 Task: Send an email with the signature Jerry Evans with the subject Confirmation of a termination and the message I wanted to discuss the new marketing strategy with you in more detail. When would be a good time for us to meet? from softage.5@softage.net to softage.6@softage.net and move the email from Sent Items to the folder Student organizations
Action: Mouse moved to (61, 47)
Screenshot: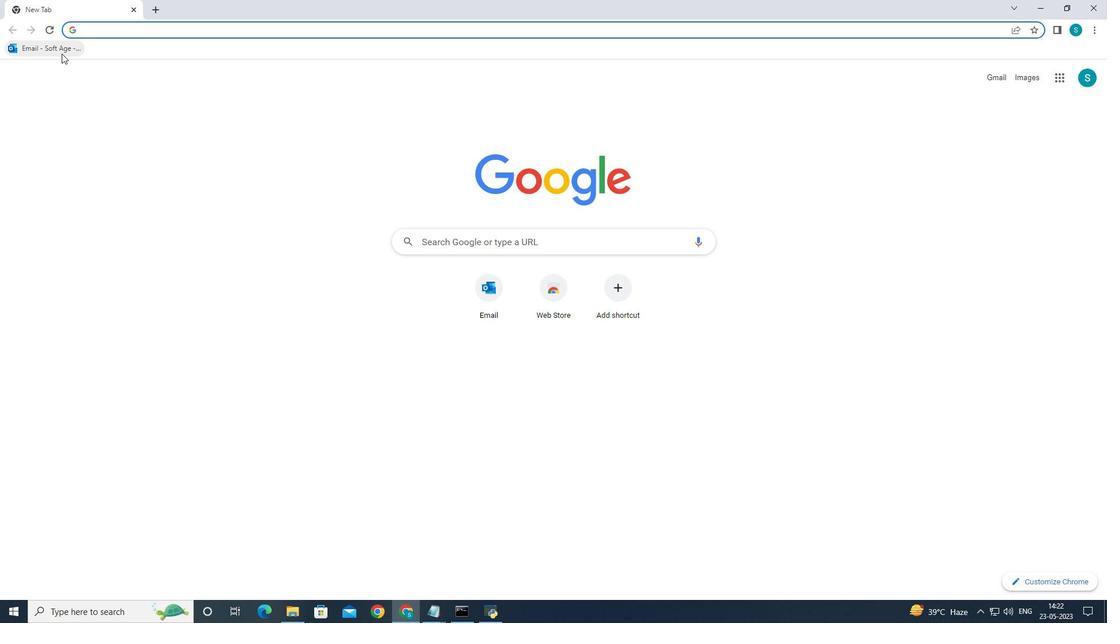 
Action: Mouse pressed left at (61, 47)
Screenshot: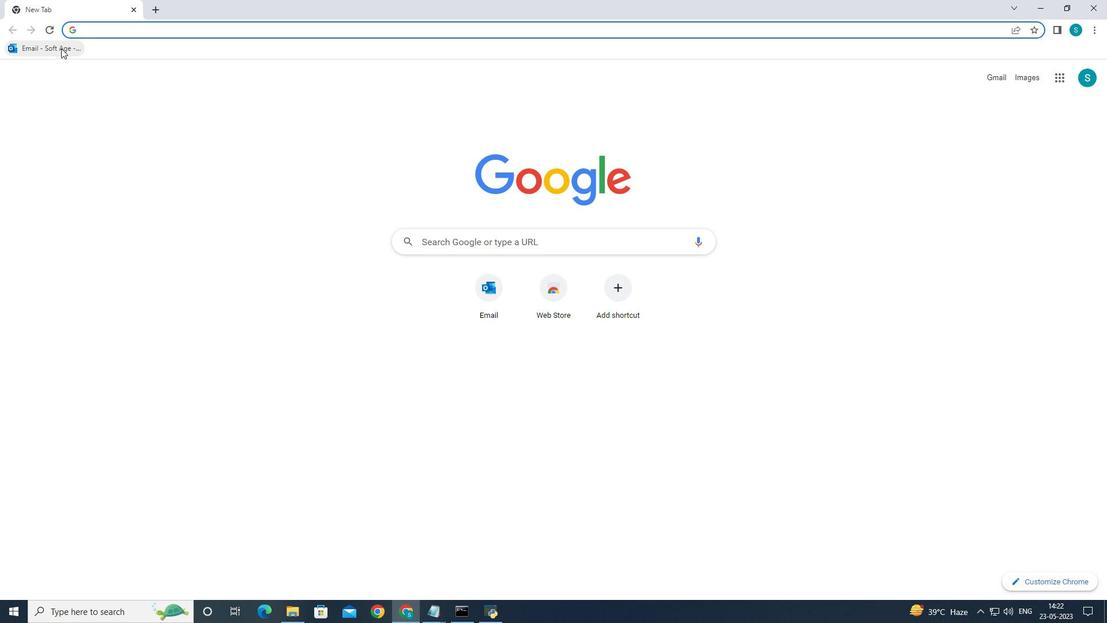 
Action: Mouse moved to (162, 97)
Screenshot: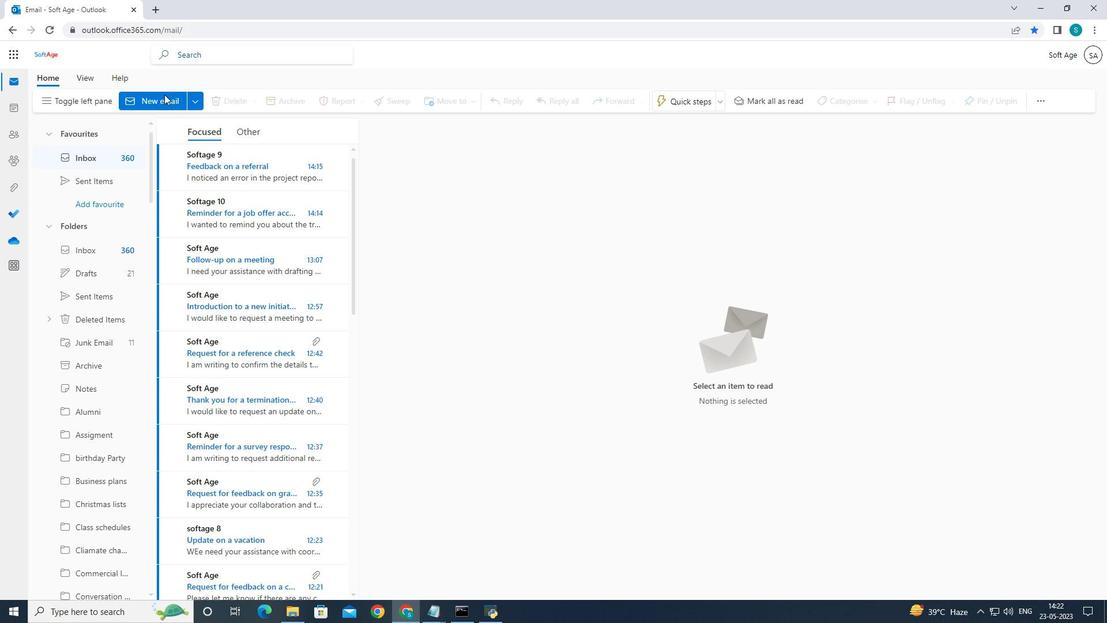 
Action: Mouse pressed left at (162, 97)
Screenshot: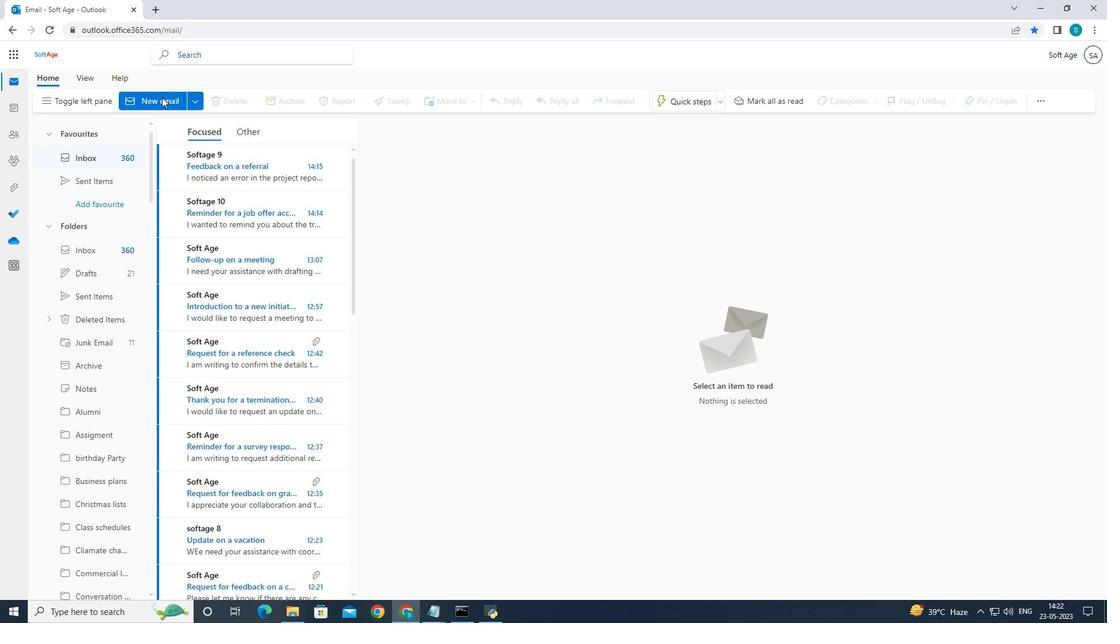 
Action: Mouse pressed left at (162, 97)
Screenshot: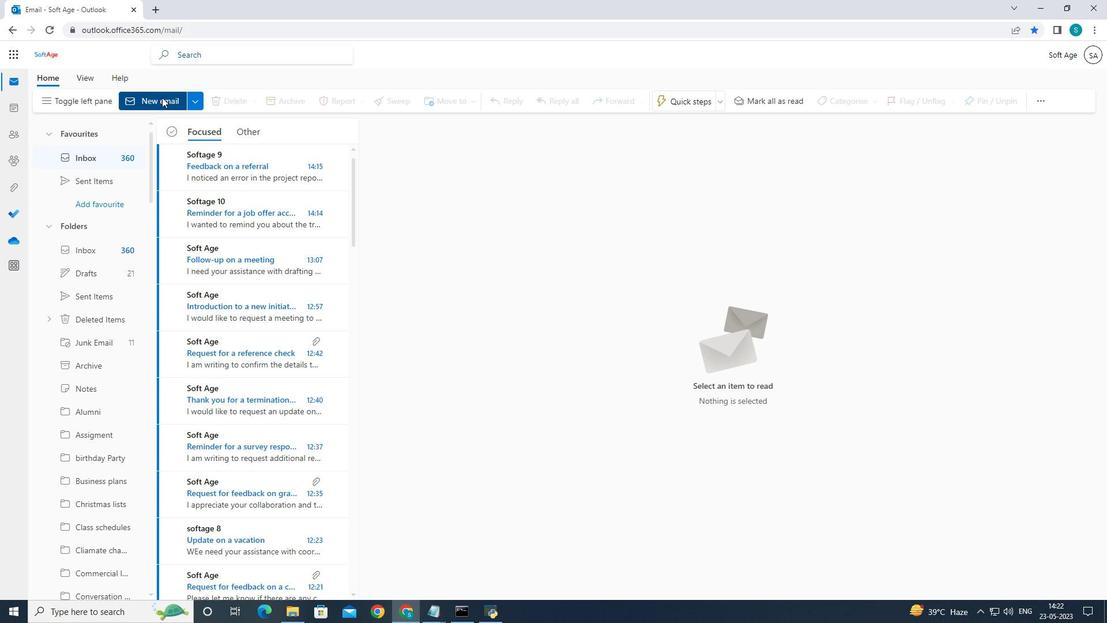 
Action: Mouse moved to (753, 95)
Screenshot: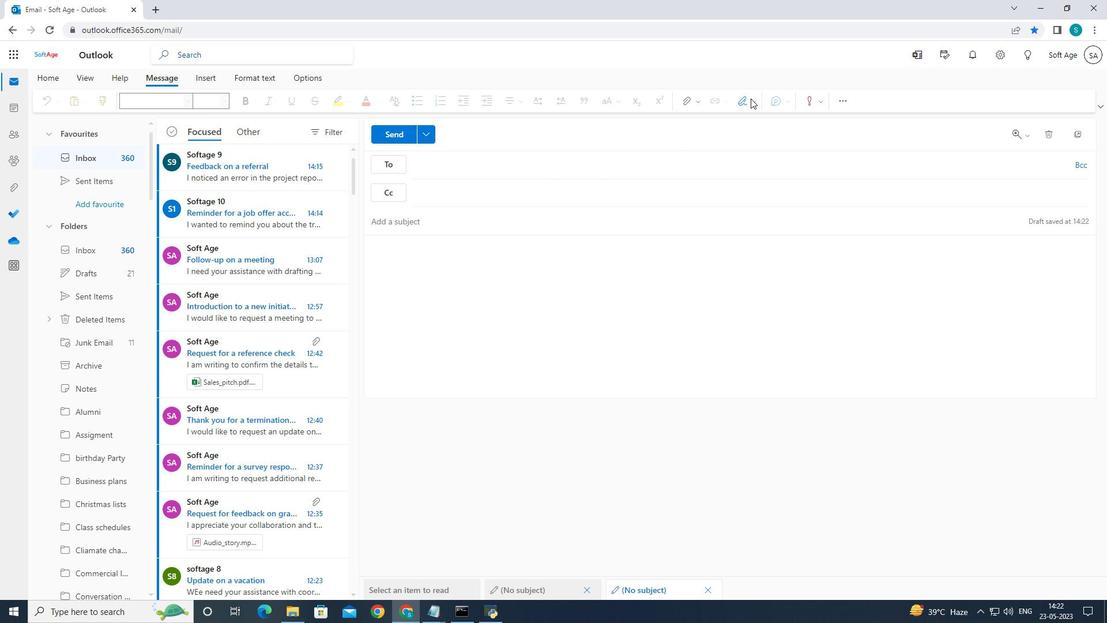 
Action: Mouse pressed left at (753, 95)
Screenshot: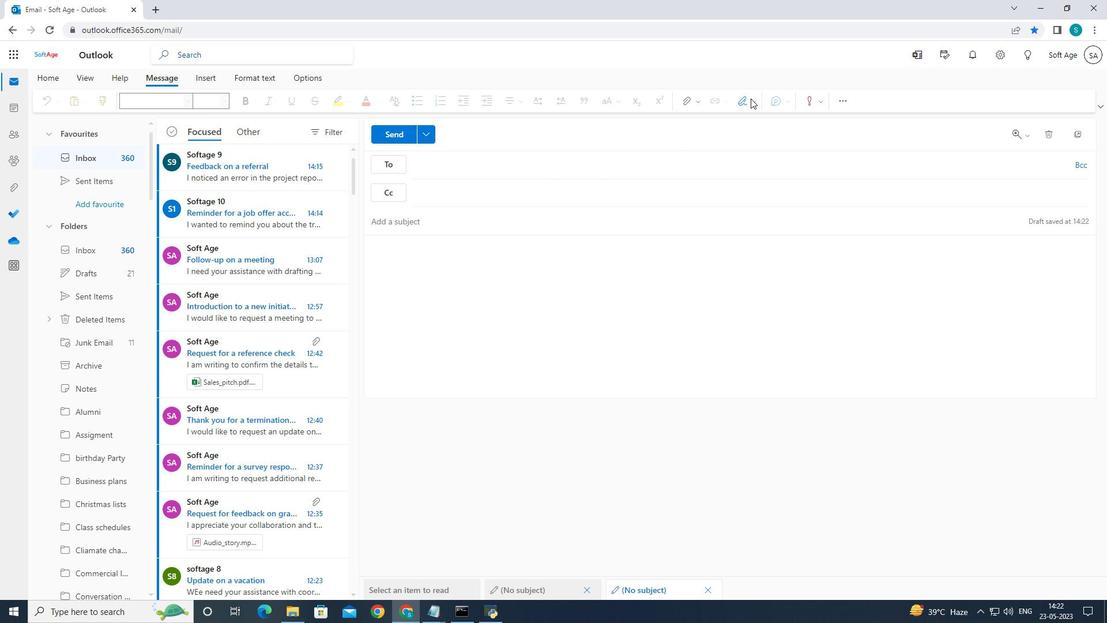 
Action: Mouse moved to (732, 147)
Screenshot: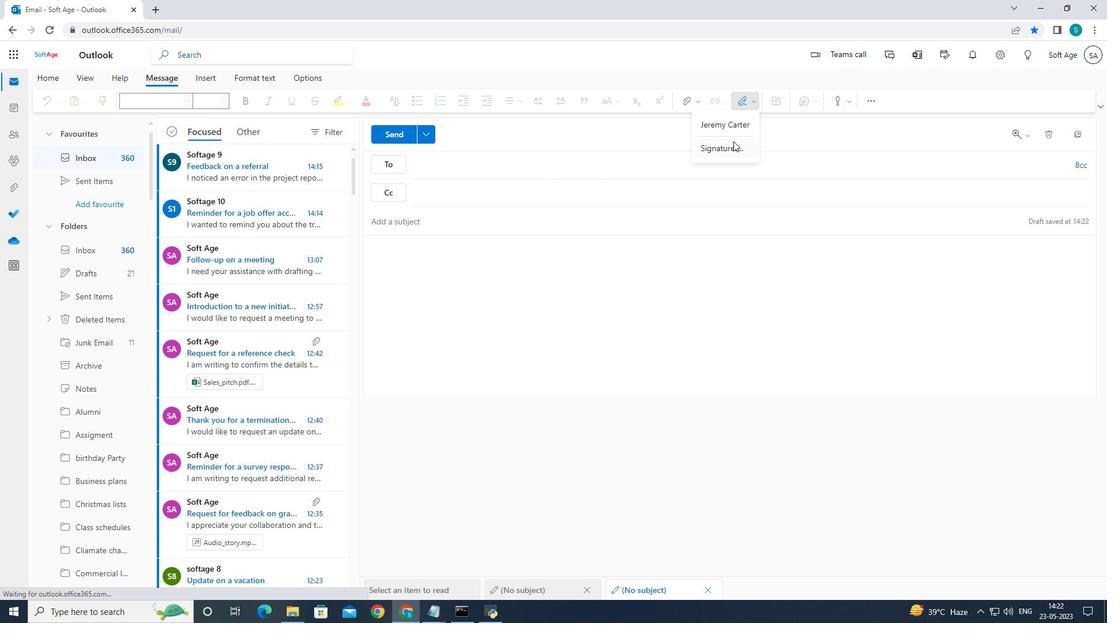 
Action: Mouse pressed left at (732, 147)
Screenshot: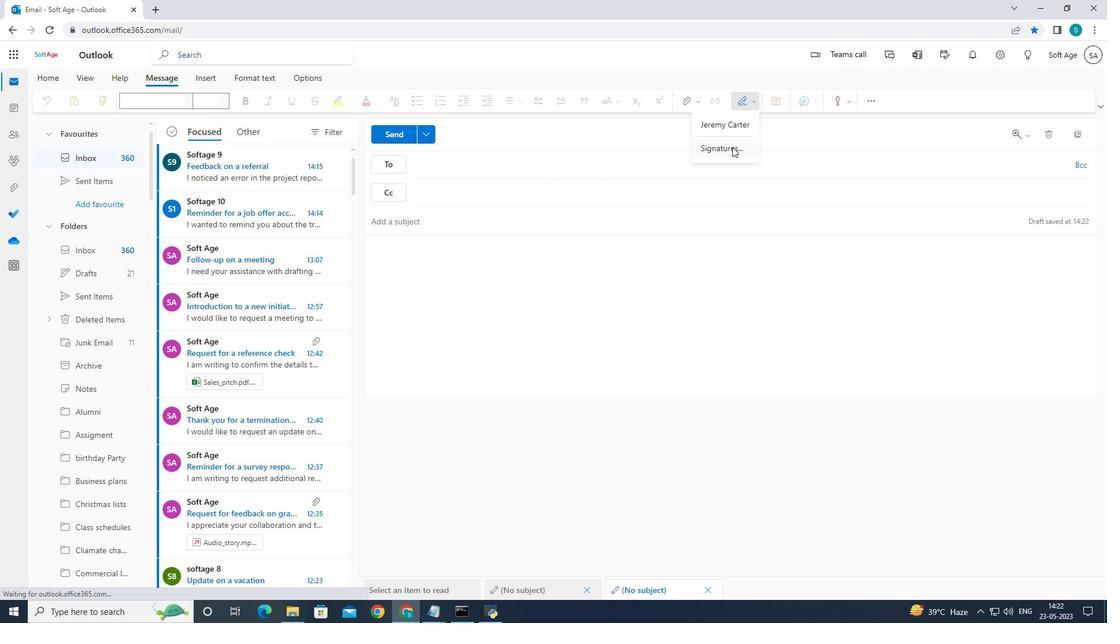 
Action: Mouse moved to (726, 198)
Screenshot: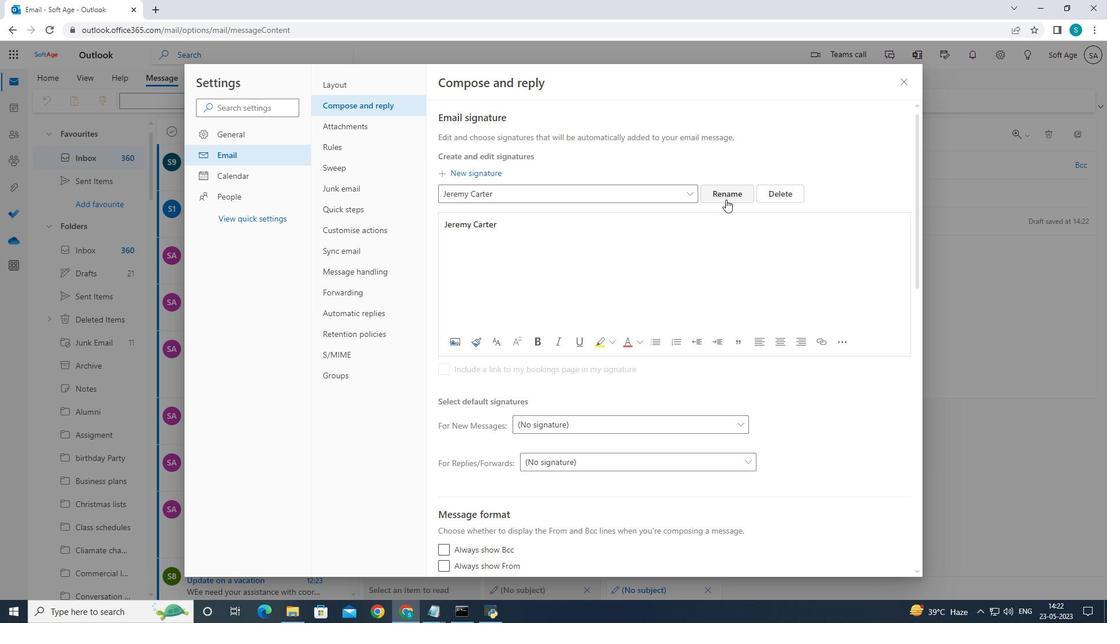 
Action: Mouse pressed left at (726, 198)
Screenshot: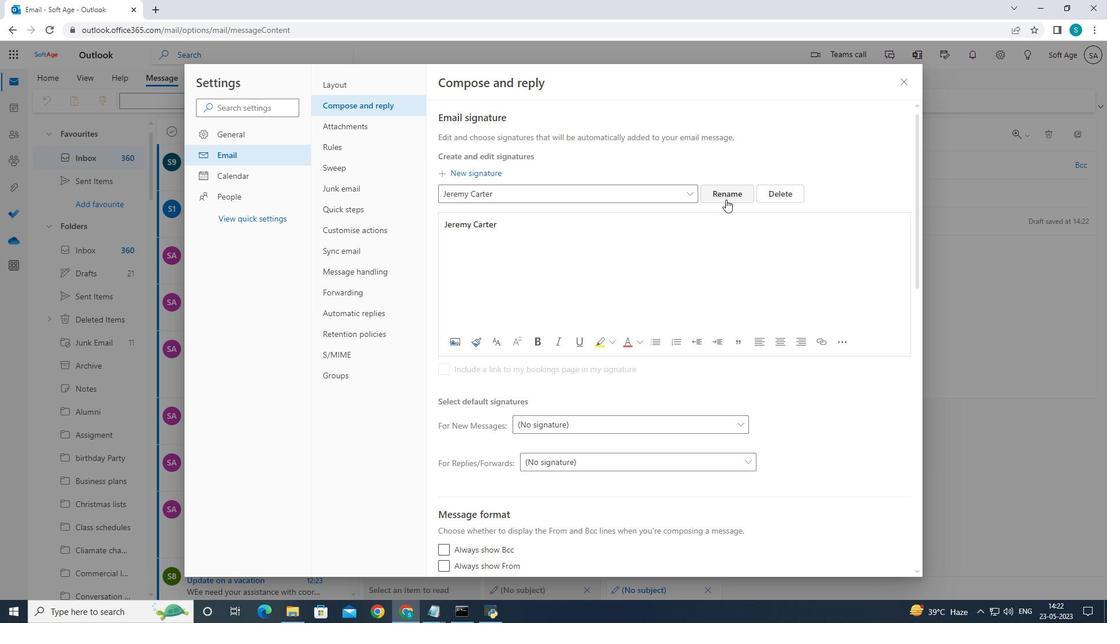
Action: Mouse moved to (657, 193)
Screenshot: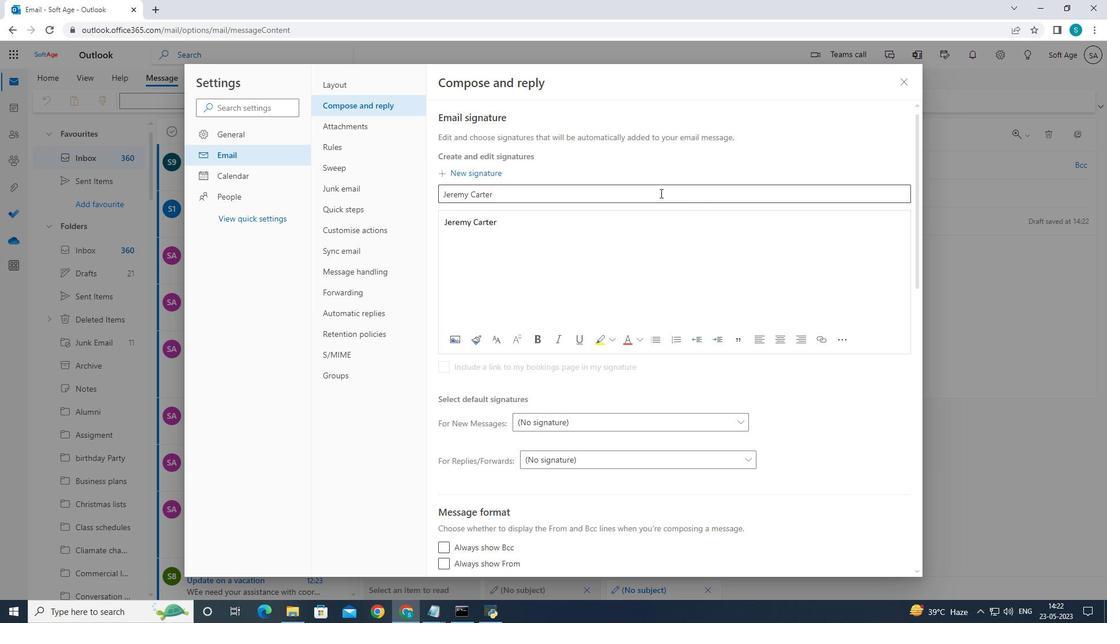 
Action: Mouse pressed left at (657, 193)
Screenshot: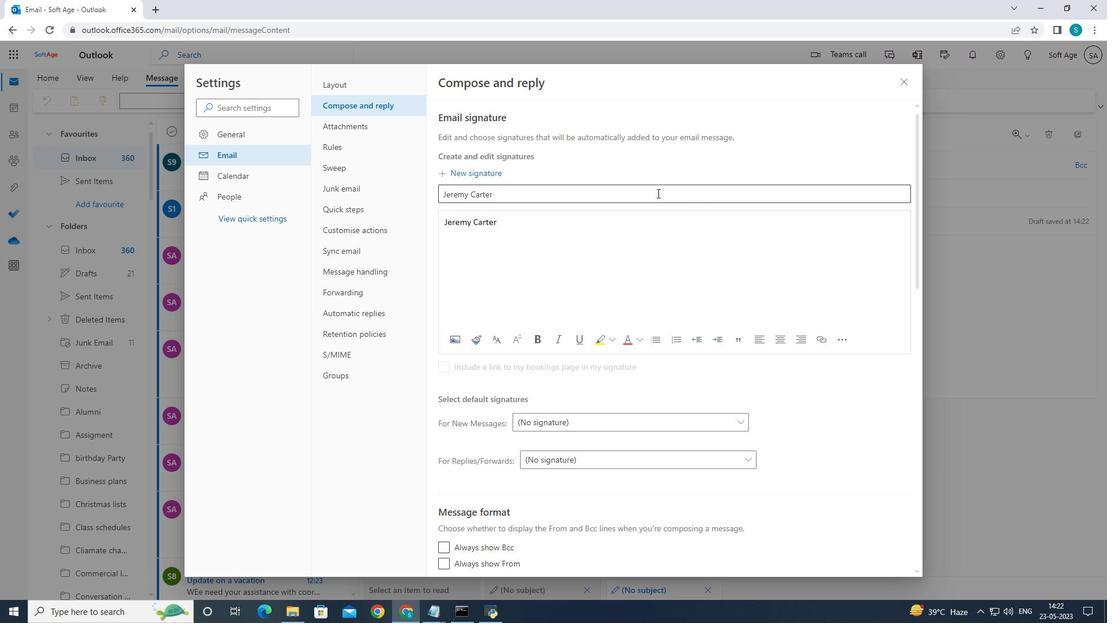 
Action: Mouse moved to (693, 188)
Screenshot: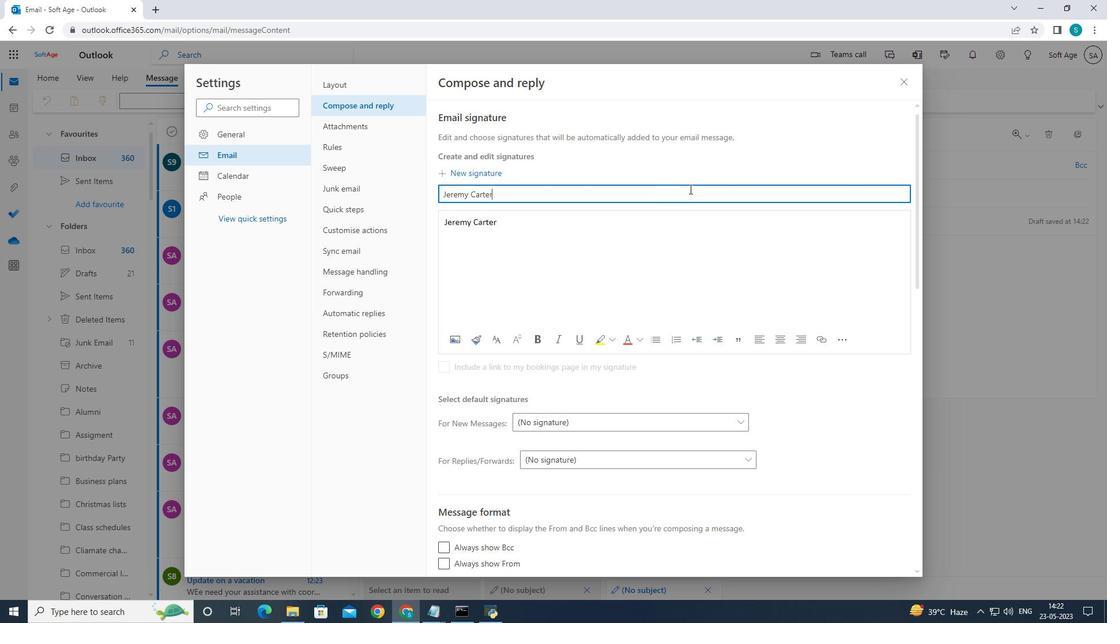 
Action: Key pressed <Key.backspace><Key.backspace><Key.backspace><Key.backspace><Key.backspace><Key.backspace><Key.backspace><Key.backspace><Key.backspace><Key.backspace><Key.backspace><Key.backspace><Key.backspace><Key.backspace><Key.backspace><Key.backspace><Key.backspace><Key.caps_lock>J<Key.caps_lock>erry<Key.space><Key.caps_lock>E<Key.caps_lock>vans
Screenshot: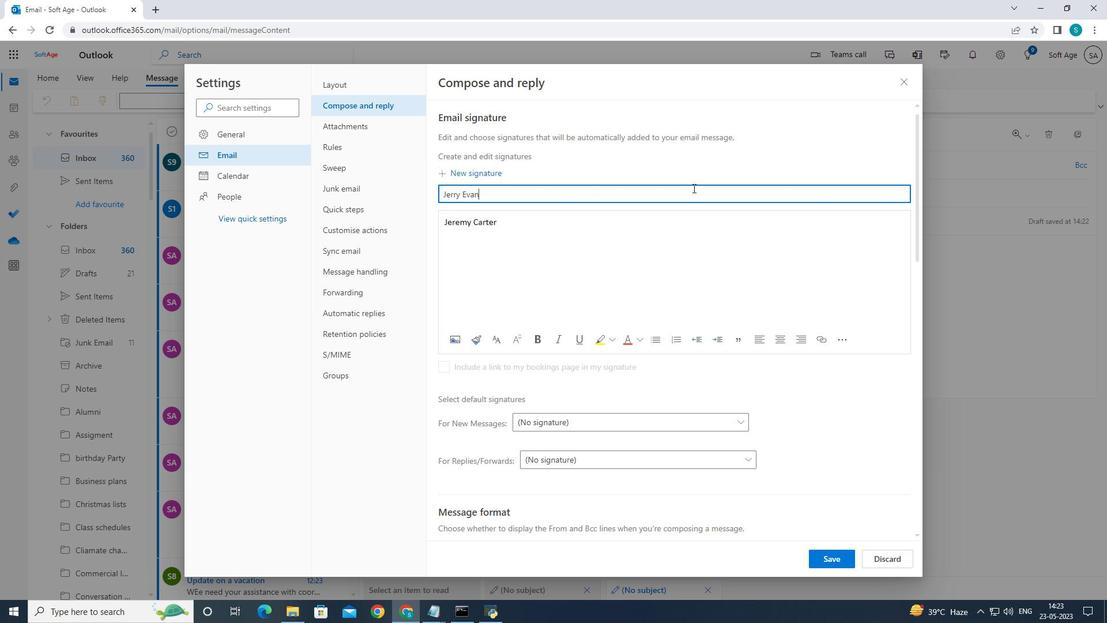 
Action: Mouse moved to (501, 222)
Screenshot: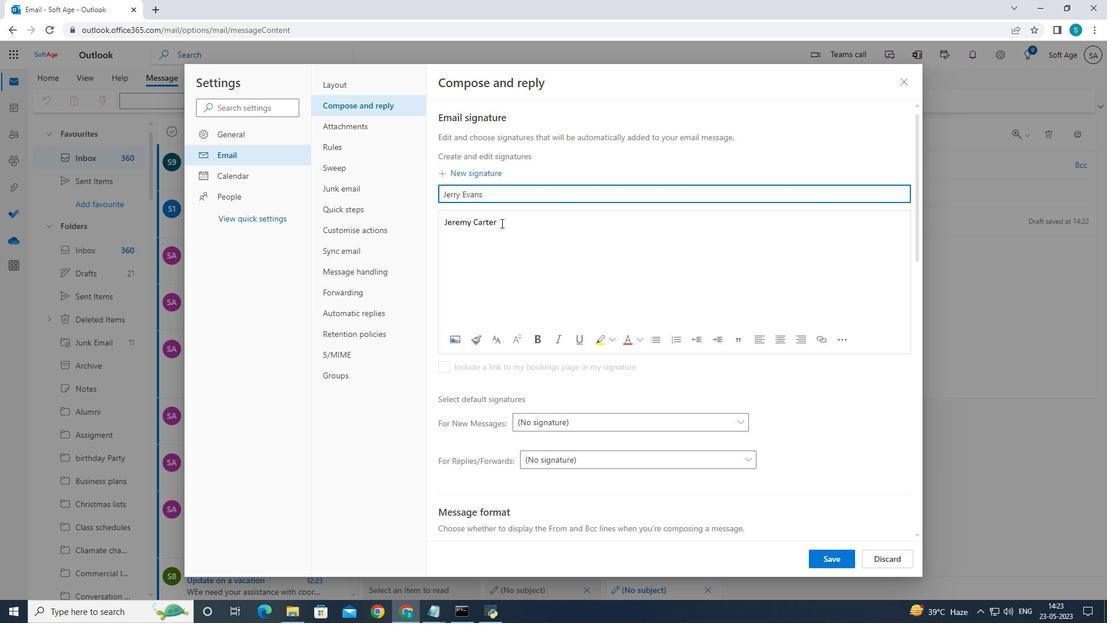 
Action: Mouse pressed left at (501, 222)
Screenshot: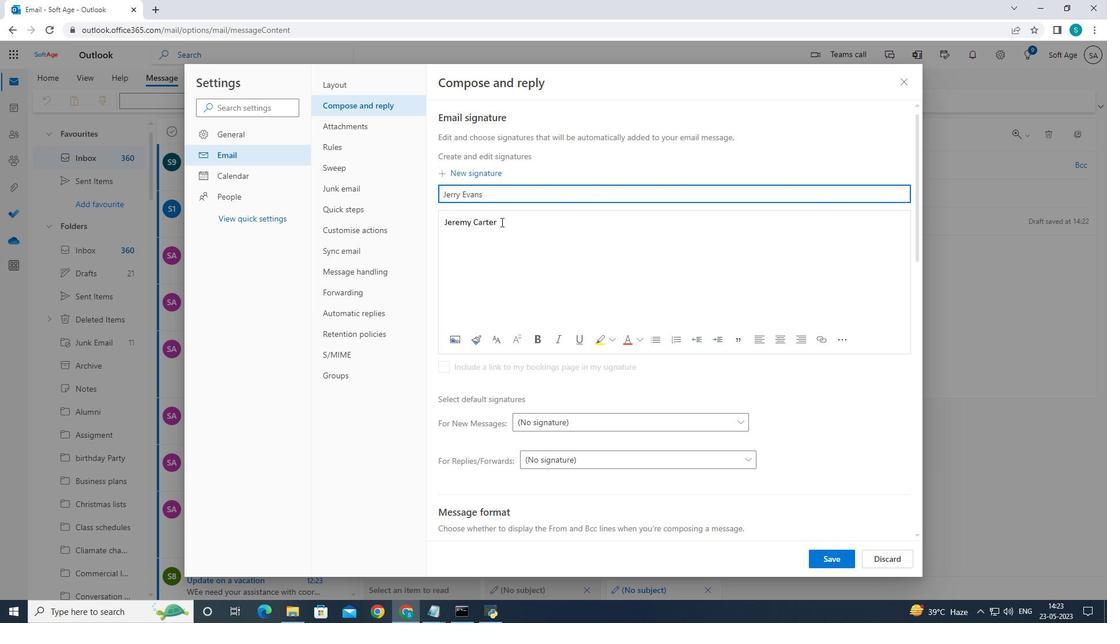 
Action: Mouse moved to (512, 220)
Screenshot: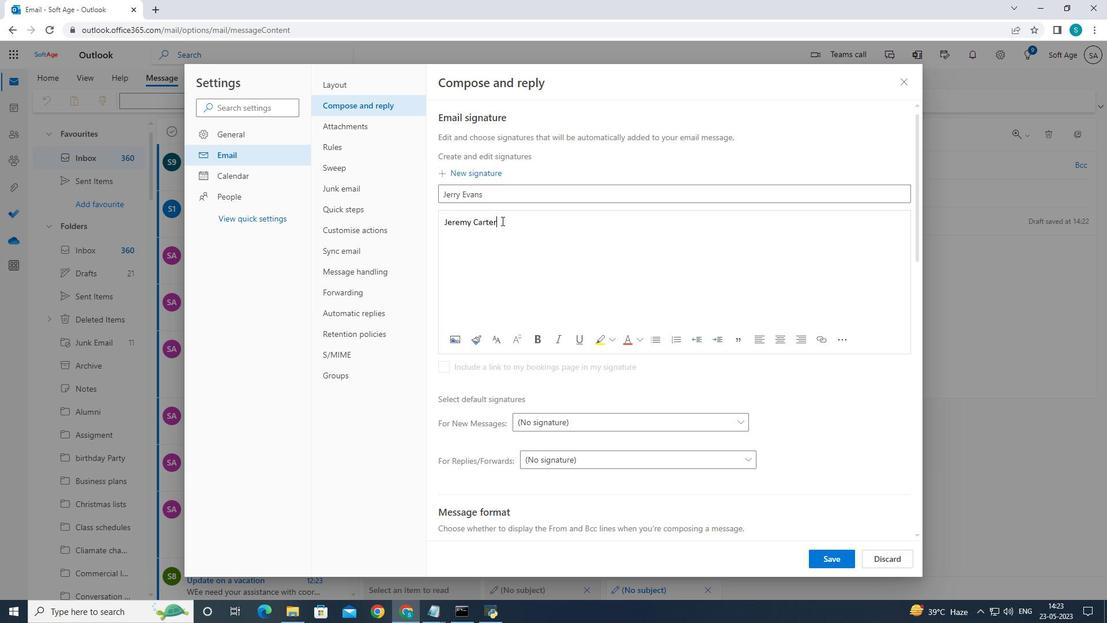 
Action: Key pressed <Key.backspace><Key.backspace><Key.backspace><Key.backspace><Key.backspace><Key.backspace><Key.backspace><Key.backspace><Key.backspace><Key.backspace>ry<Key.space><Key.caps_lock>E<Key.caps_lock>vans
Screenshot: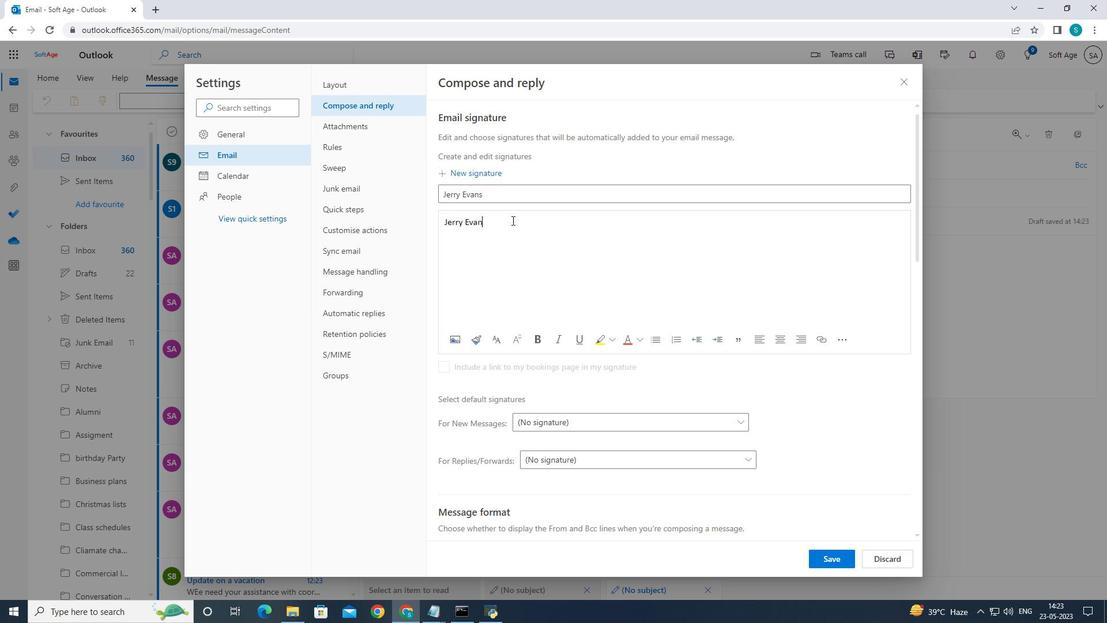 
Action: Mouse moved to (831, 561)
Screenshot: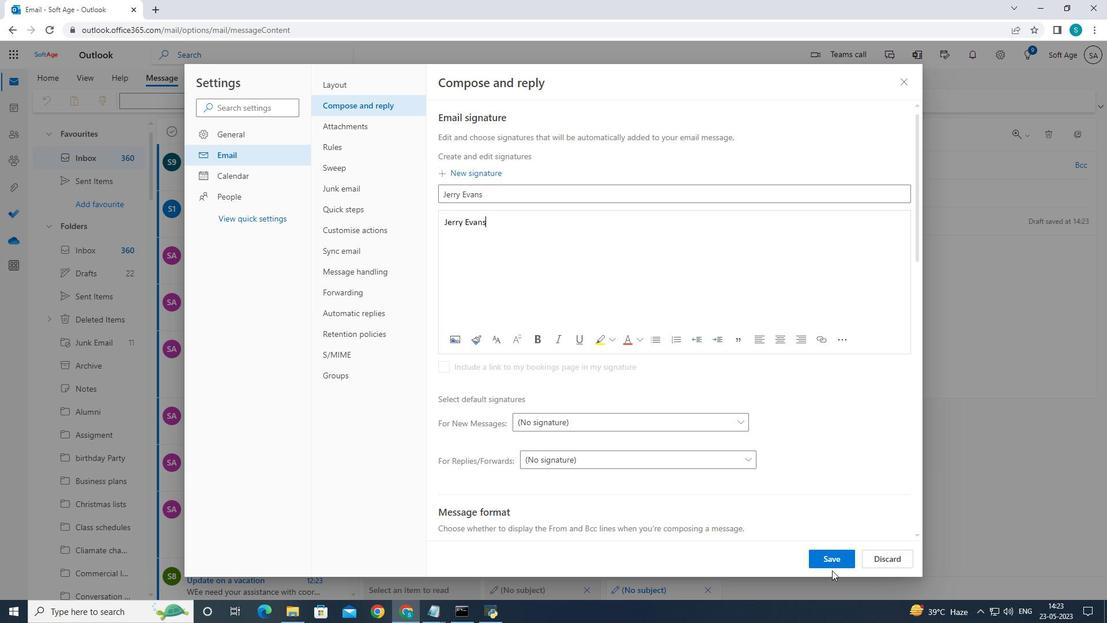 
Action: Mouse pressed left at (831, 561)
Screenshot: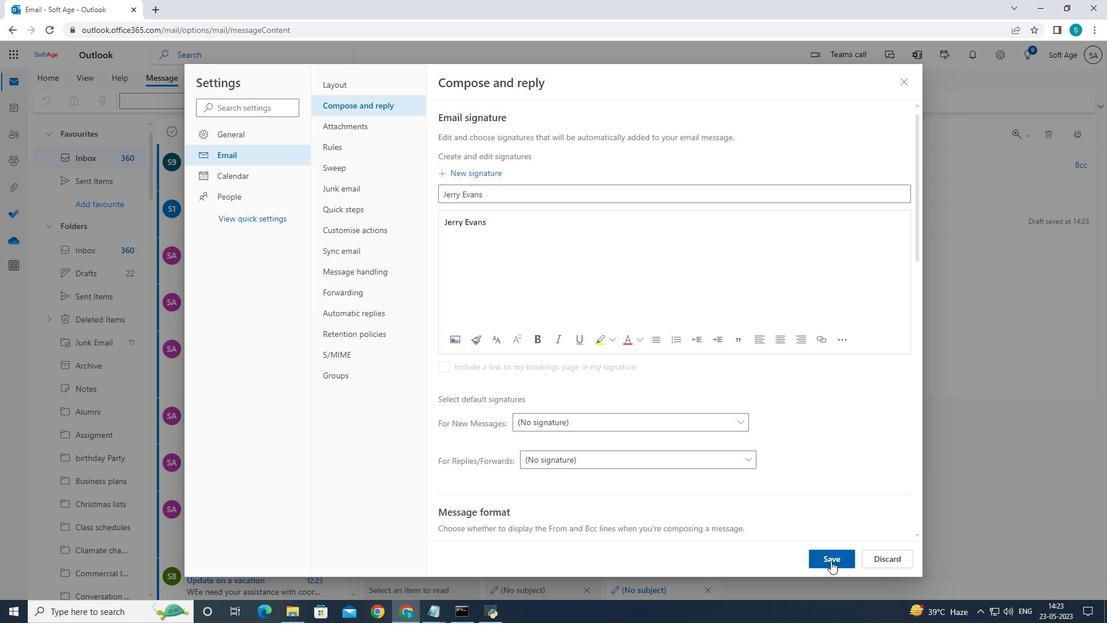 
Action: Mouse moved to (905, 84)
Screenshot: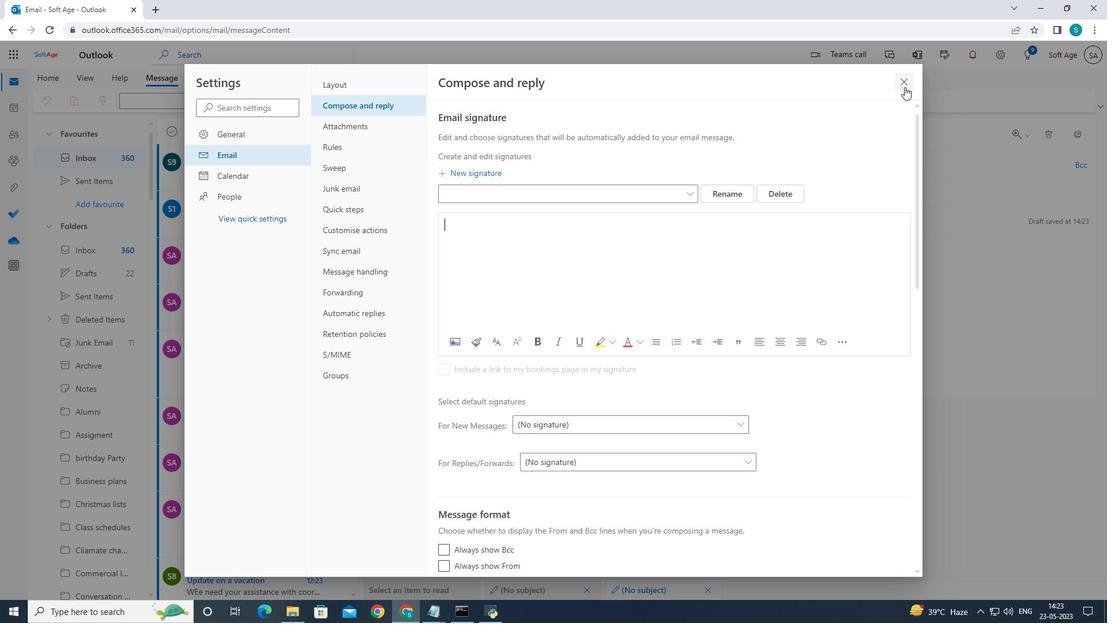 
Action: Mouse pressed left at (905, 84)
Screenshot: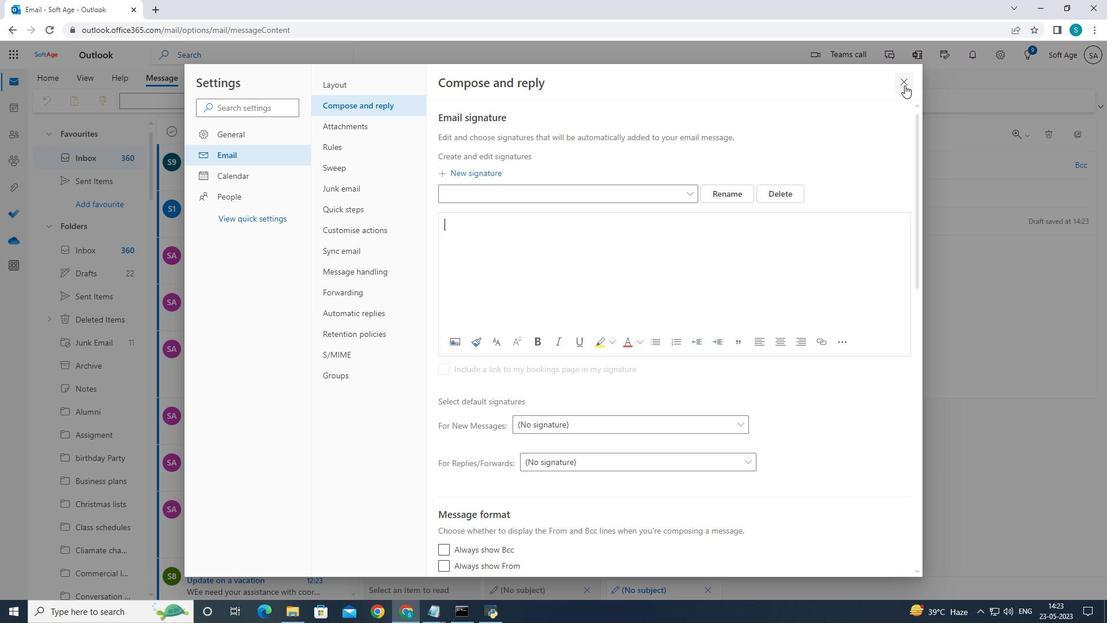 
Action: Mouse moved to (492, 222)
Screenshot: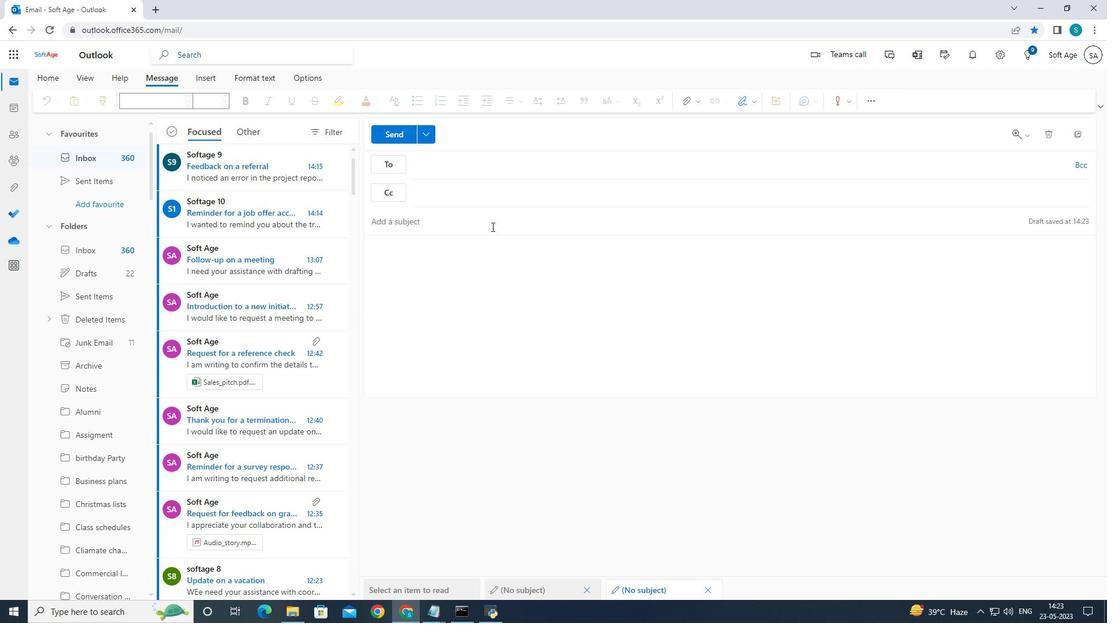 
Action: Mouse pressed left at (492, 222)
Screenshot: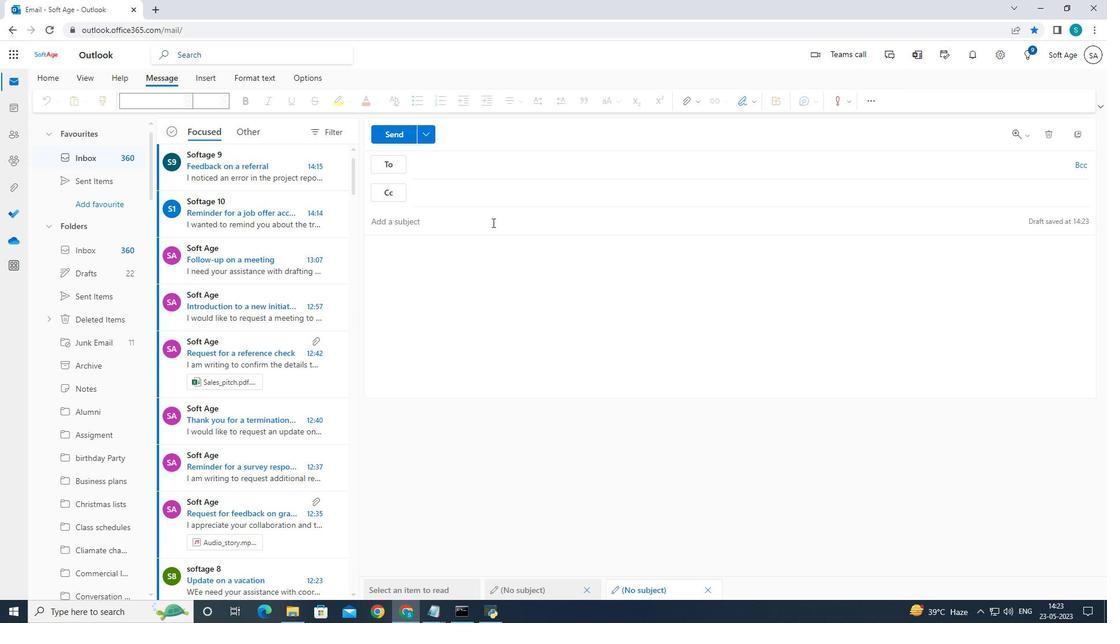 
Action: Mouse moved to (707, 304)
Screenshot: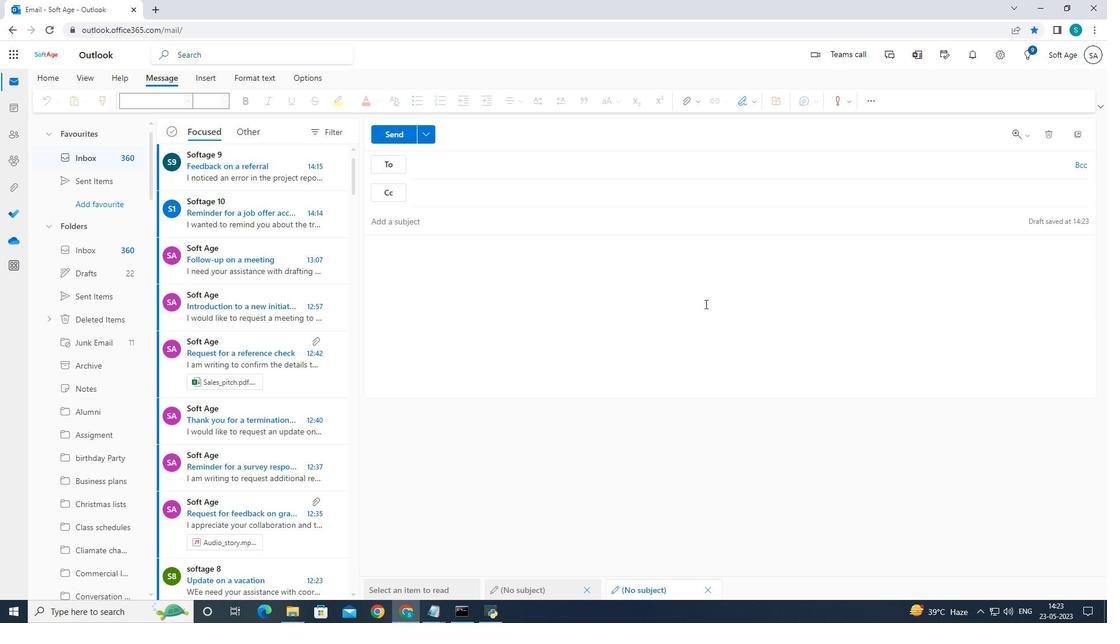 
Action: Key pressed <Key.caps_lock>C<Key.caps_lock>onfirmation<Key.space>of<Key.space>a<Key.space>termination<Key.space>
Screenshot: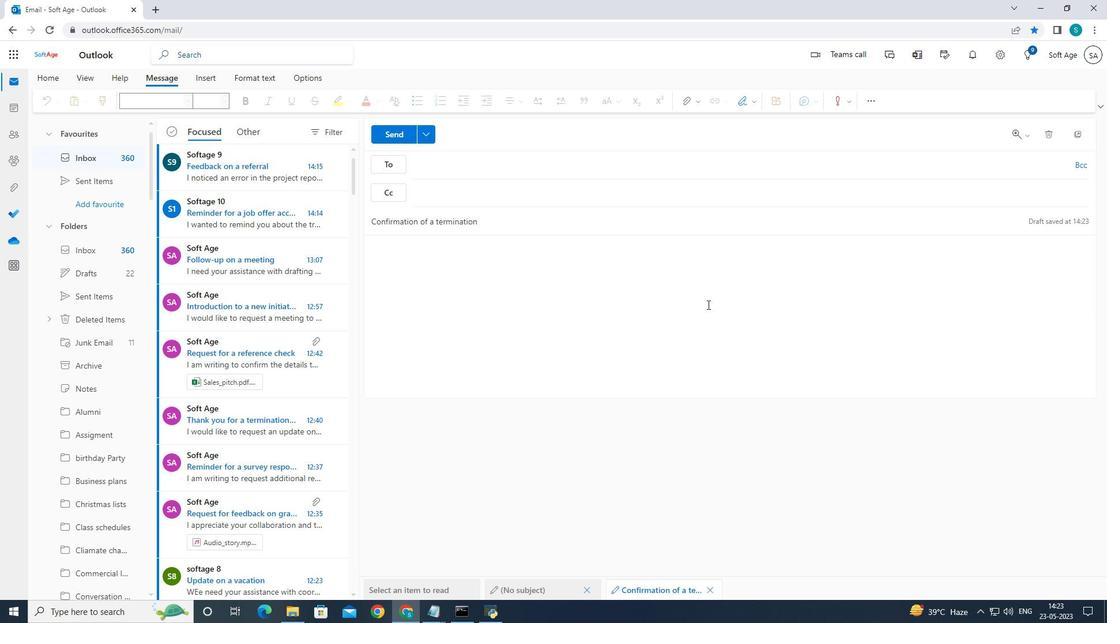 
Action: Mouse moved to (455, 244)
Screenshot: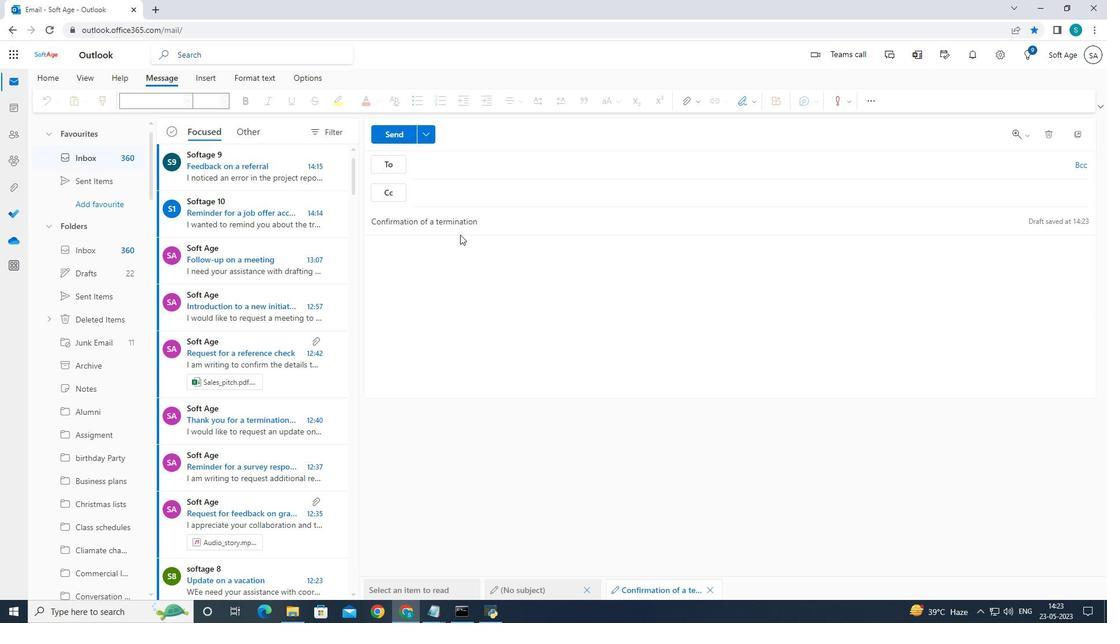 
Action: Mouse pressed left at (455, 244)
Screenshot: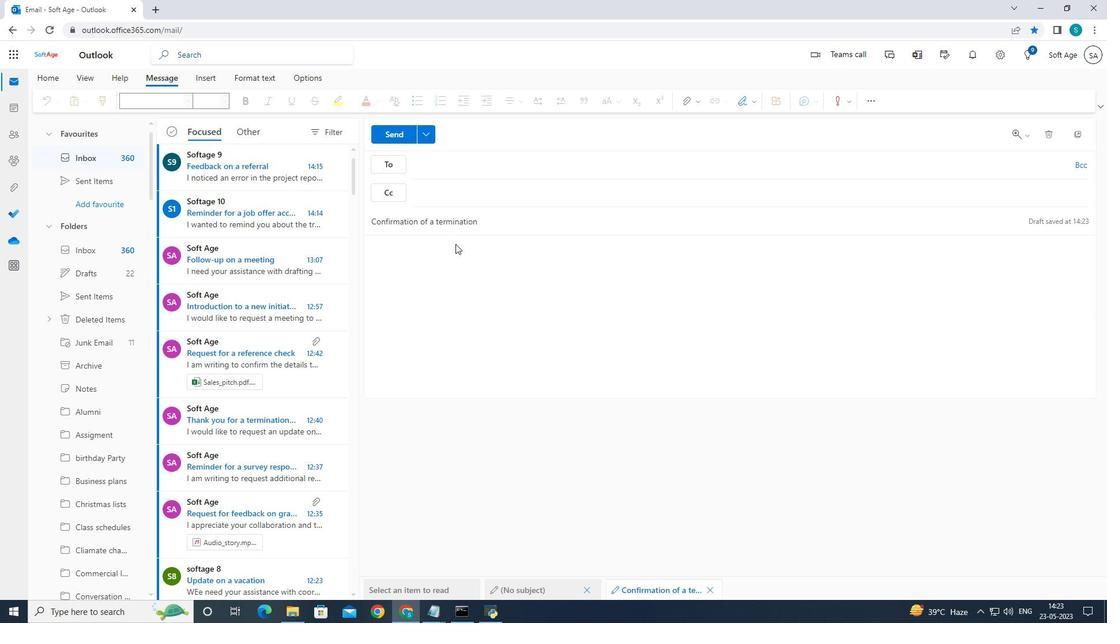 
Action: Mouse moved to (458, 253)
Screenshot: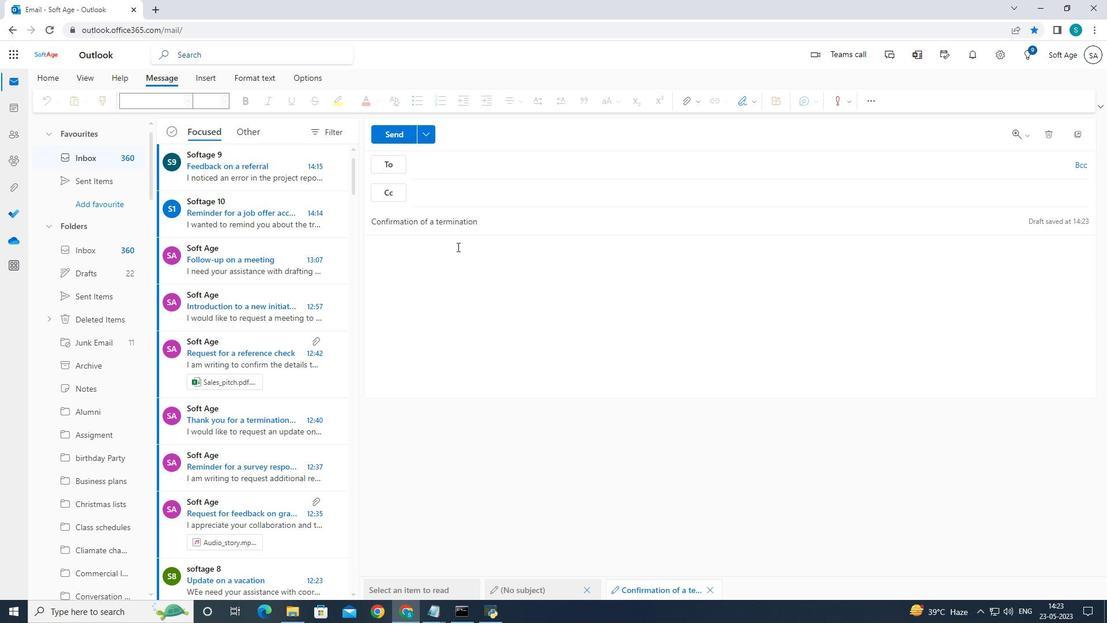 
Action: Mouse pressed left at (458, 253)
Screenshot: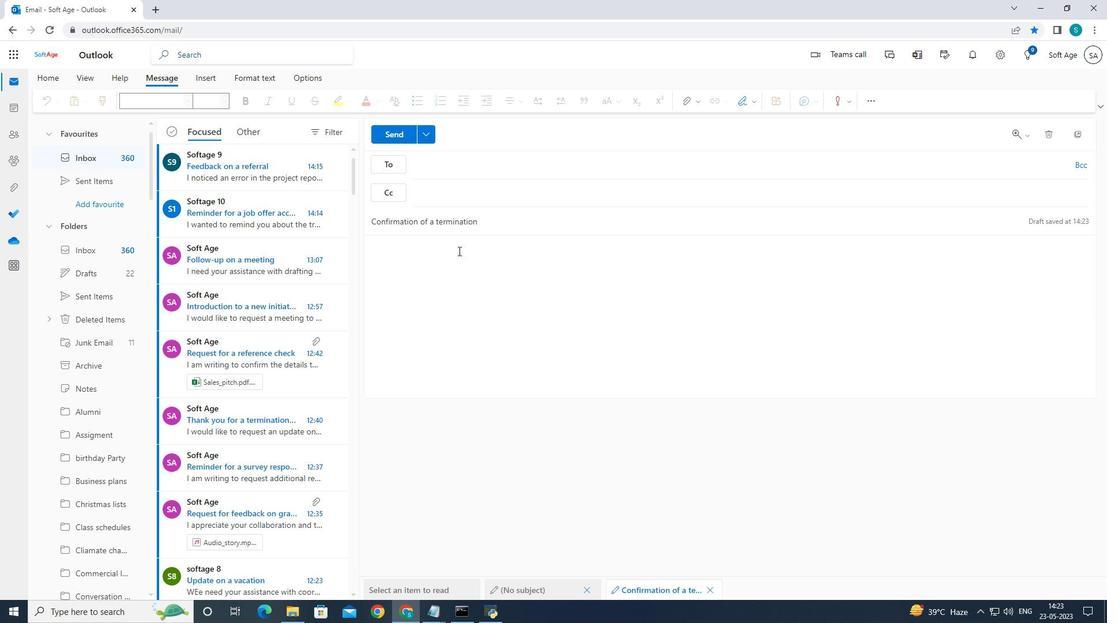 
Action: Mouse moved to (753, 99)
Screenshot: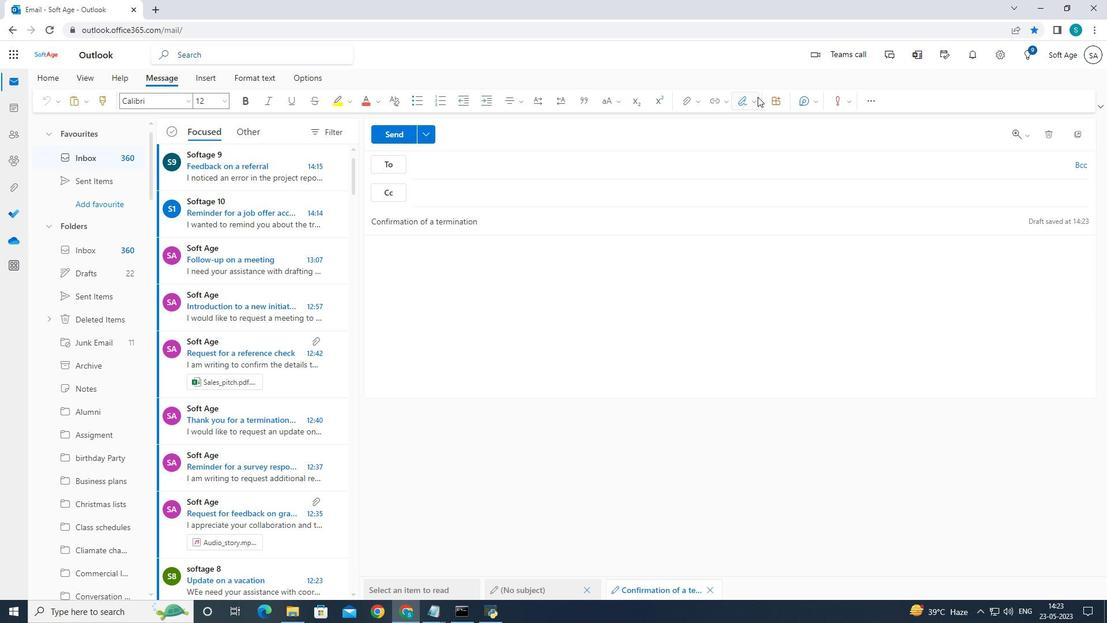 
Action: Mouse pressed left at (753, 99)
Screenshot: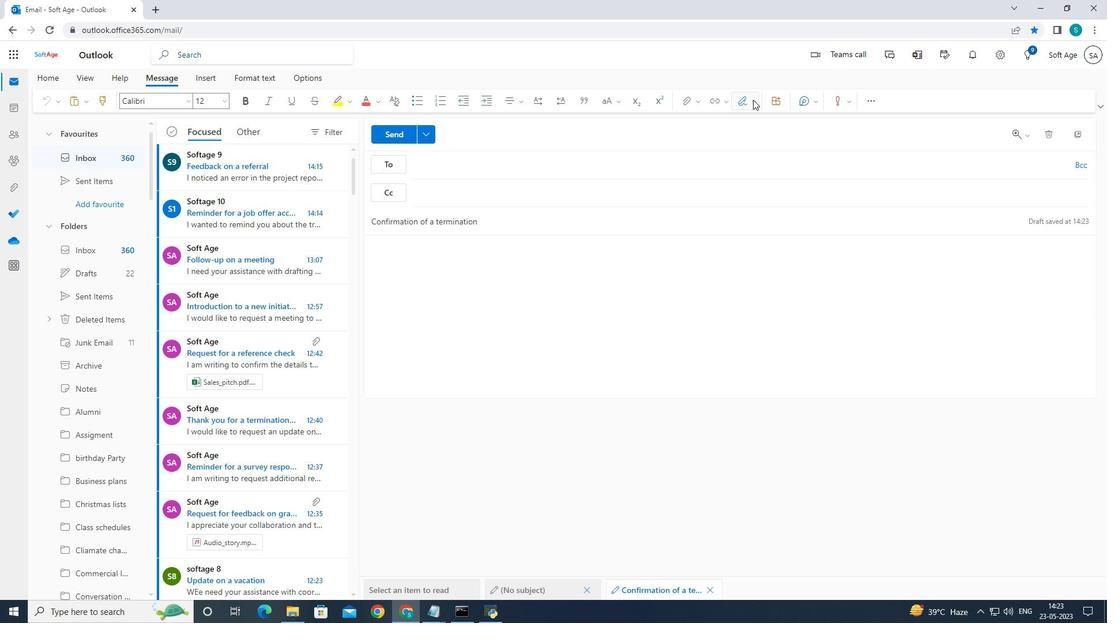 
Action: Mouse moved to (721, 128)
Screenshot: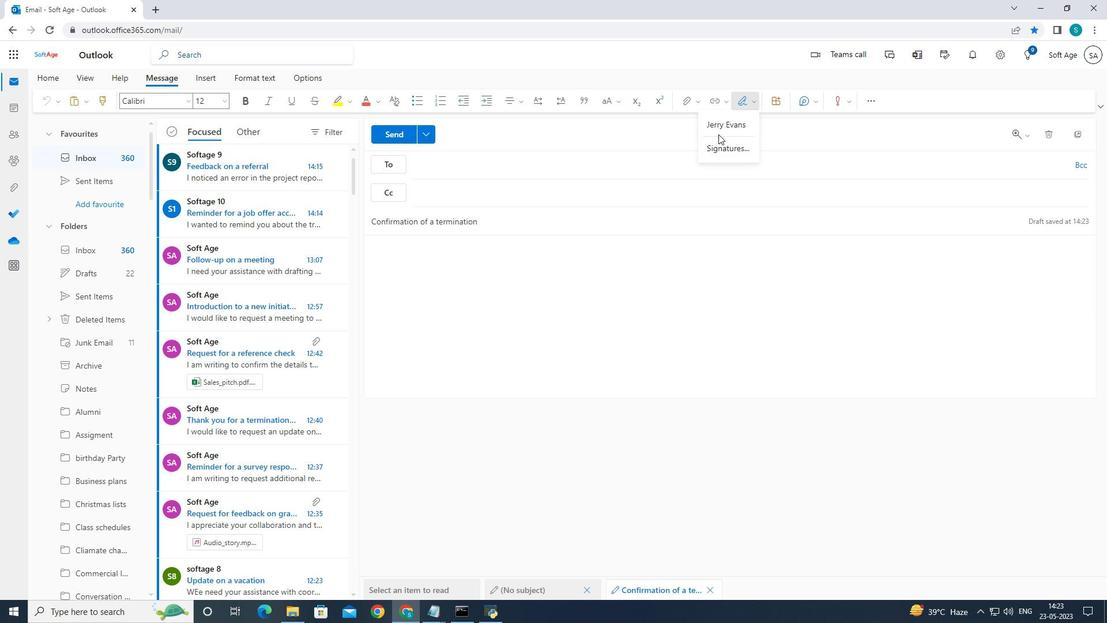 
Action: Mouse pressed left at (721, 128)
Screenshot: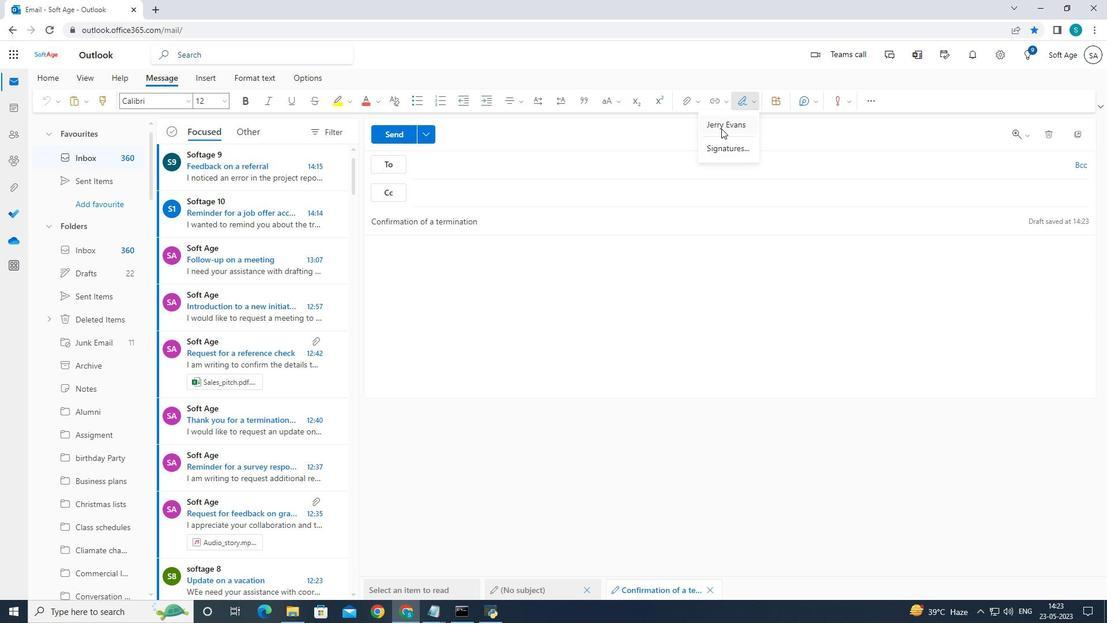 
Action: Mouse moved to (808, 324)
Screenshot: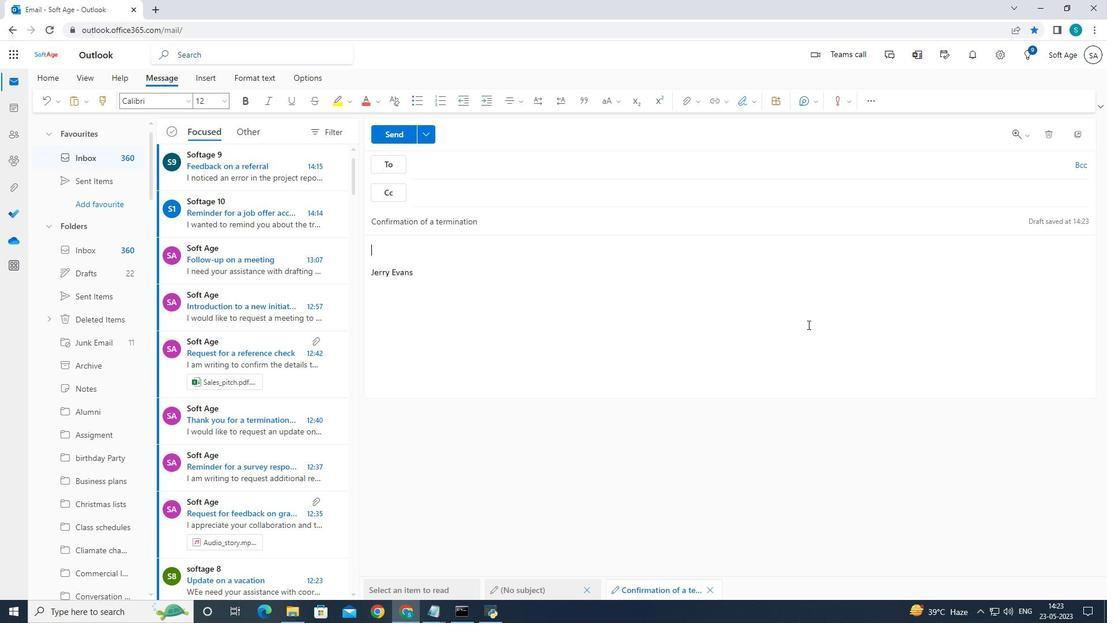
Action: Key pressed <Key.caps_lock>I<Key.caps_lock><Key.space>wanted<Key.space>to<Key.space>discuss<Key.space>the<Key.space>new<Key.space>marketing<Key.space>strategy<Key.space>with<Key.space>you<Key.space>in<Key.space>more<Key.space>detail.<Key.space>when<Key.space>would<Key.space>be<Key.space>a<Key.space><Key.space>good<Key.space>time<Key.space>for<Key.space>us<Key.space>to<Key.space>meet<Key.shift_r>?
Screenshot: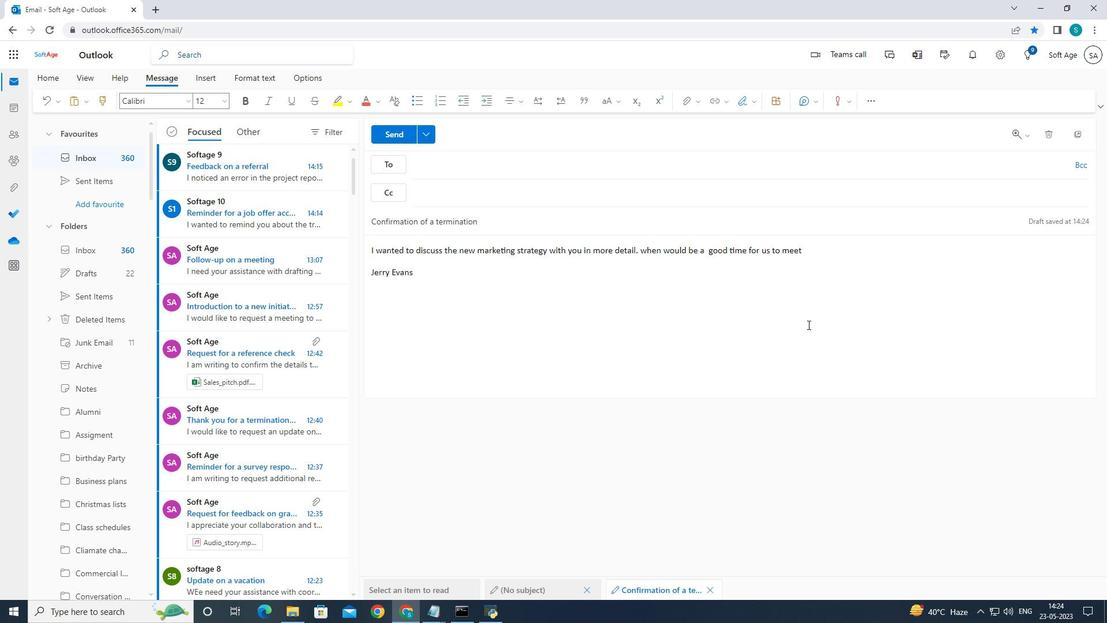 
Action: Mouse moved to (517, 159)
Screenshot: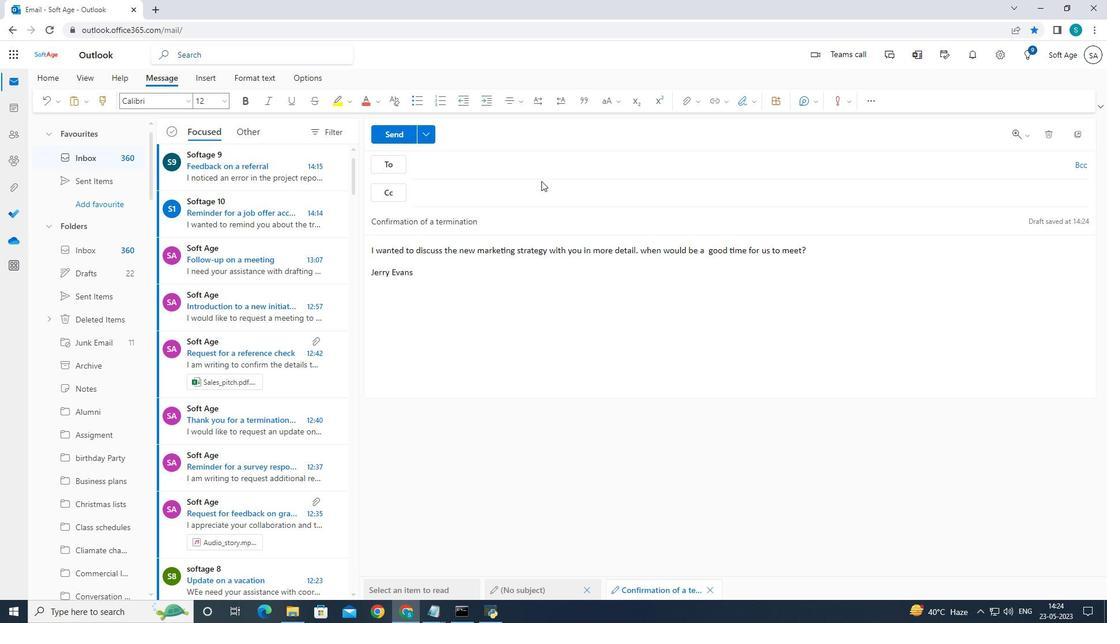 
Action: Mouse pressed left at (517, 159)
Screenshot: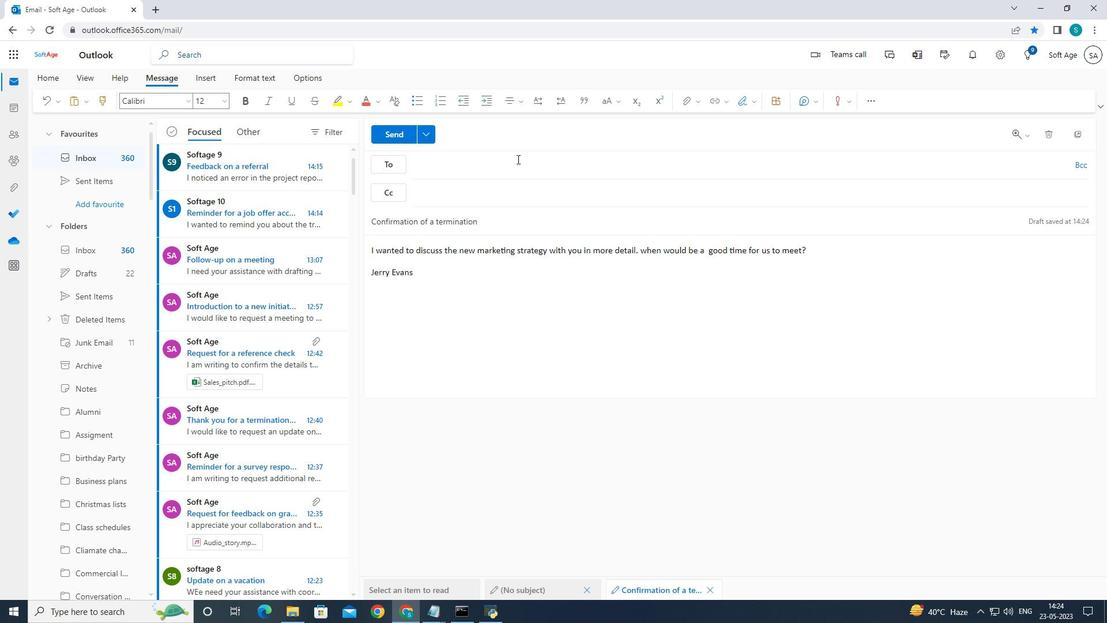 
Action: Mouse moved to (667, 223)
Screenshot: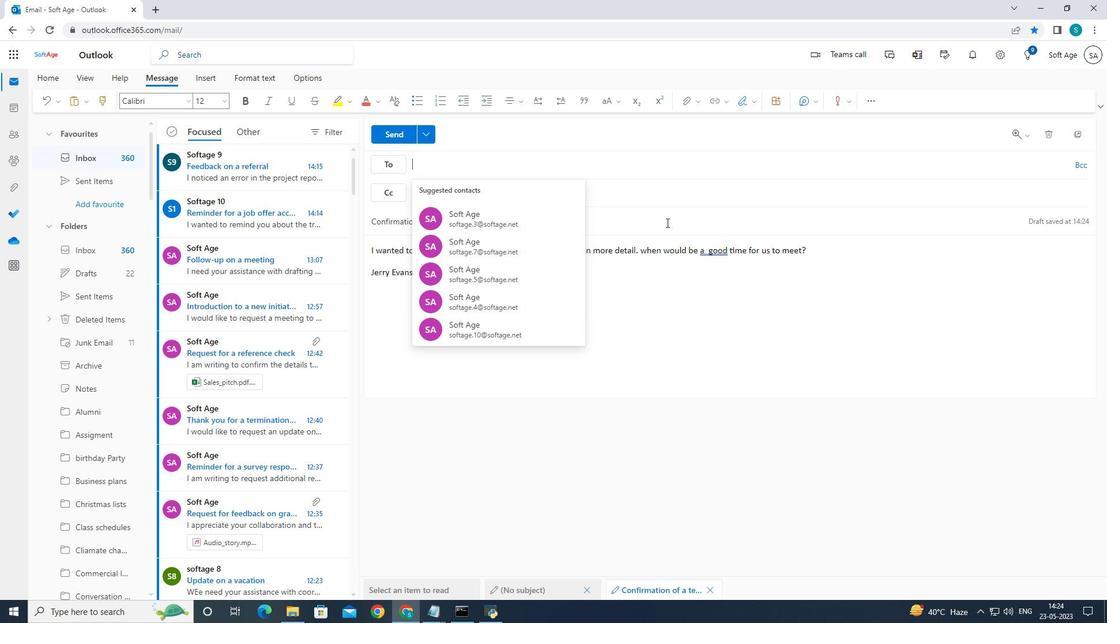 
Action: Key pressed softage.6<Key.shift>@softage.net
Screenshot: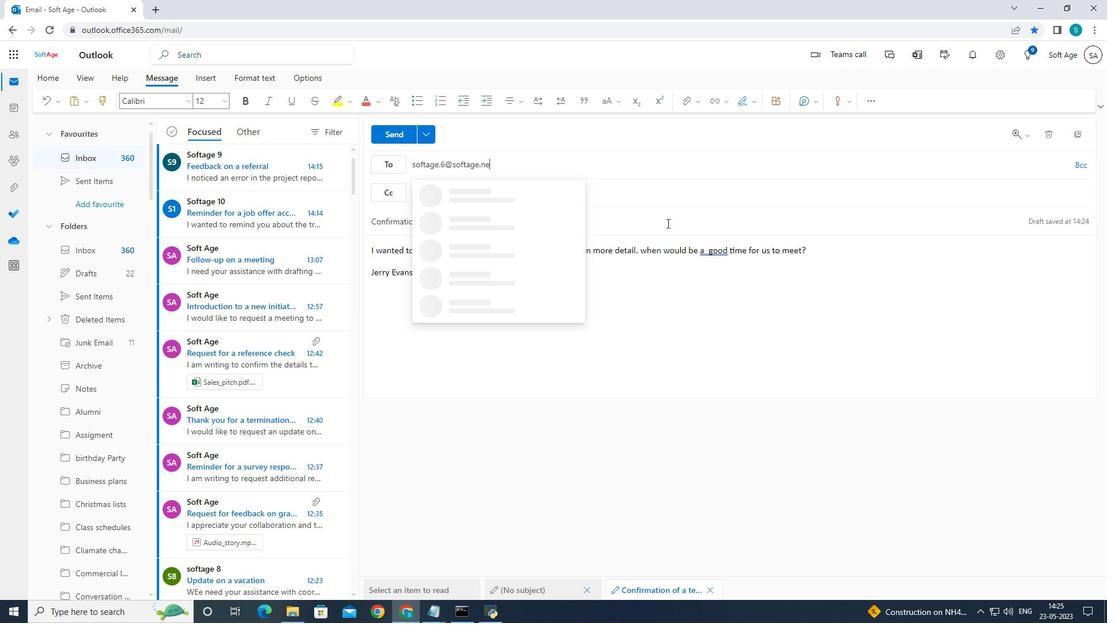 
Action: Mouse moved to (520, 197)
Screenshot: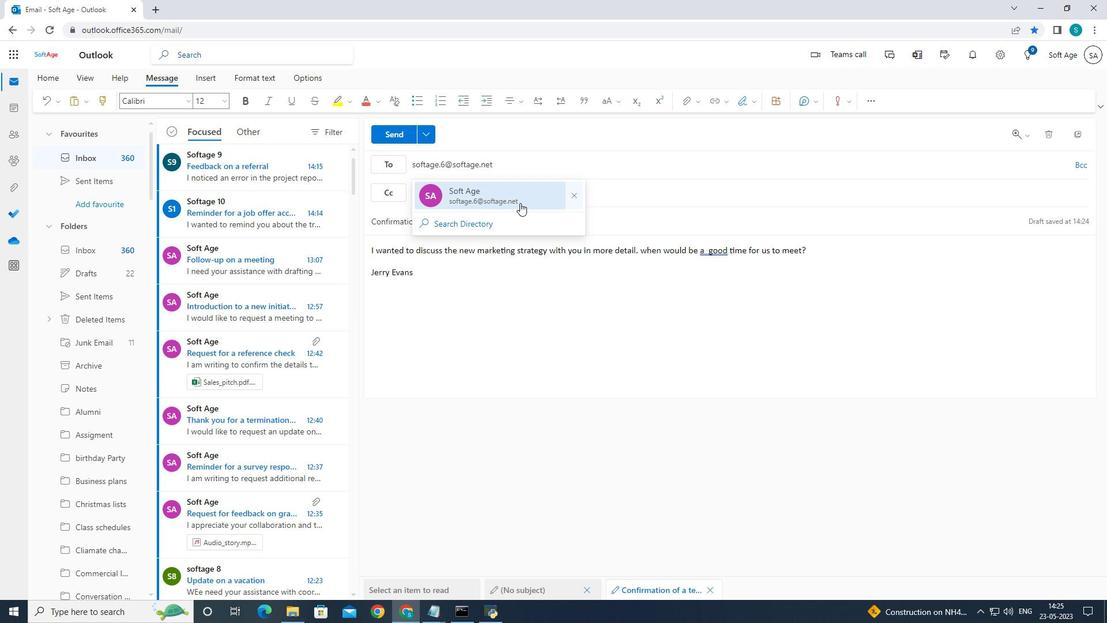 
Action: Mouse pressed left at (520, 197)
Screenshot: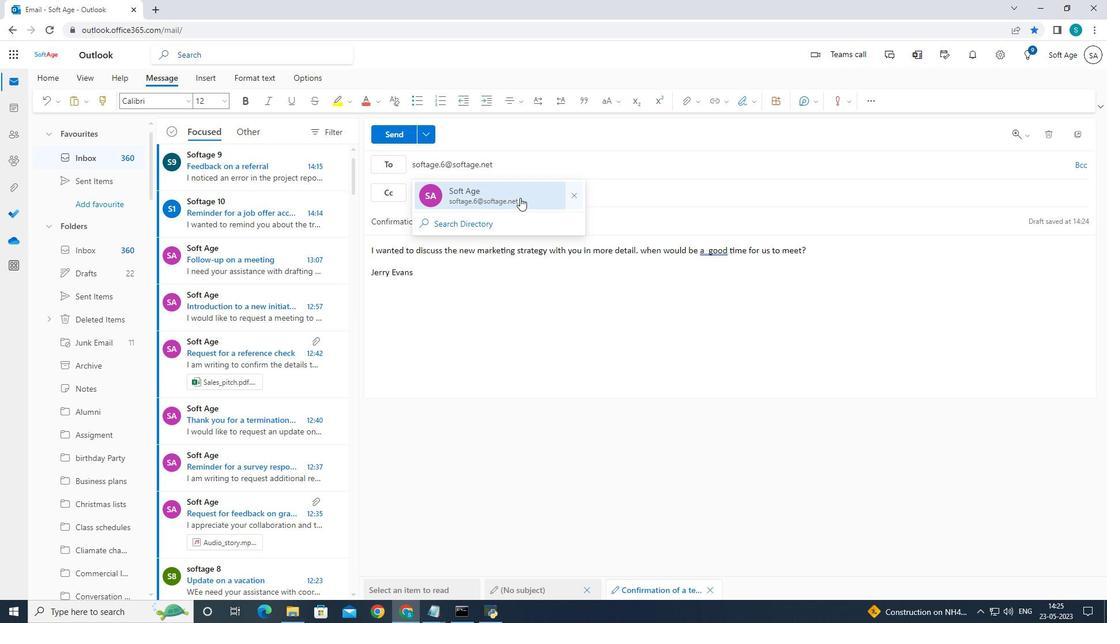 
Action: Mouse moved to (92, 420)
Screenshot: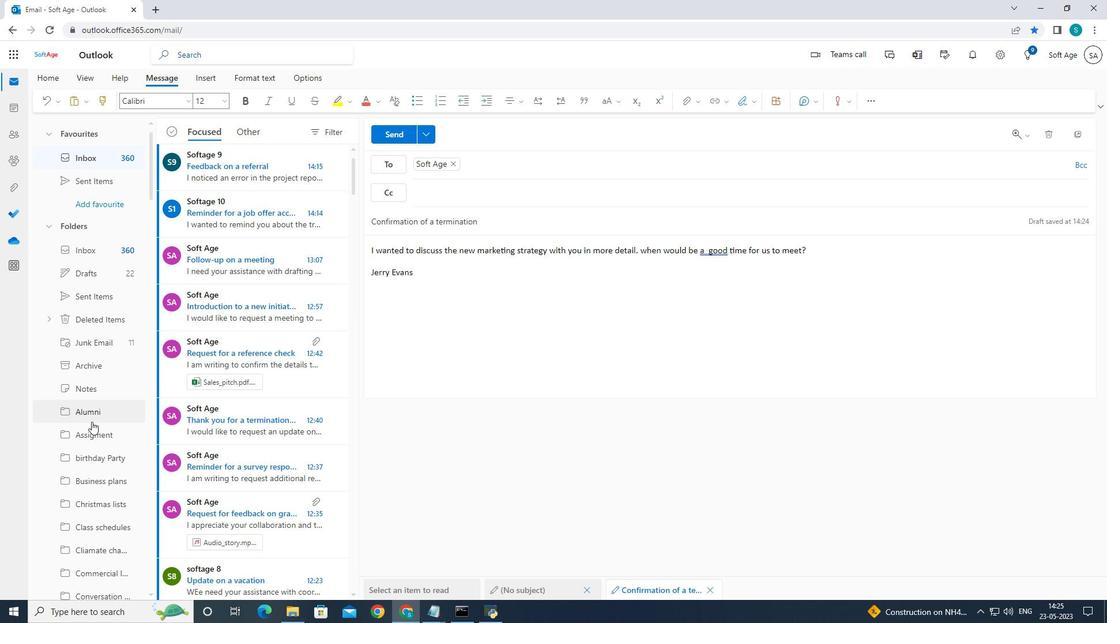 
Action: Mouse scrolled (92, 420) with delta (0, 0)
Screenshot: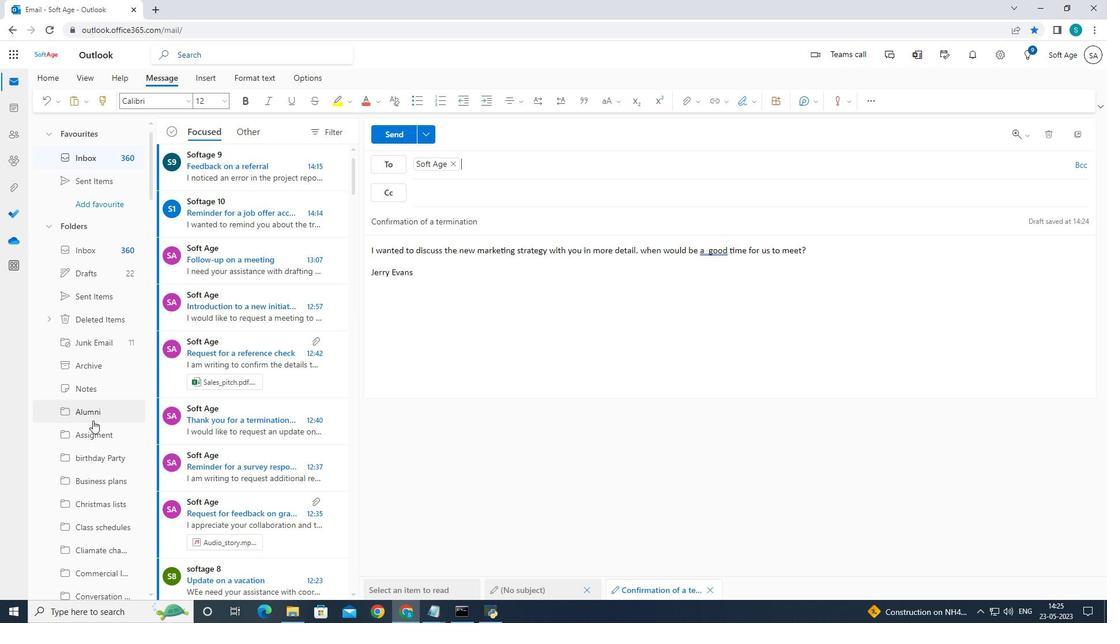 
Action: Mouse scrolled (92, 420) with delta (0, 0)
Screenshot: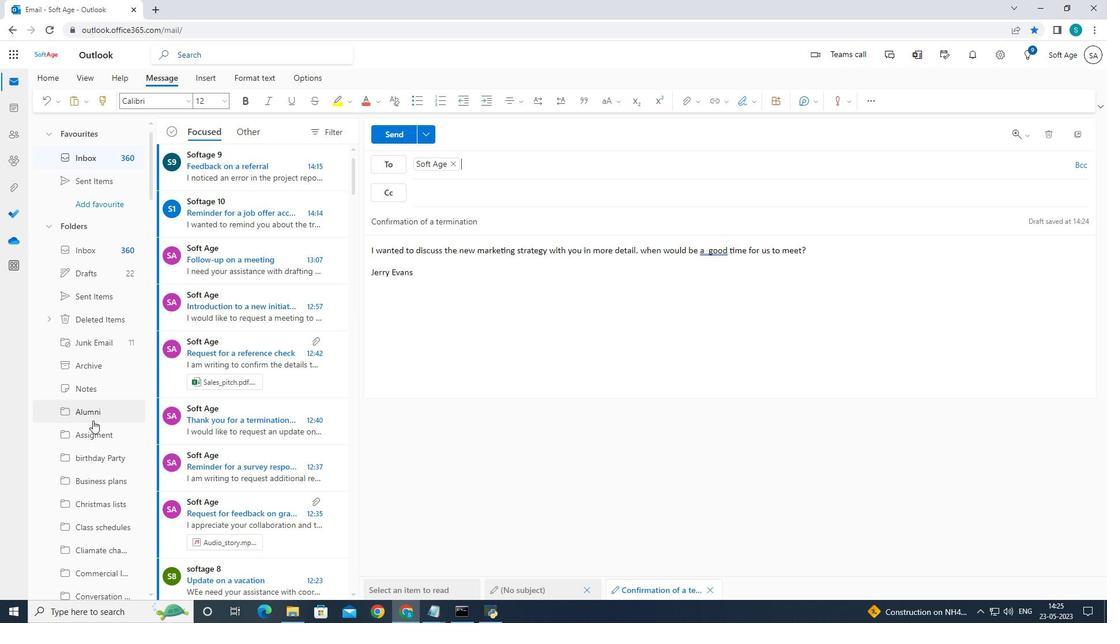 
Action: Mouse scrolled (92, 420) with delta (0, 0)
Screenshot: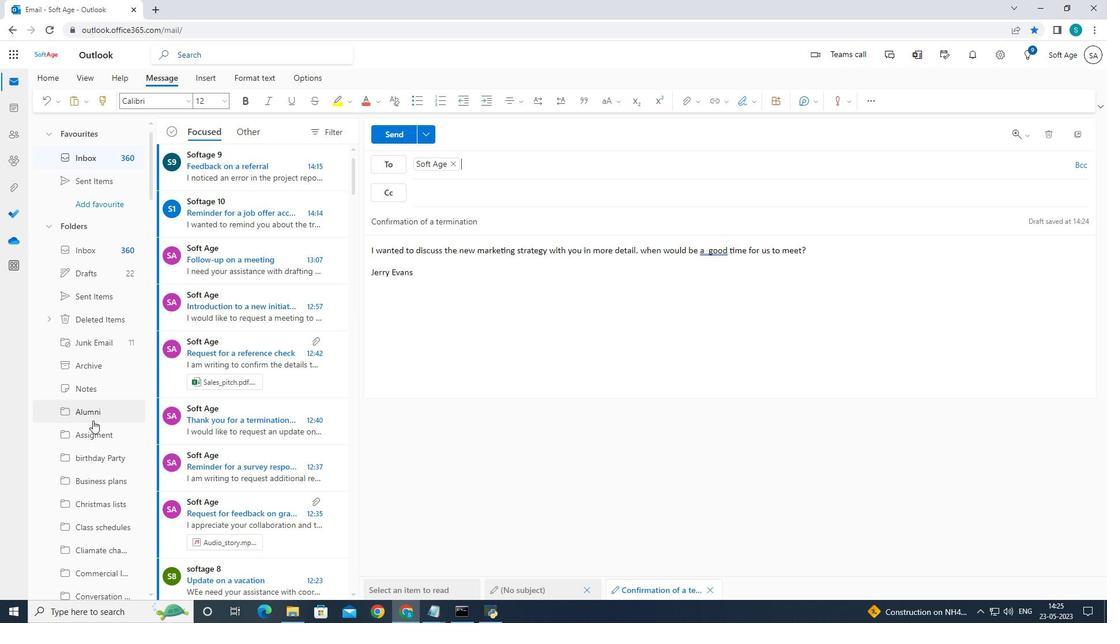 
Action: Mouse scrolled (92, 420) with delta (0, 0)
Screenshot: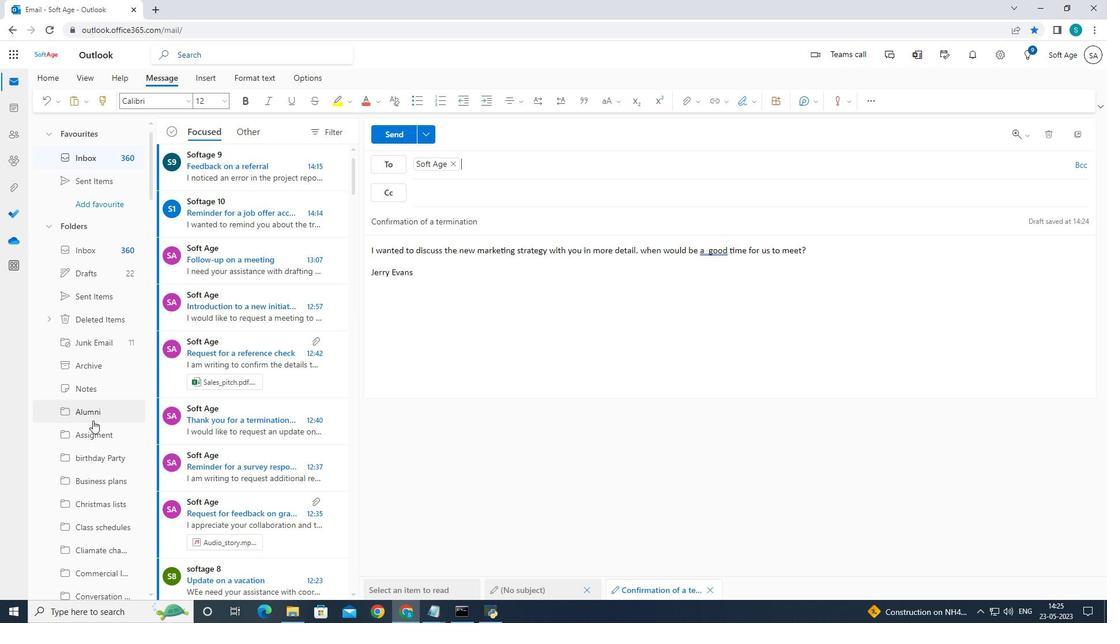 
Action: Mouse scrolled (92, 420) with delta (0, 0)
Screenshot: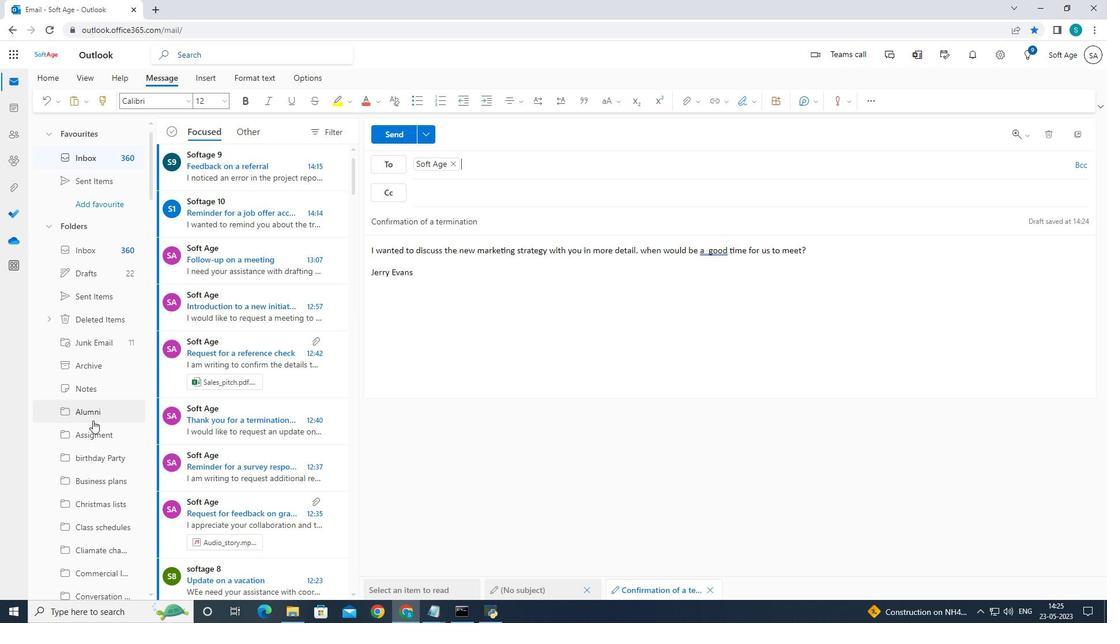 
Action: Mouse moved to (92, 420)
Screenshot: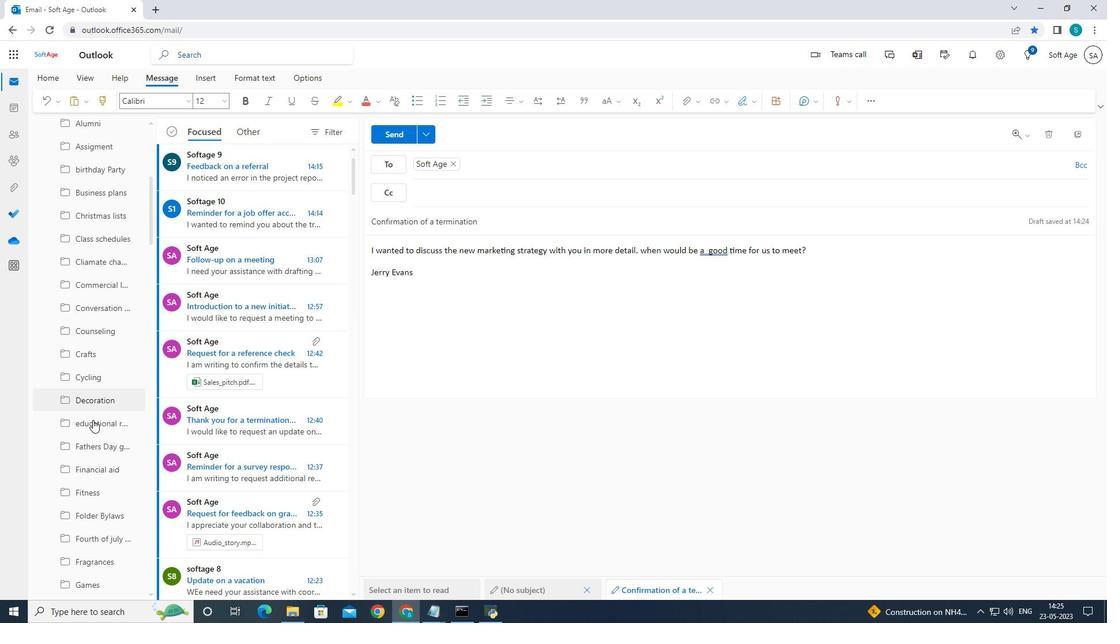 
Action: Mouse scrolled (92, 419) with delta (0, 0)
Screenshot: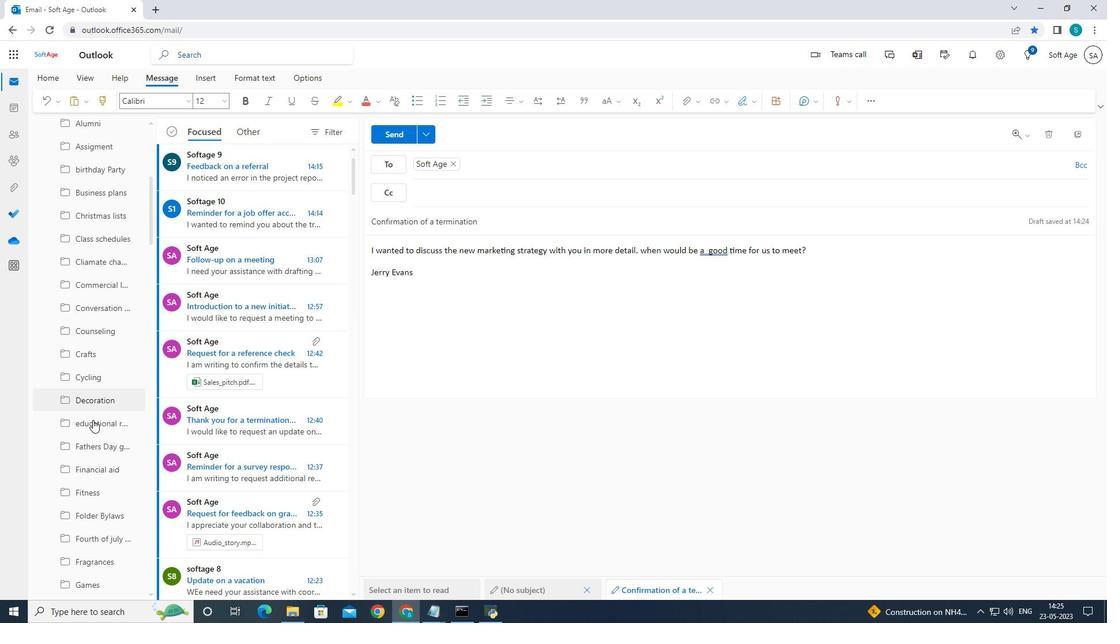 
Action: Mouse scrolled (92, 419) with delta (0, 0)
Screenshot: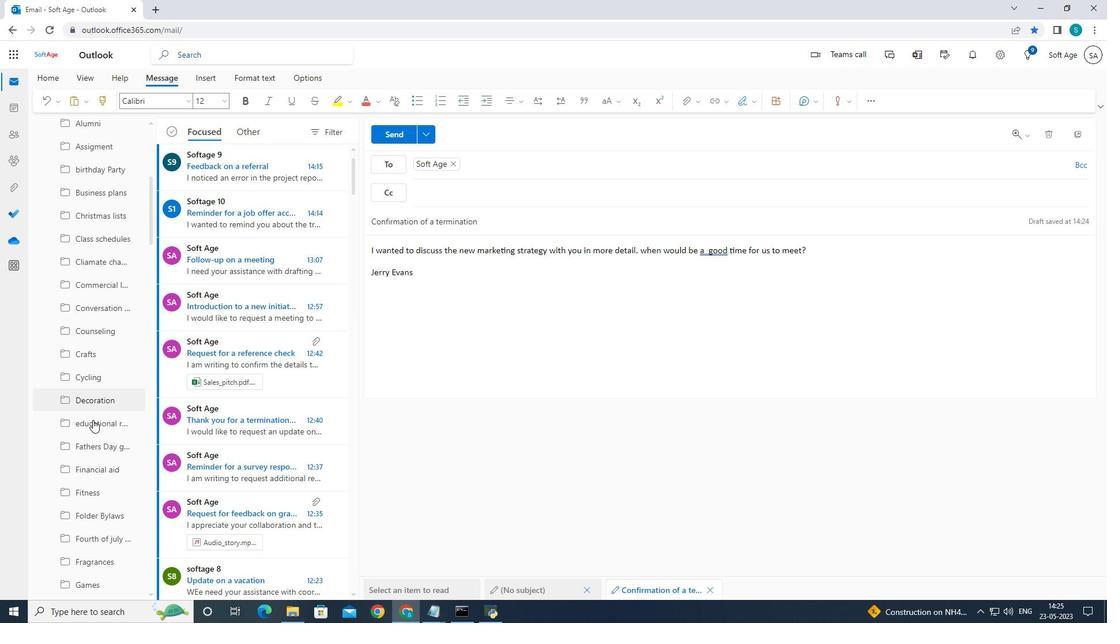 
Action: Mouse scrolled (92, 419) with delta (0, 0)
Screenshot: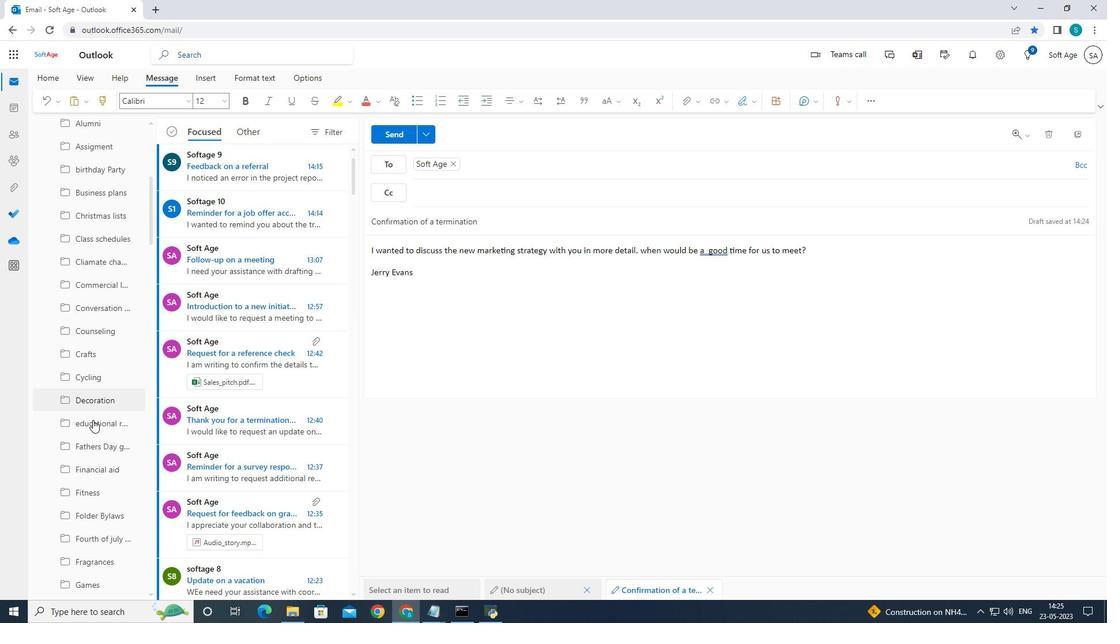 
Action: Mouse scrolled (92, 419) with delta (0, 0)
Screenshot: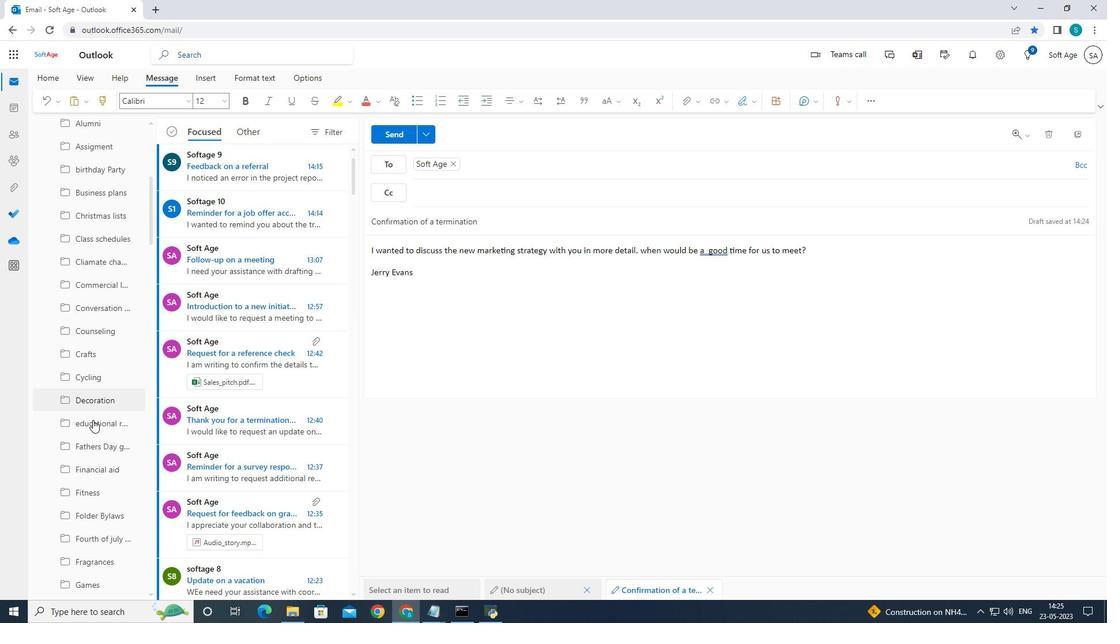 
Action: Mouse moved to (90, 418)
Screenshot: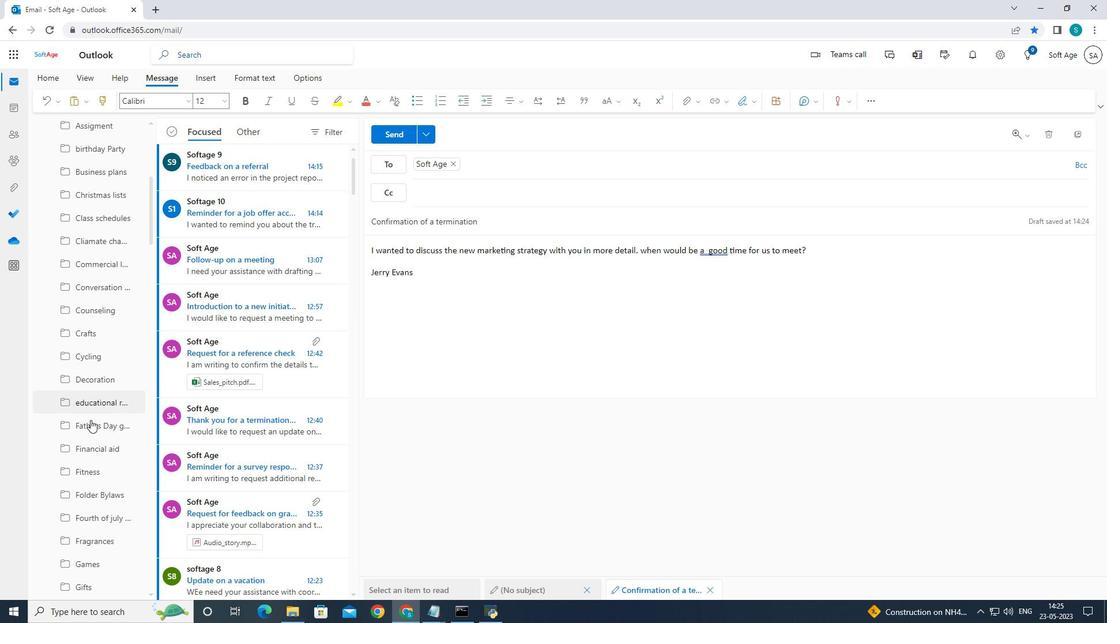 
Action: Mouse scrolled (90, 418) with delta (0, 0)
Screenshot: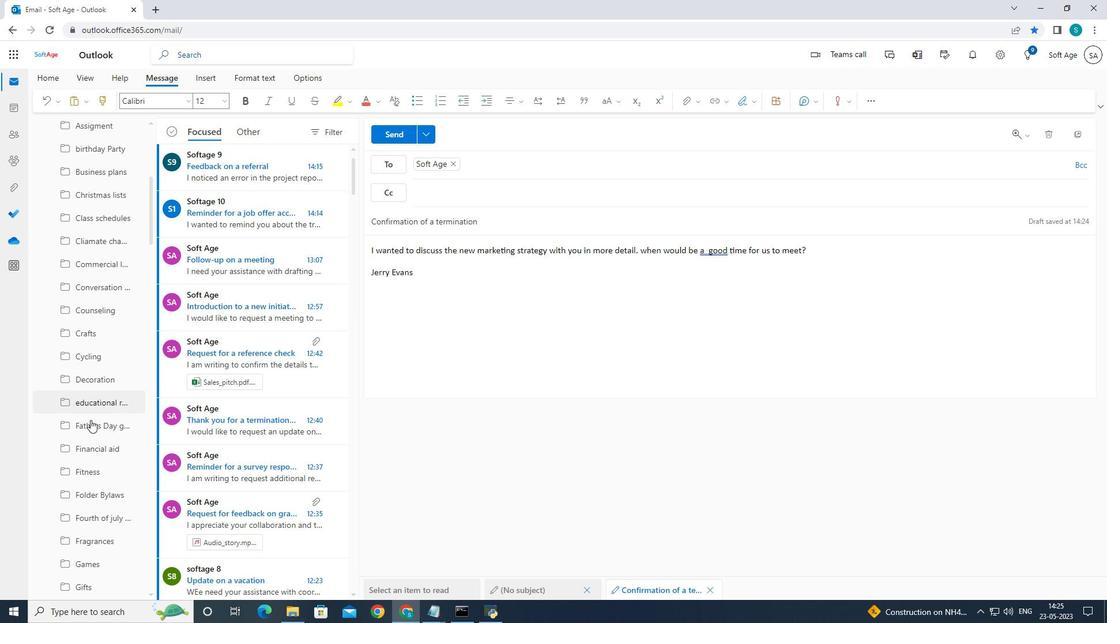 
Action: Mouse scrolled (90, 418) with delta (0, 0)
Screenshot: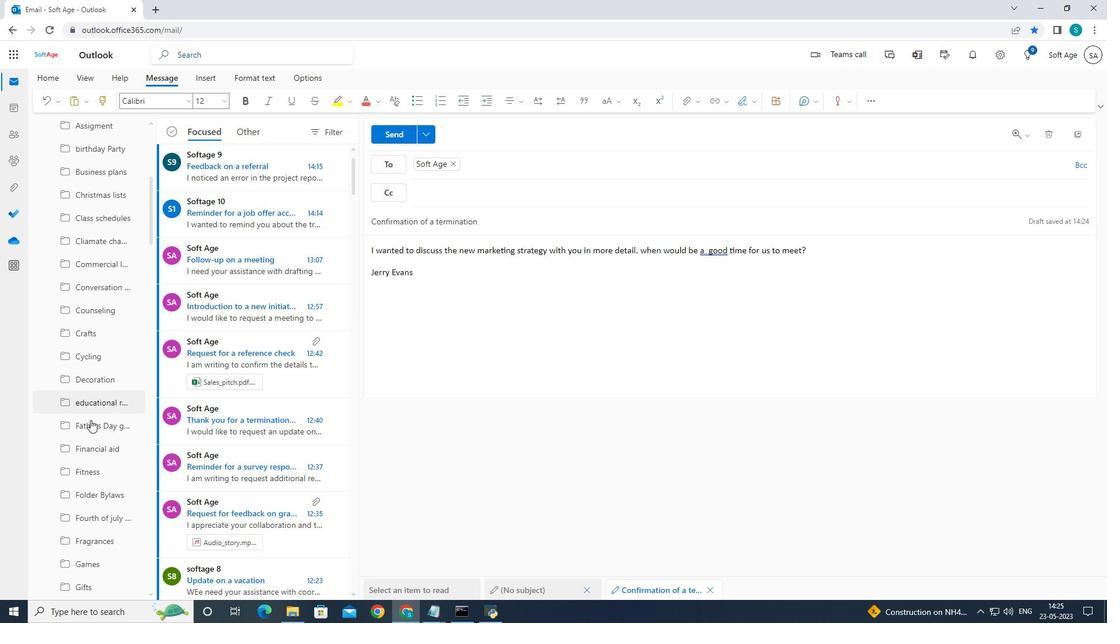 
Action: Mouse scrolled (90, 418) with delta (0, 0)
Screenshot: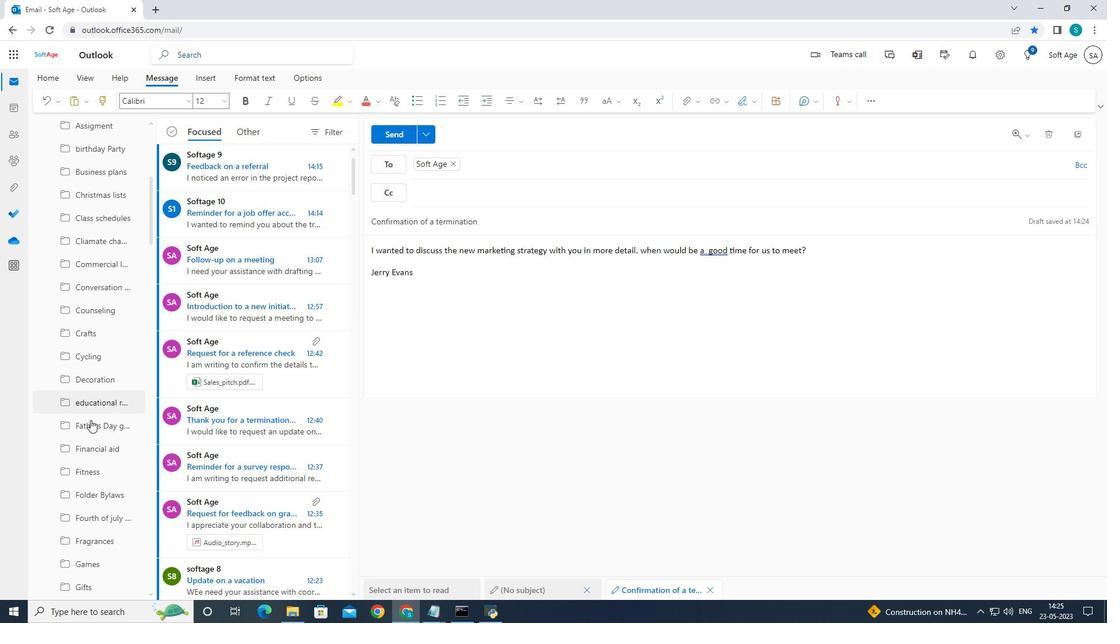 
Action: Mouse scrolled (90, 418) with delta (0, 0)
Screenshot: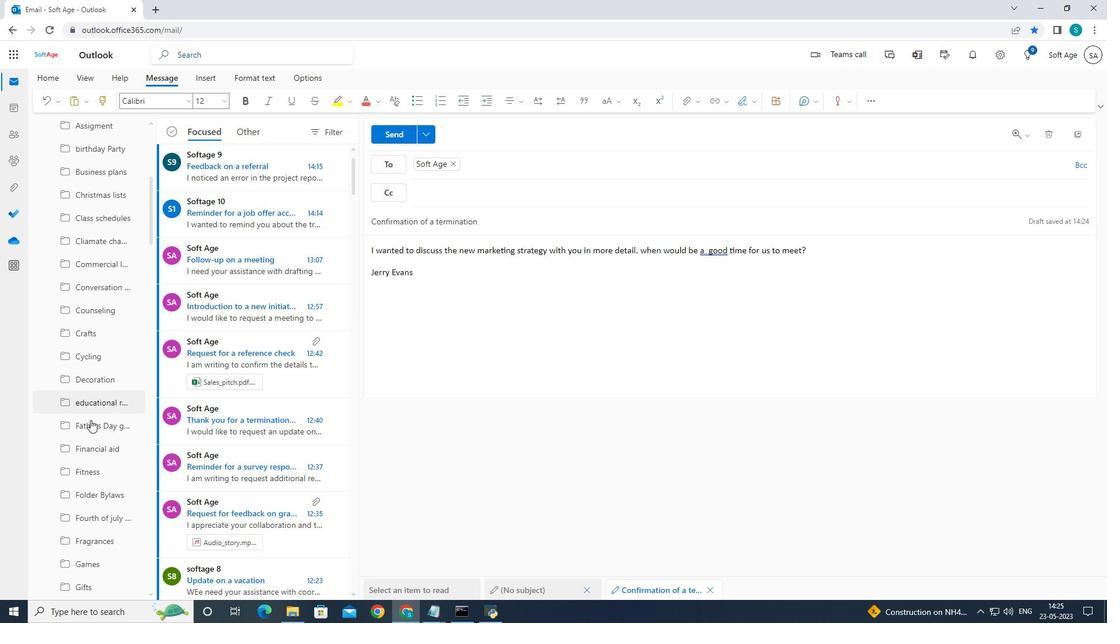 
Action: Mouse moved to (90, 417)
Screenshot: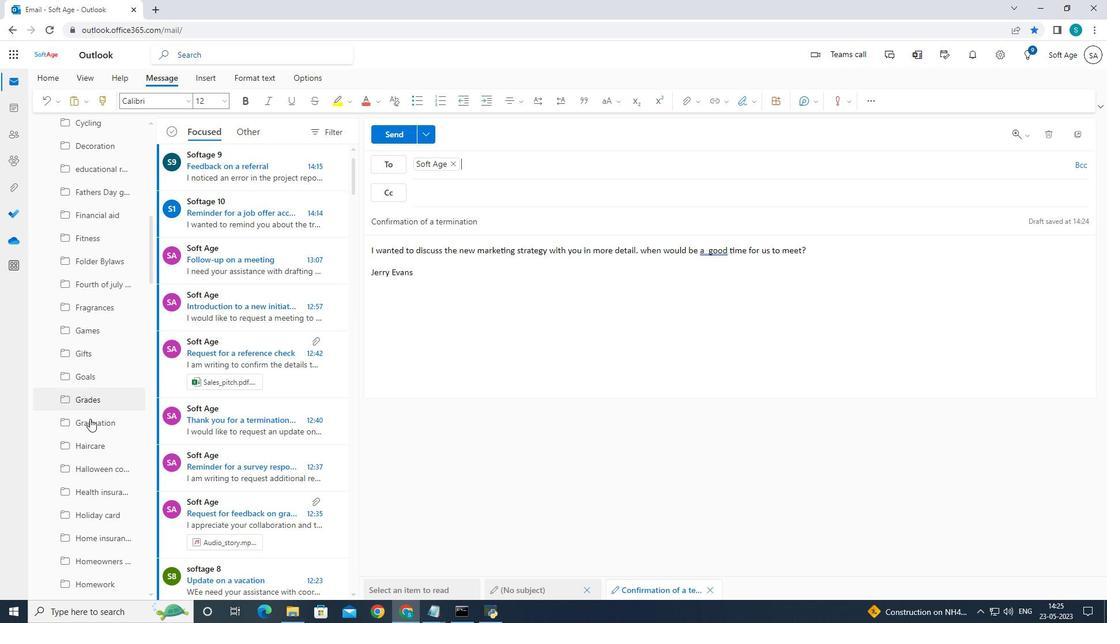 
Action: Mouse scrolled (90, 416) with delta (0, 0)
Screenshot: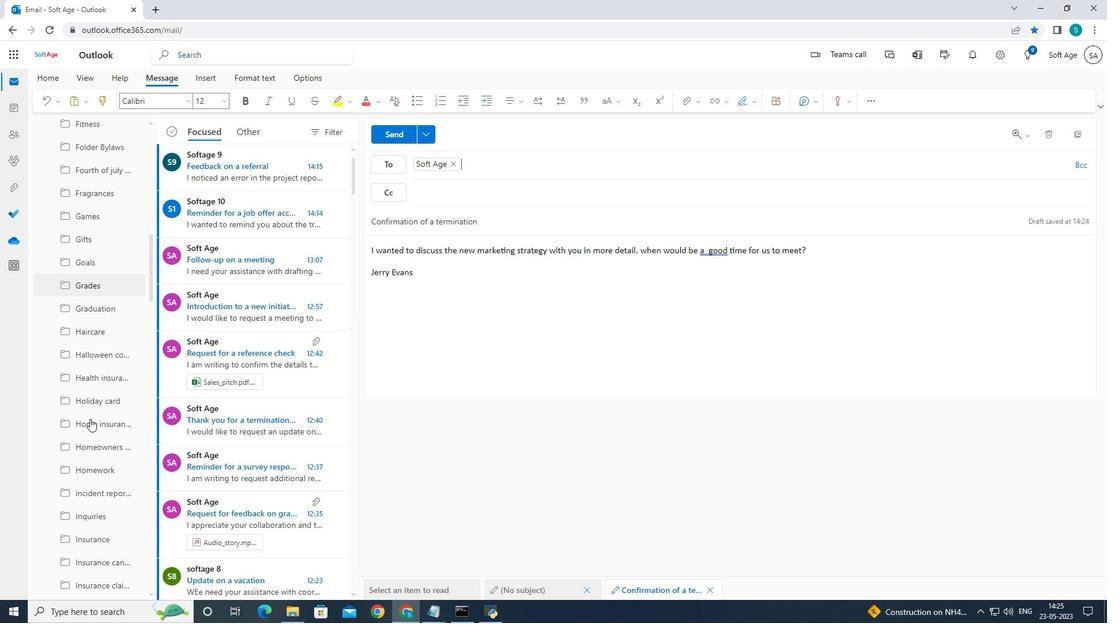 
Action: Mouse scrolled (90, 416) with delta (0, 0)
Screenshot: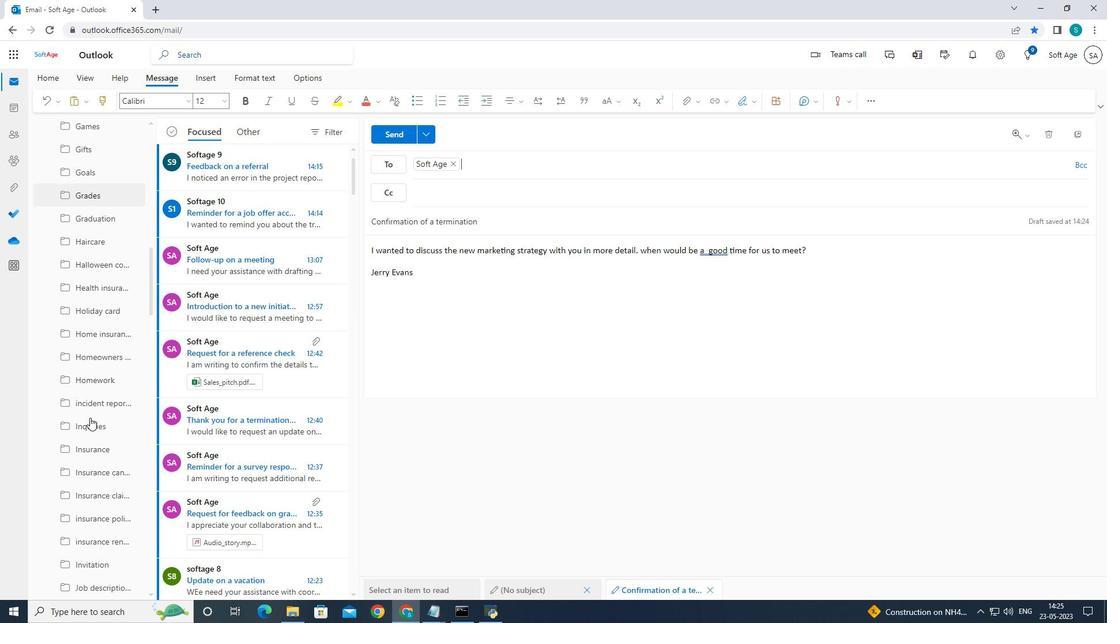 
Action: Mouse scrolled (90, 416) with delta (0, 0)
Screenshot: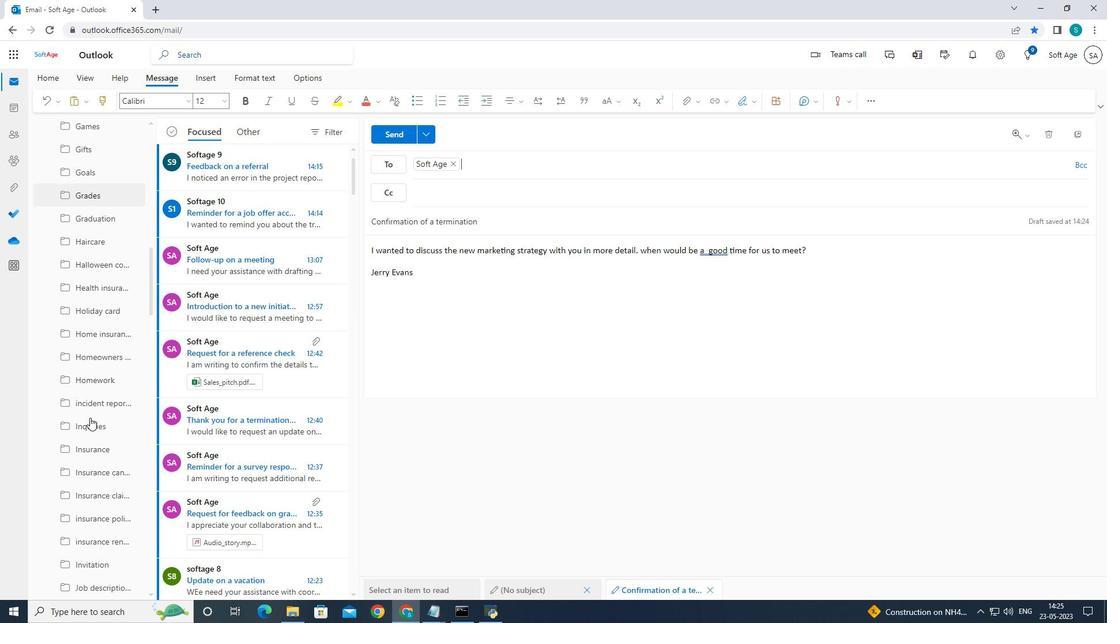
Action: Mouse scrolled (90, 416) with delta (0, 0)
Screenshot: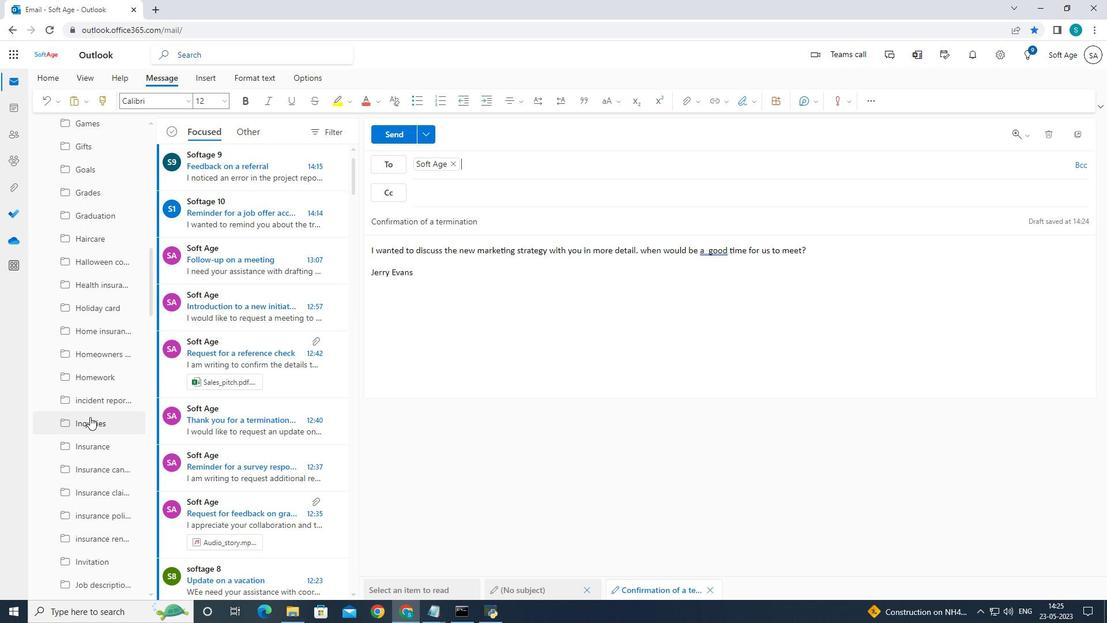 
Action: Mouse moved to (90, 413)
Screenshot: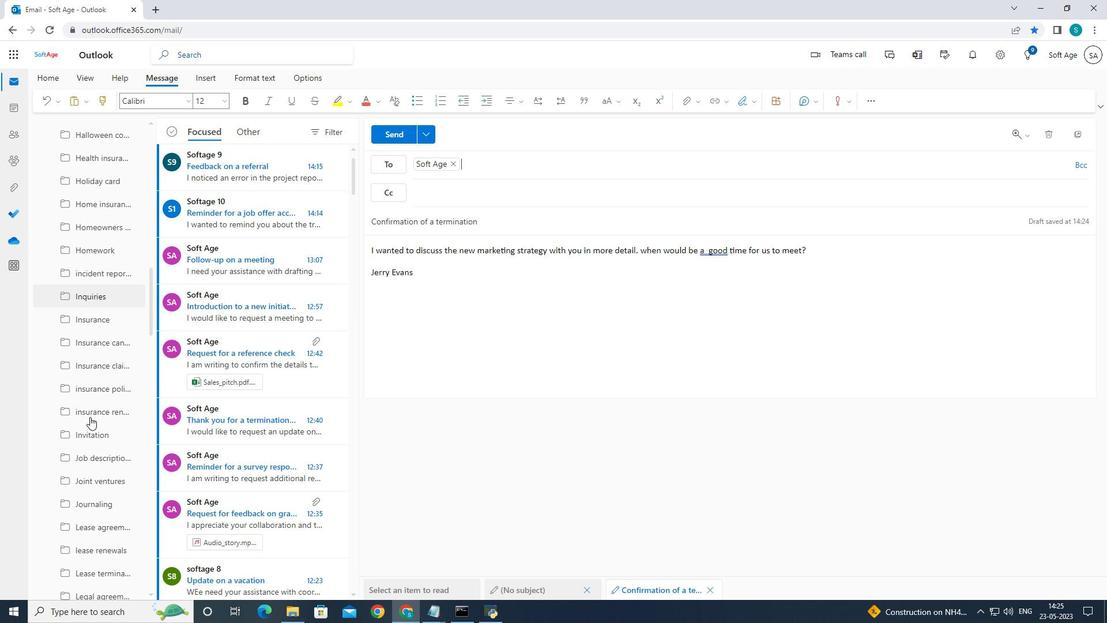 
Action: Mouse scrolled (90, 413) with delta (0, 0)
Screenshot: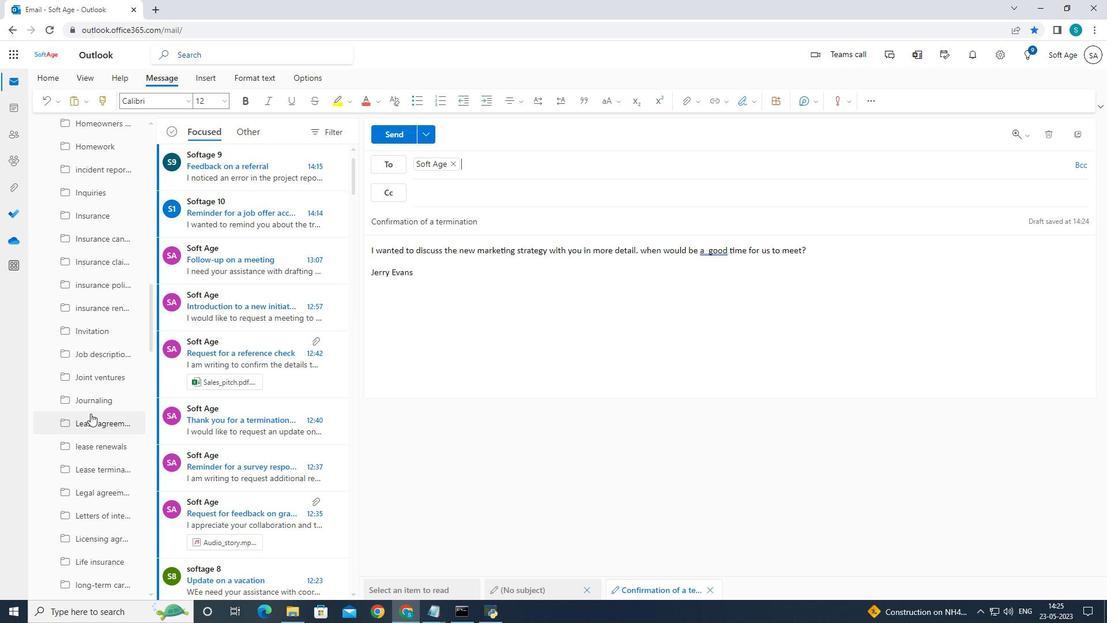
Action: Mouse scrolled (90, 413) with delta (0, 0)
Screenshot: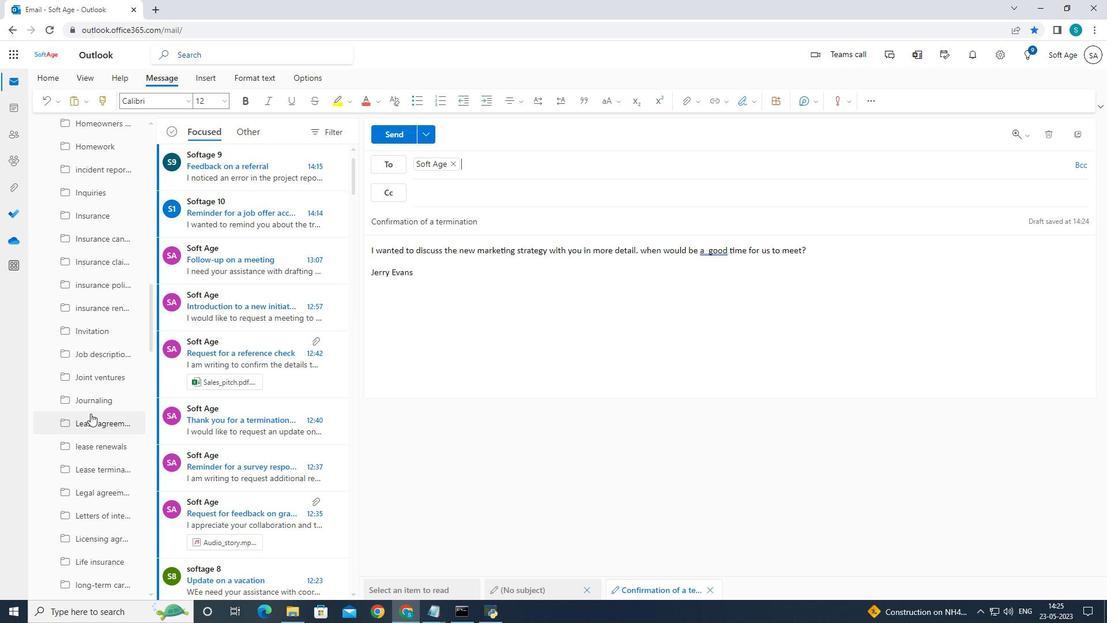 
Action: Mouse scrolled (90, 413) with delta (0, 0)
Screenshot: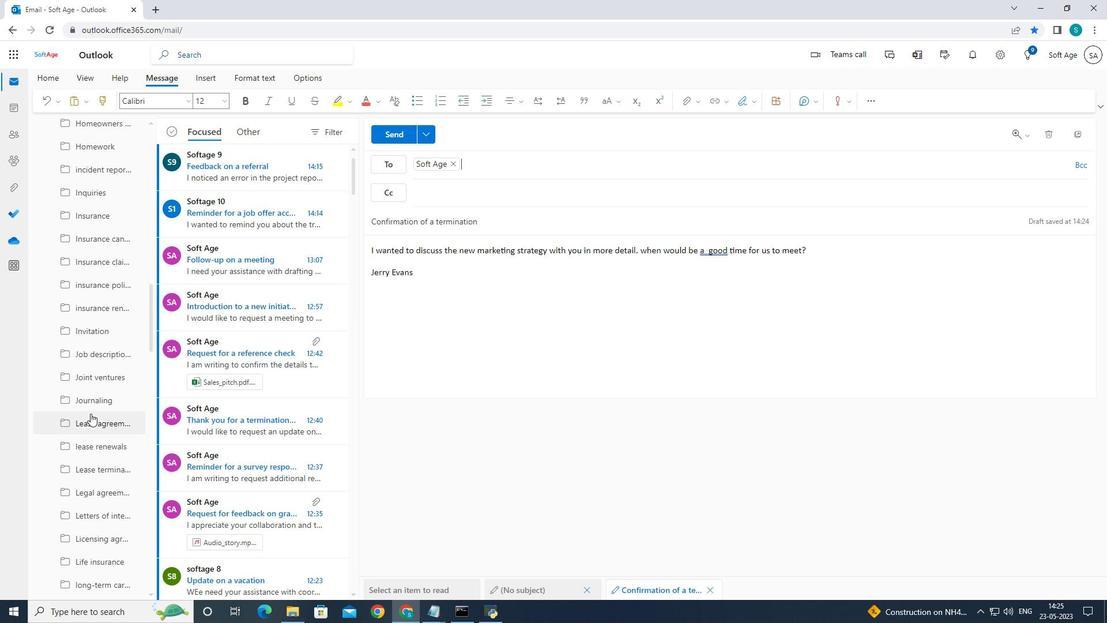 
Action: Mouse scrolled (90, 413) with delta (0, 0)
Screenshot: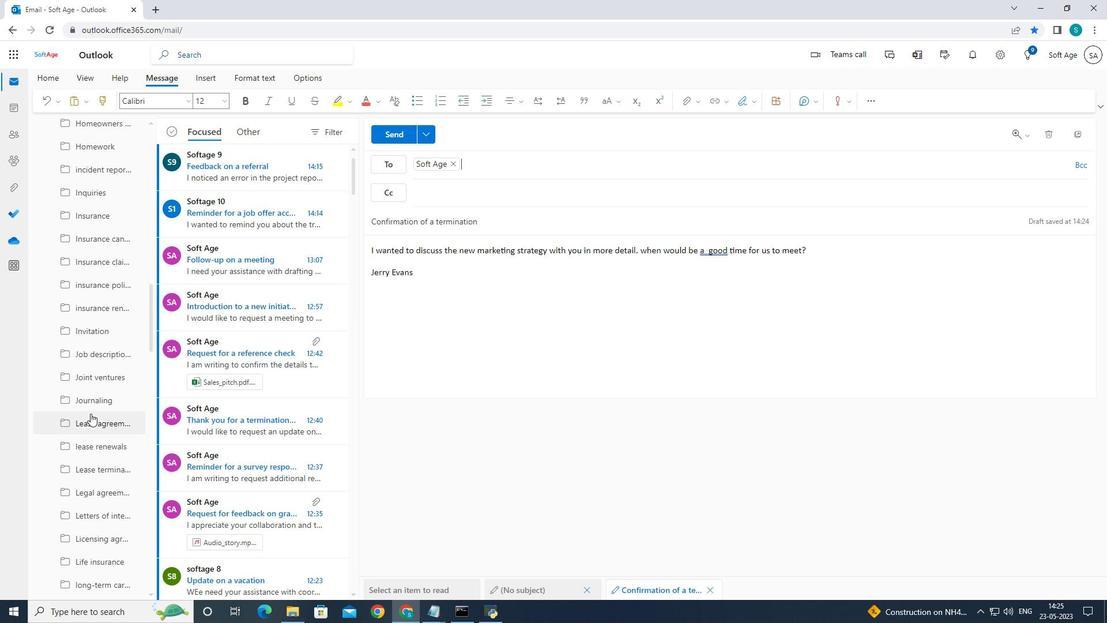 
Action: Mouse scrolled (90, 413) with delta (0, 0)
Screenshot: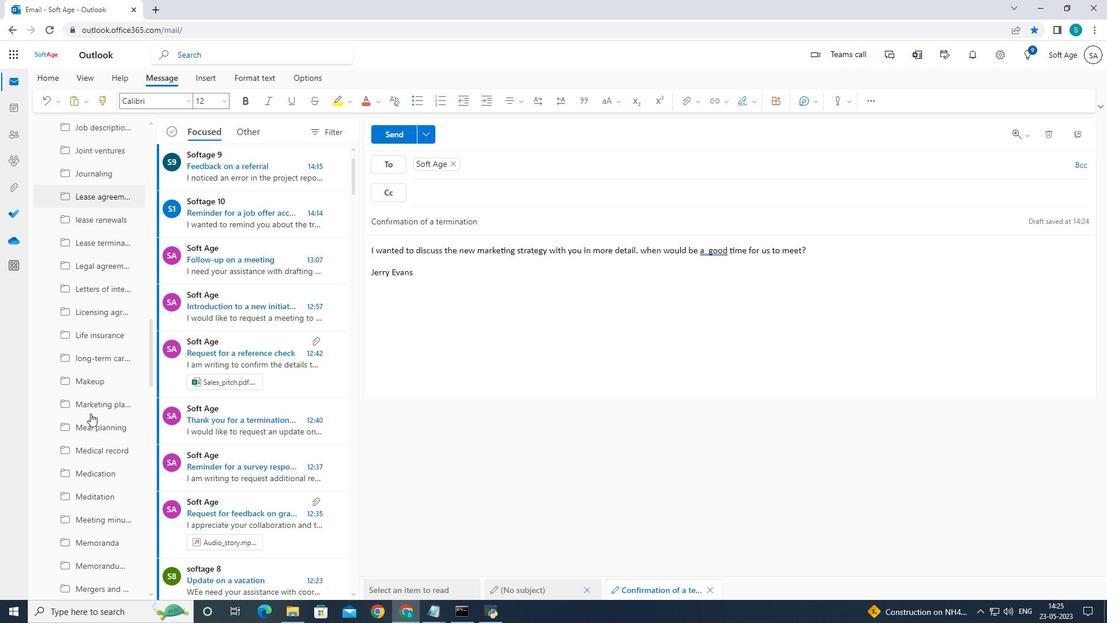 
Action: Mouse scrolled (90, 413) with delta (0, 0)
Screenshot: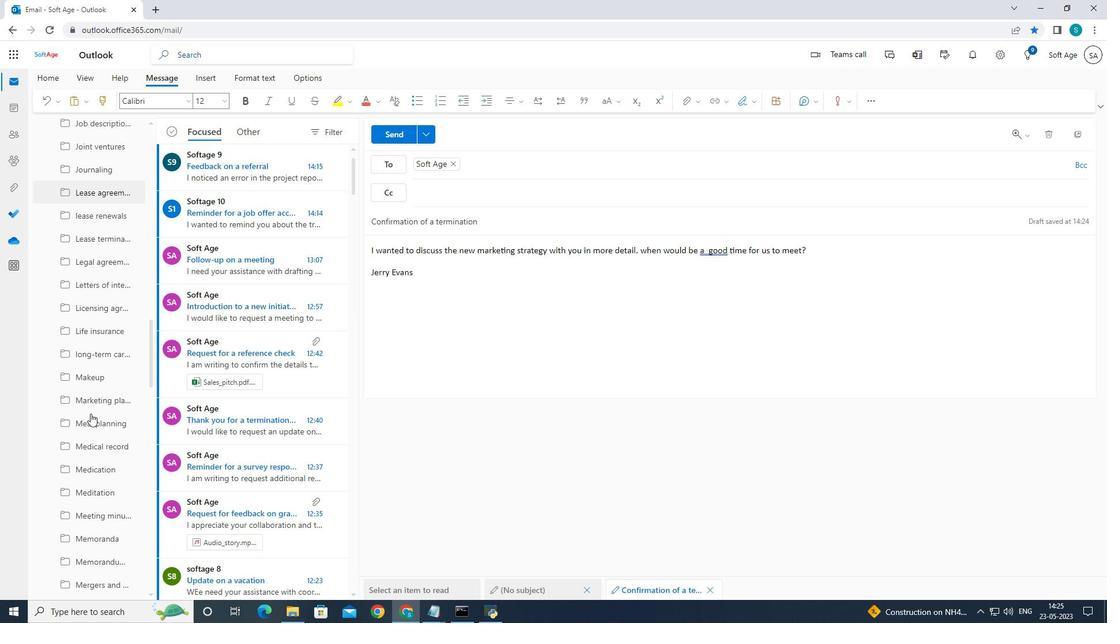 
Action: Mouse scrolled (90, 413) with delta (0, 0)
Screenshot: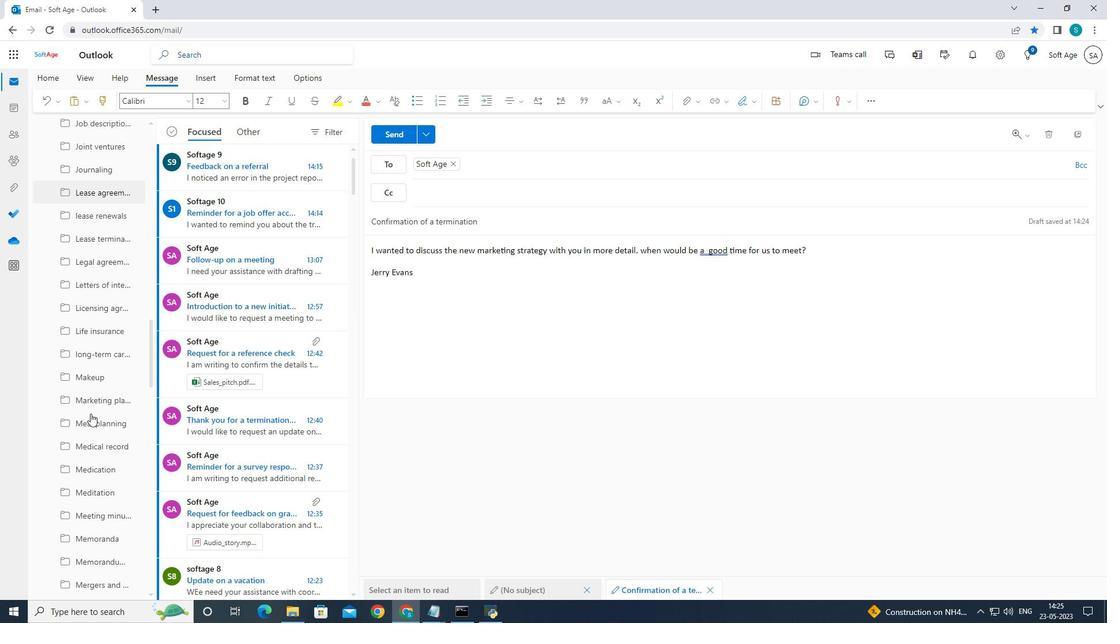 
Action: Mouse moved to (89, 411)
Screenshot: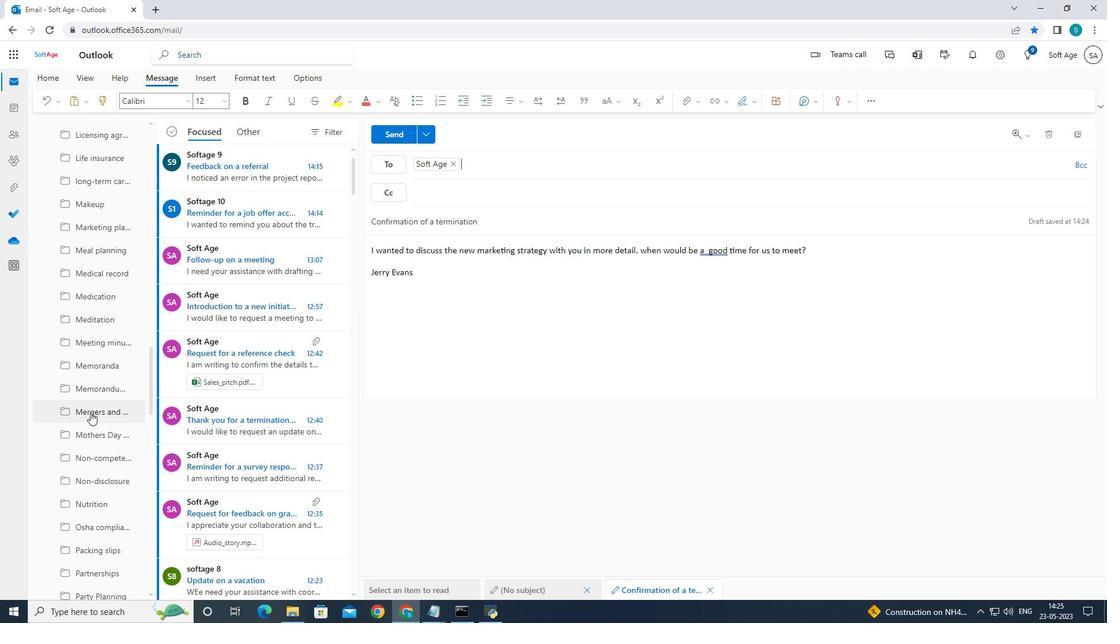
Action: Mouse scrolled (90, 410) with delta (0, 0)
Screenshot: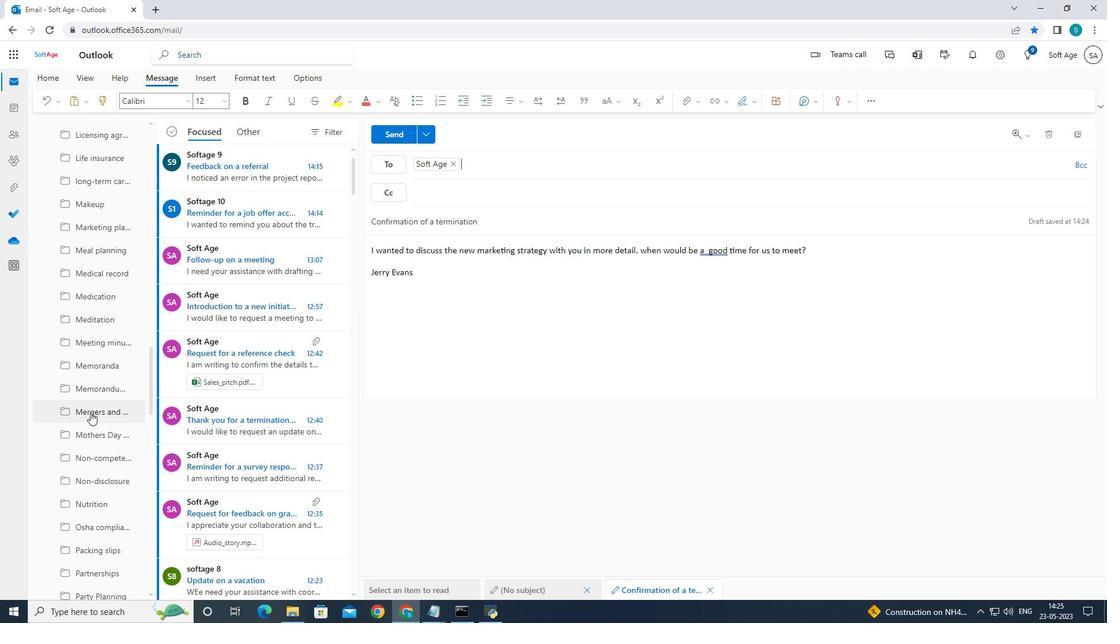 
Action: Mouse scrolled (90, 410) with delta (0, 0)
Screenshot: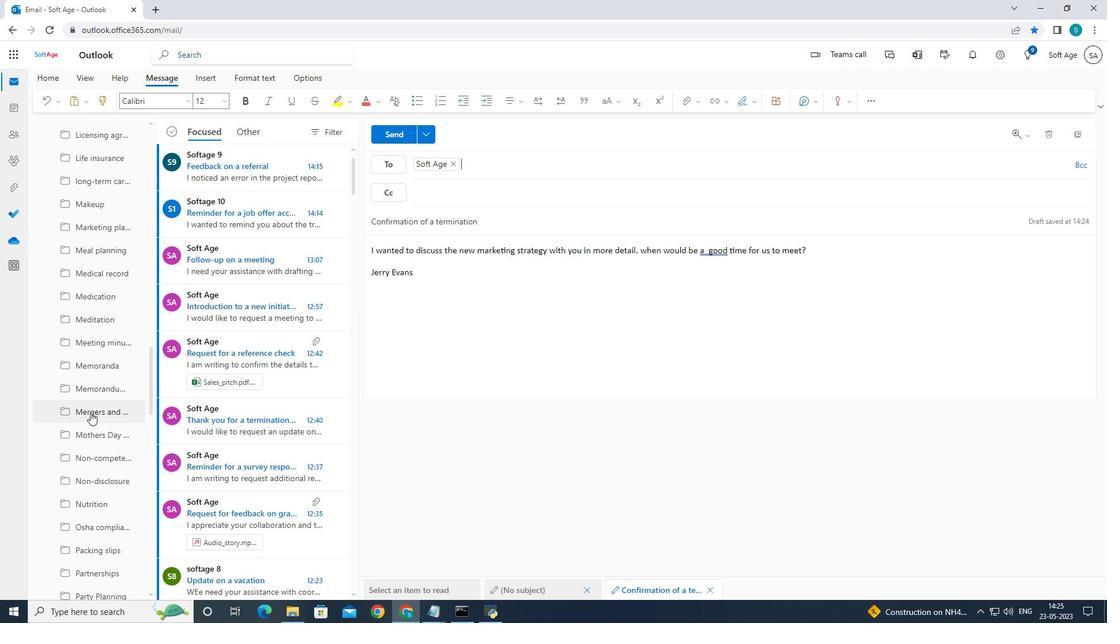 
Action: Mouse scrolled (90, 410) with delta (0, 0)
Screenshot: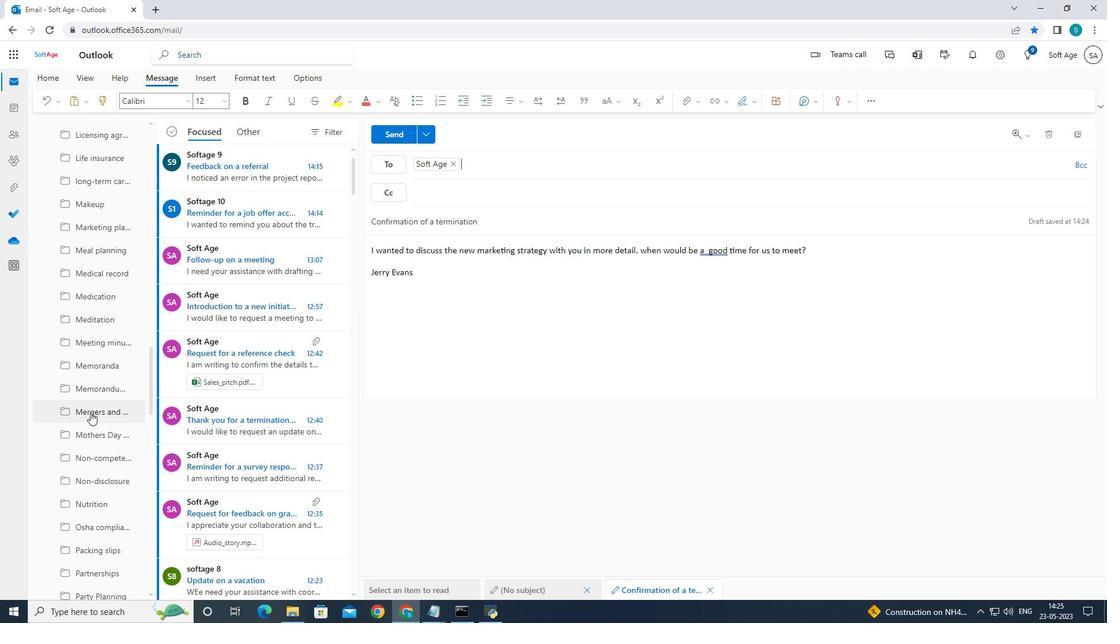 
Action: Mouse scrolled (90, 410) with delta (0, 0)
Screenshot: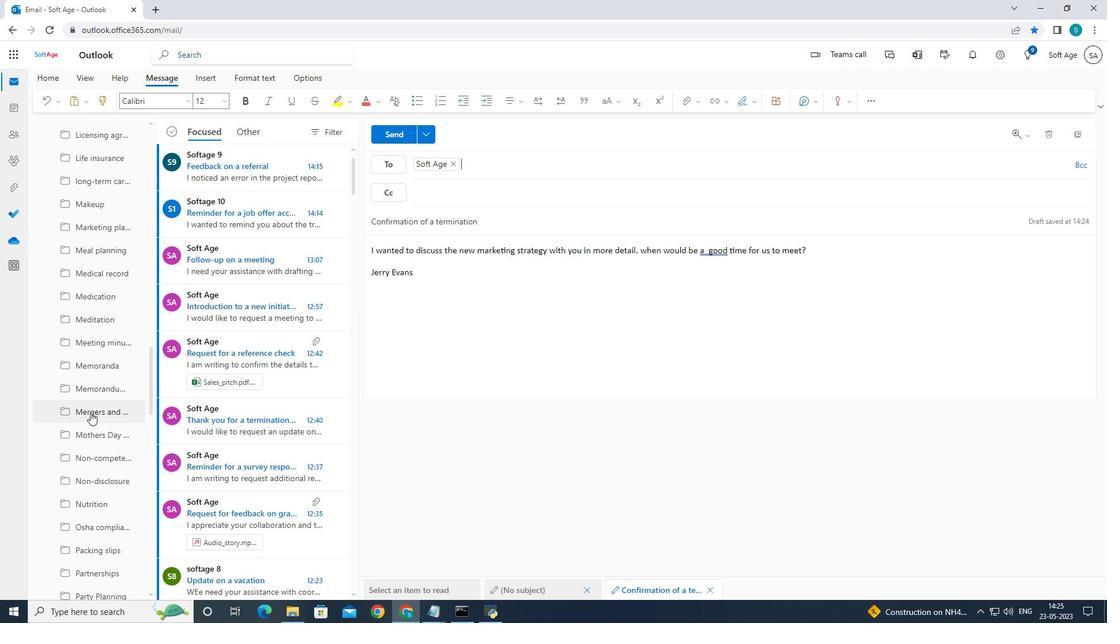 
Action: Mouse scrolled (90, 410) with delta (0, 0)
Screenshot: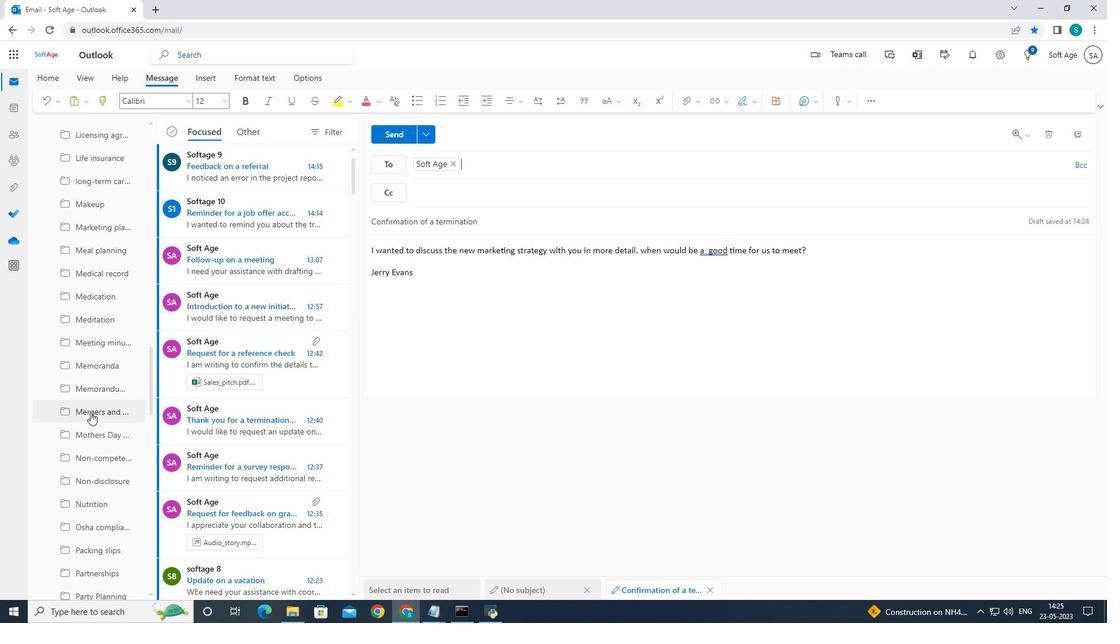 
Action: Mouse scrolled (89, 411) with delta (0, 0)
Screenshot: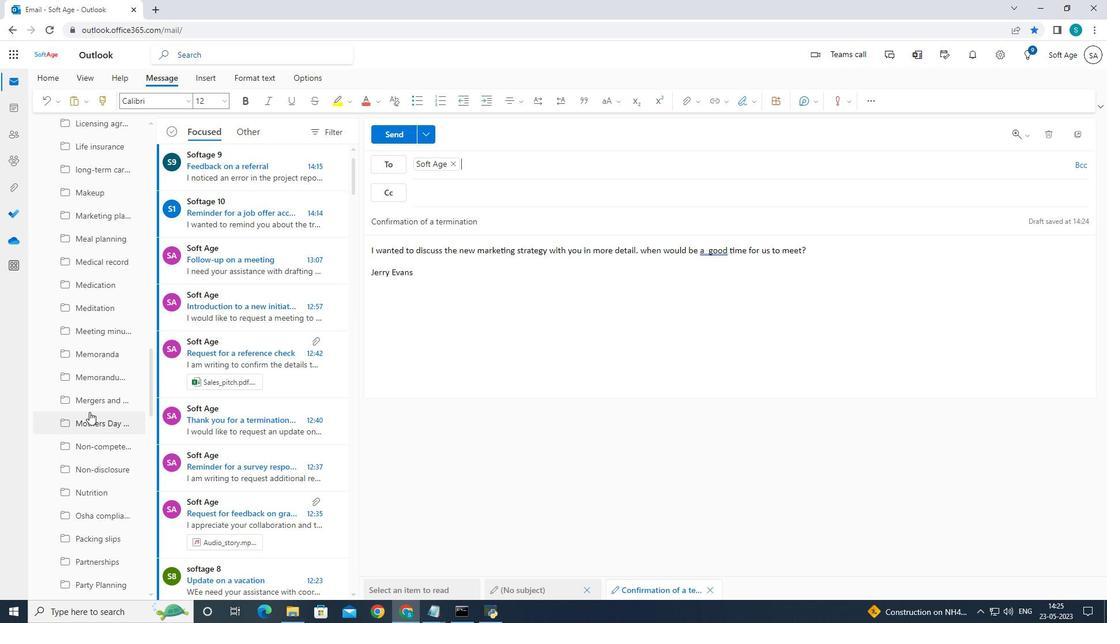 
Action: Mouse scrolled (89, 411) with delta (0, 0)
Screenshot: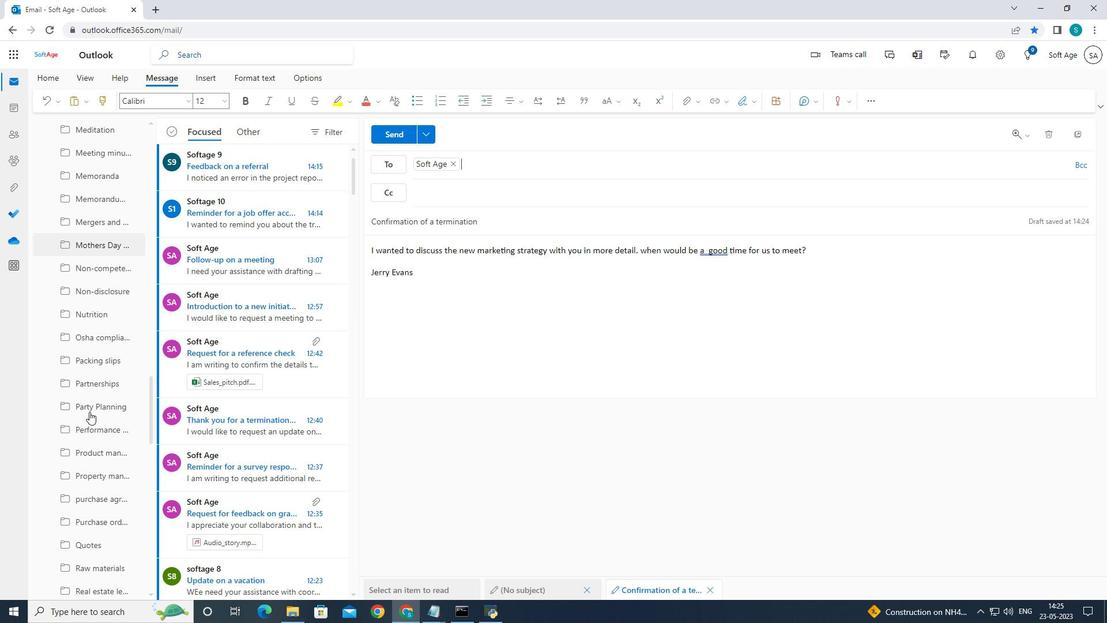 
Action: Mouse scrolled (89, 411) with delta (0, 0)
Screenshot: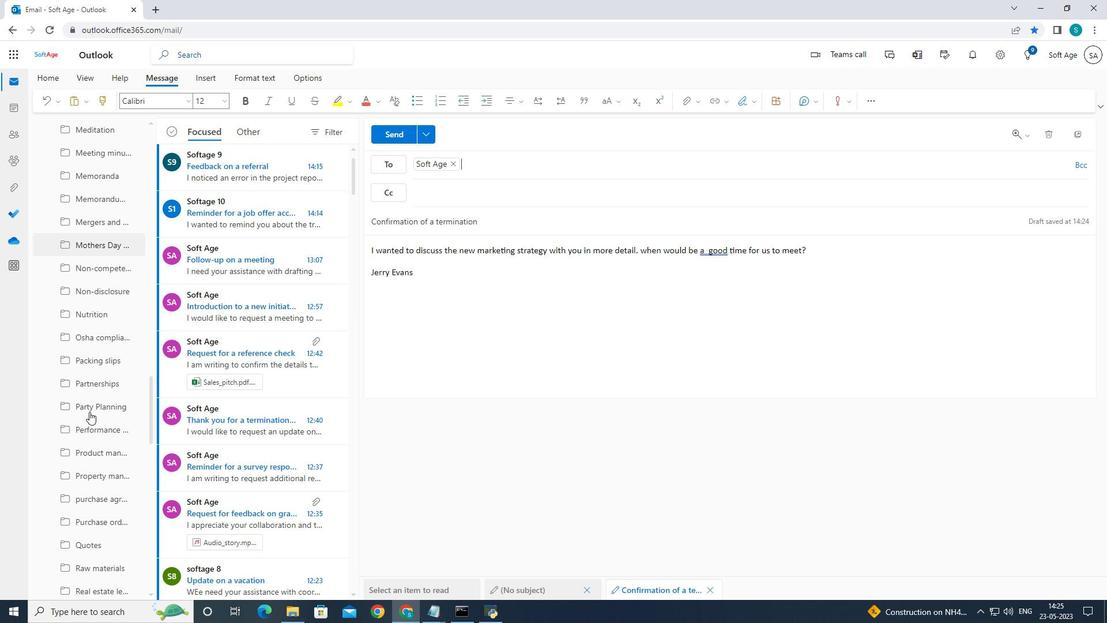 
Action: Mouse scrolled (89, 411) with delta (0, 0)
Screenshot: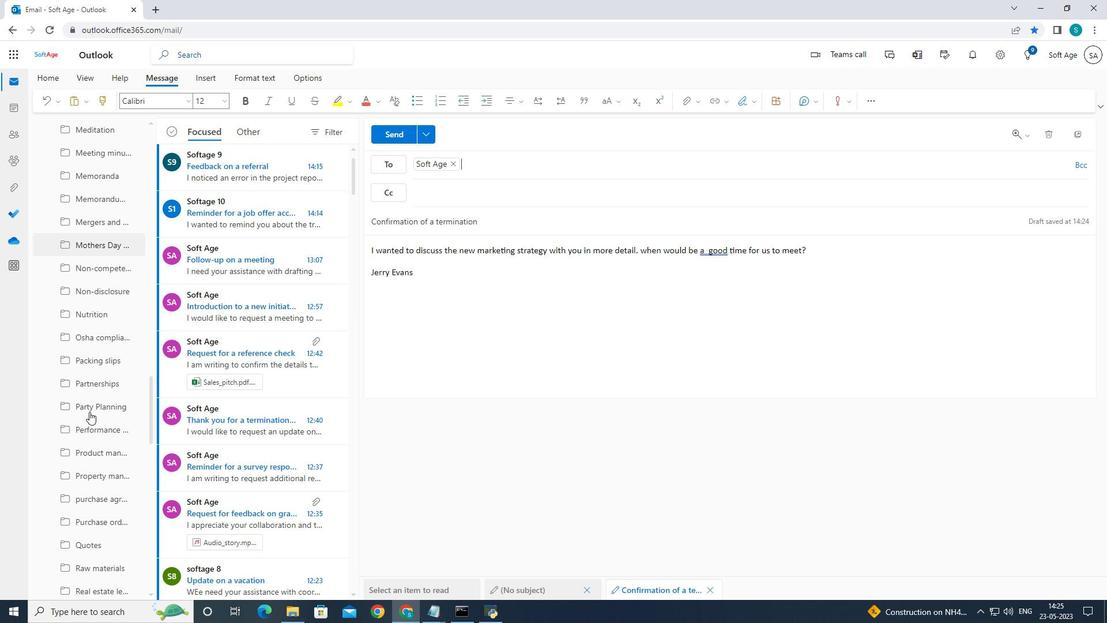 
Action: Mouse scrolled (89, 411) with delta (0, 0)
Screenshot: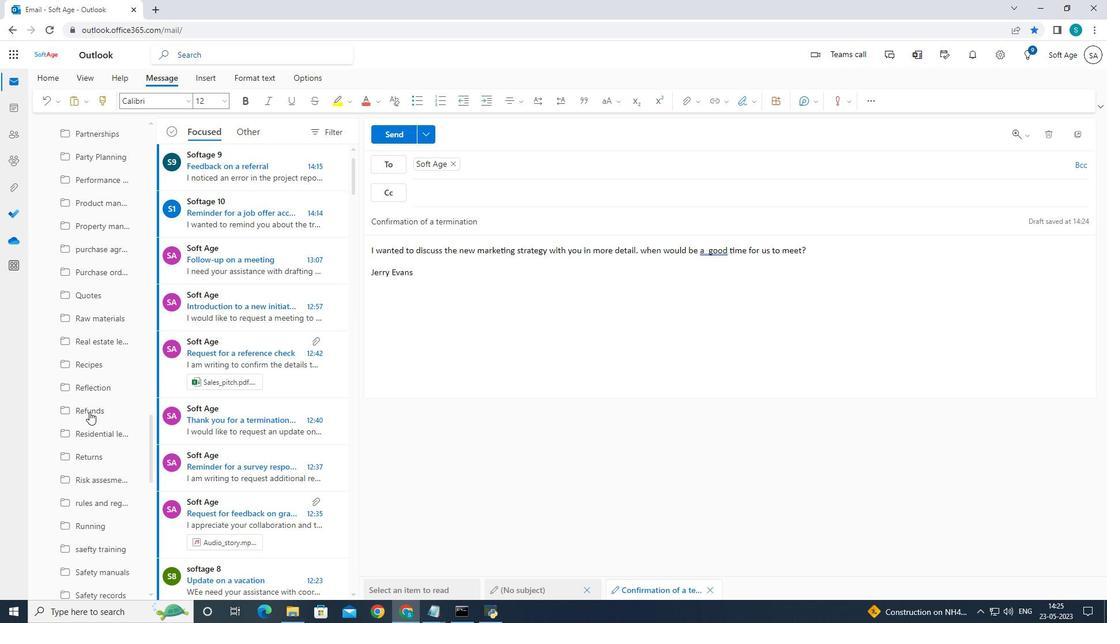 
Action: Mouse scrolled (89, 411) with delta (0, 0)
Screenshot: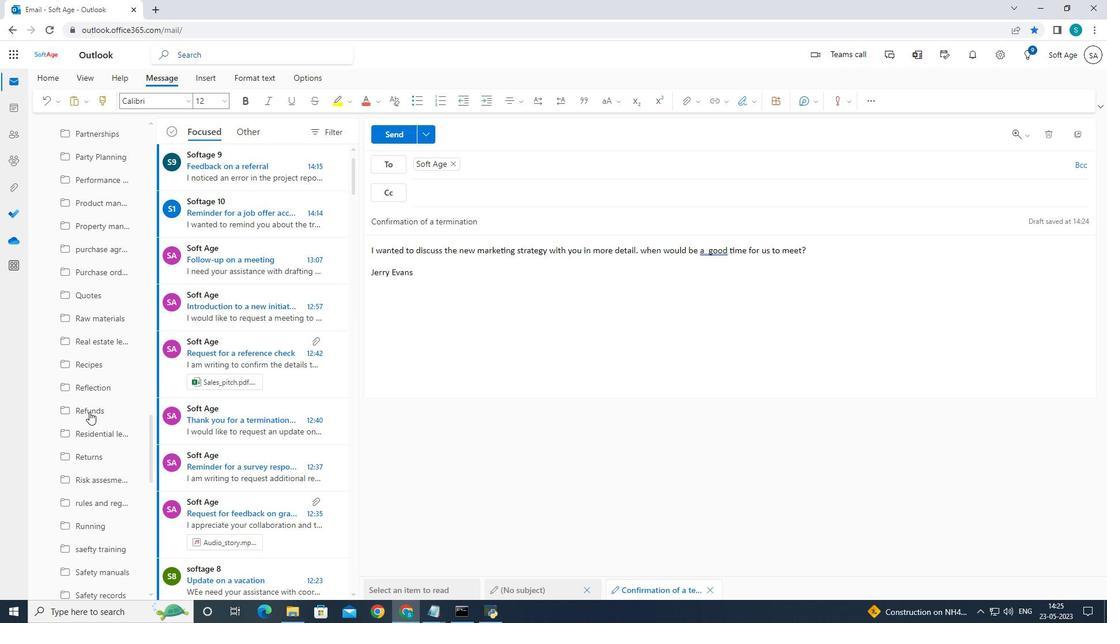 
Action: Mouse moved to (89, 411)
Screenshot: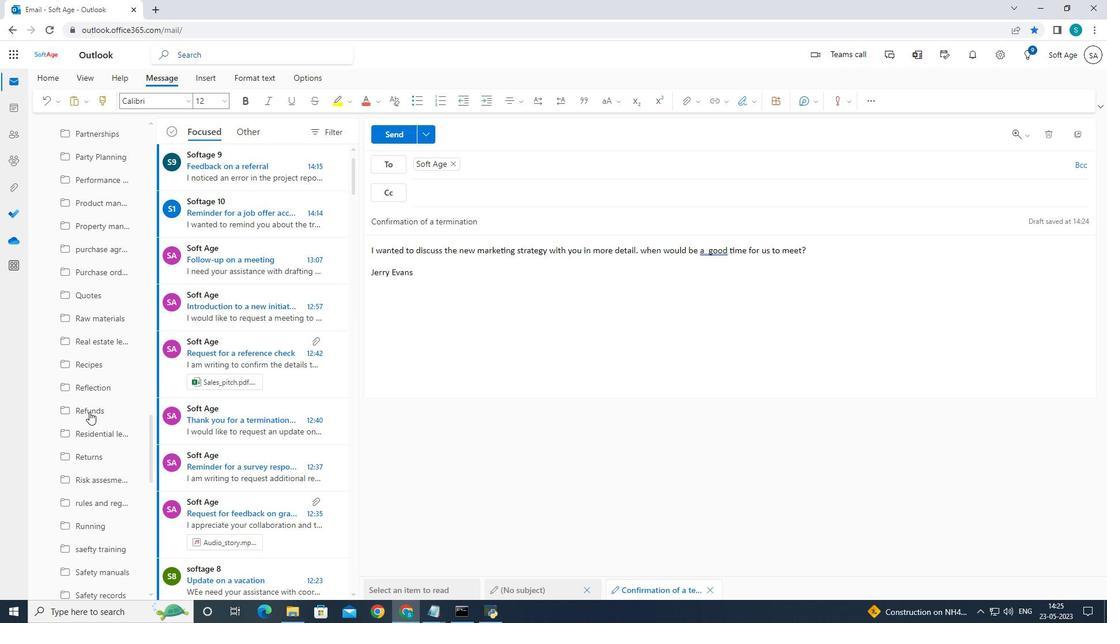 
Action: Mouse scrolled (89, 411) with delta (0, 0)
Screenshot: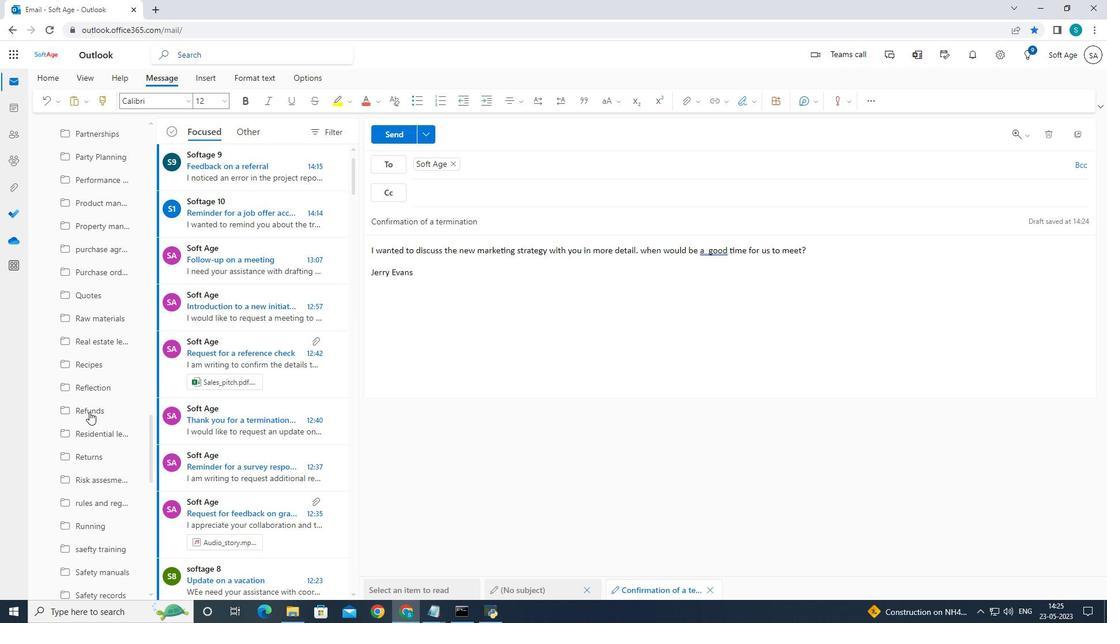 
Action: Mouse moved to (88, 411)
Screenshot: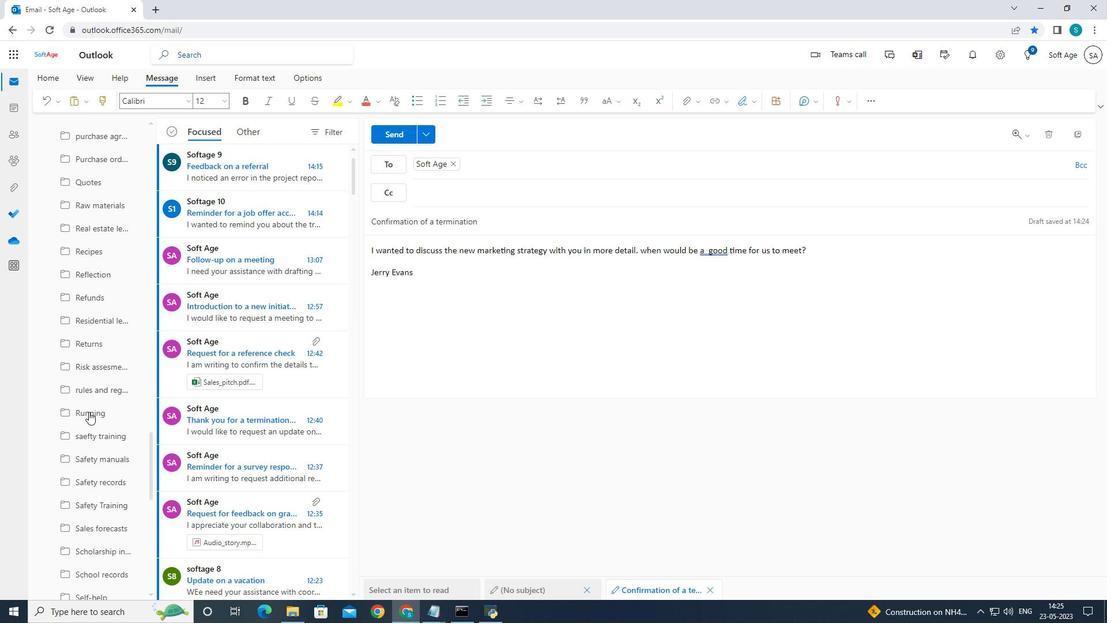 
Action: Mouse scrolled (88, 411) with delta (0, 0)
Screenshot: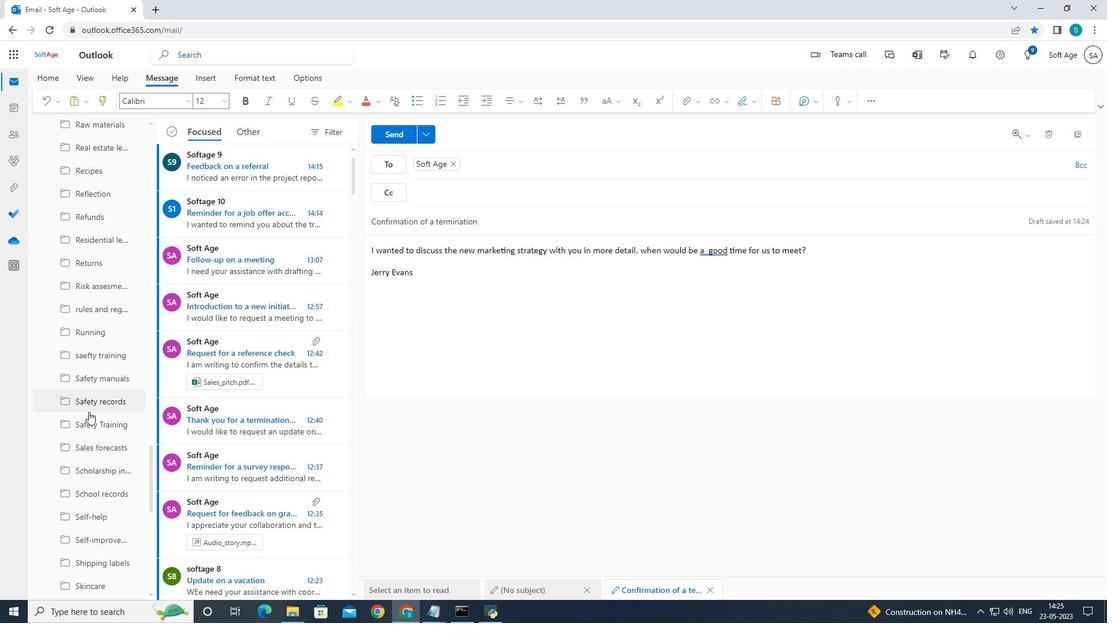 
Action: Mouse scrolled (88, 411) with delta (0, 0)
Screenshot: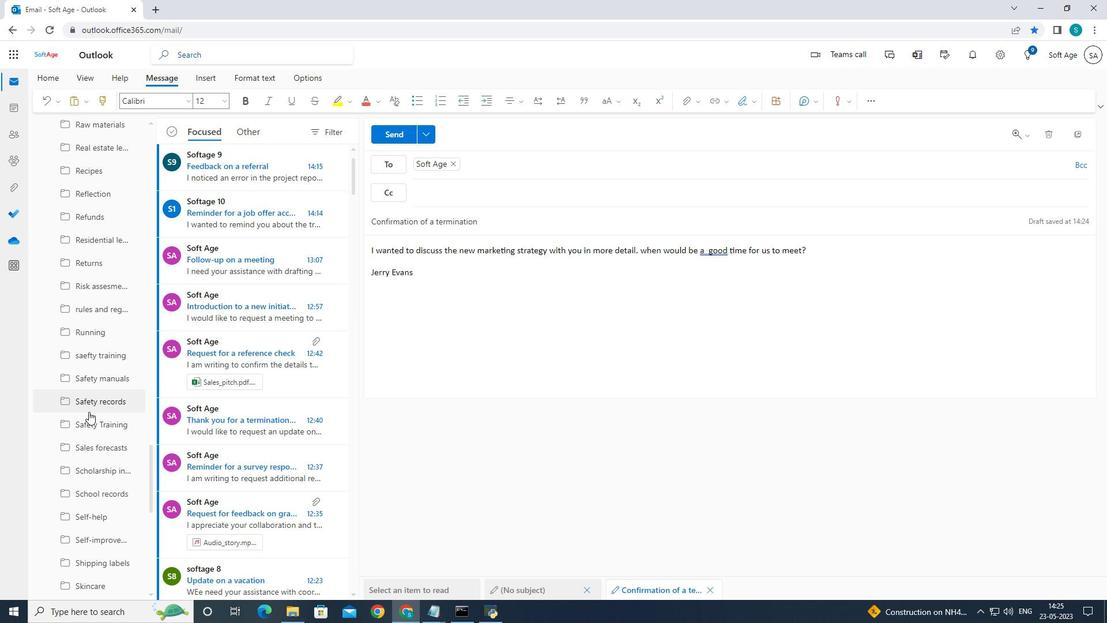 
Action: Mouse scrolled (88, 411) with delta (0, 0)
Screenshot: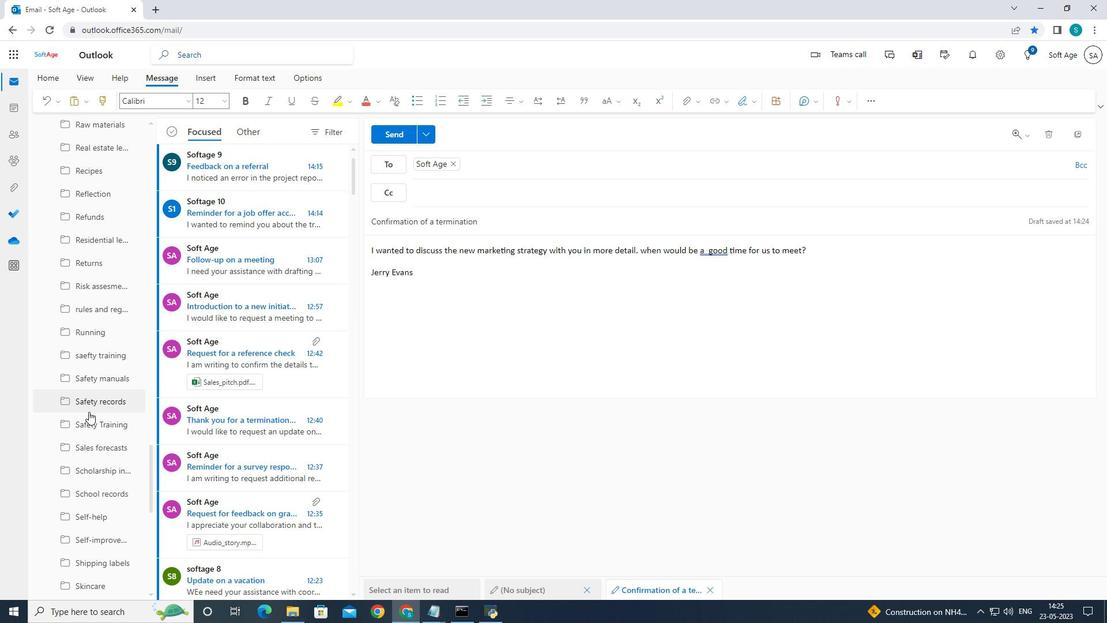 
Action: Mouse scrolled (88, 411) with delta (0, 0)
Screenshot: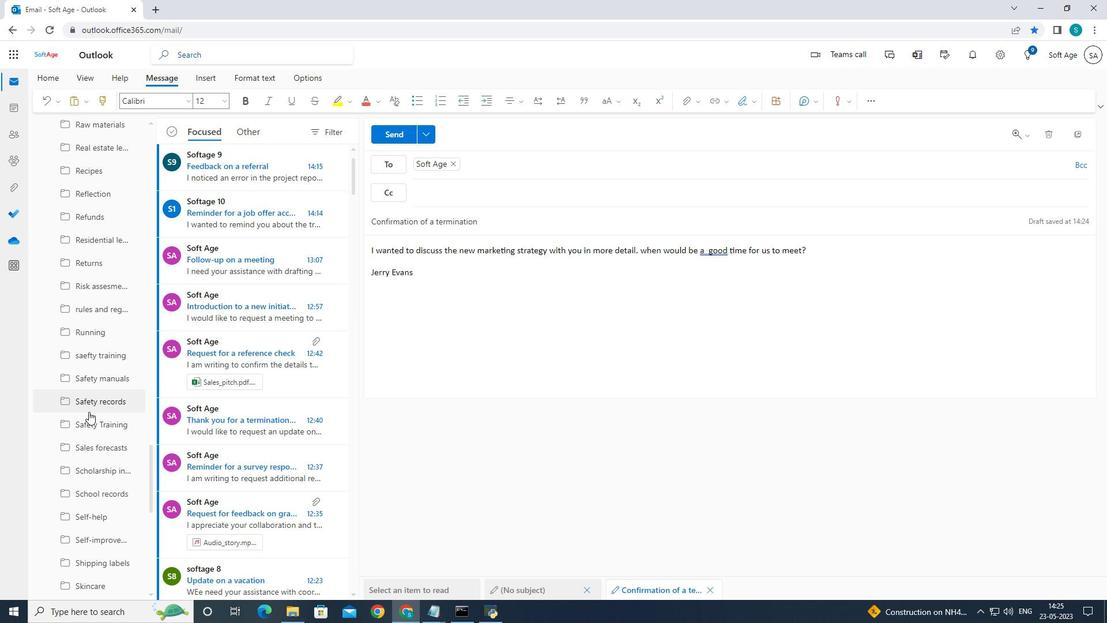 
Action: Mouse moved to (92, 413)
Screenshot: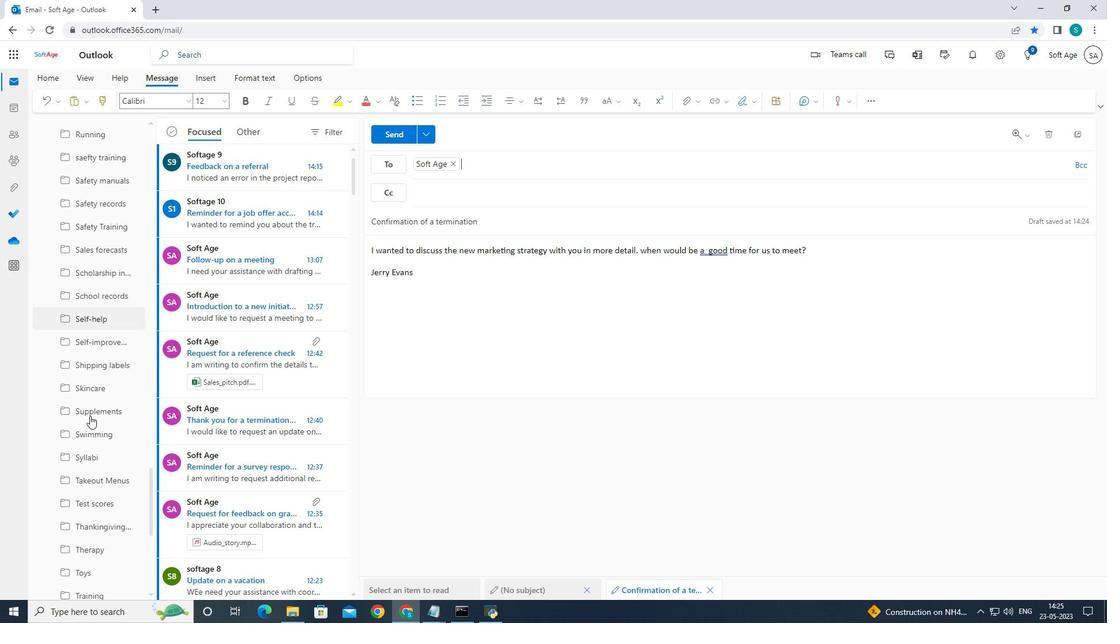 
Action: Mouse scrolled (92, 412) with delta (0, 0)
Screenshot: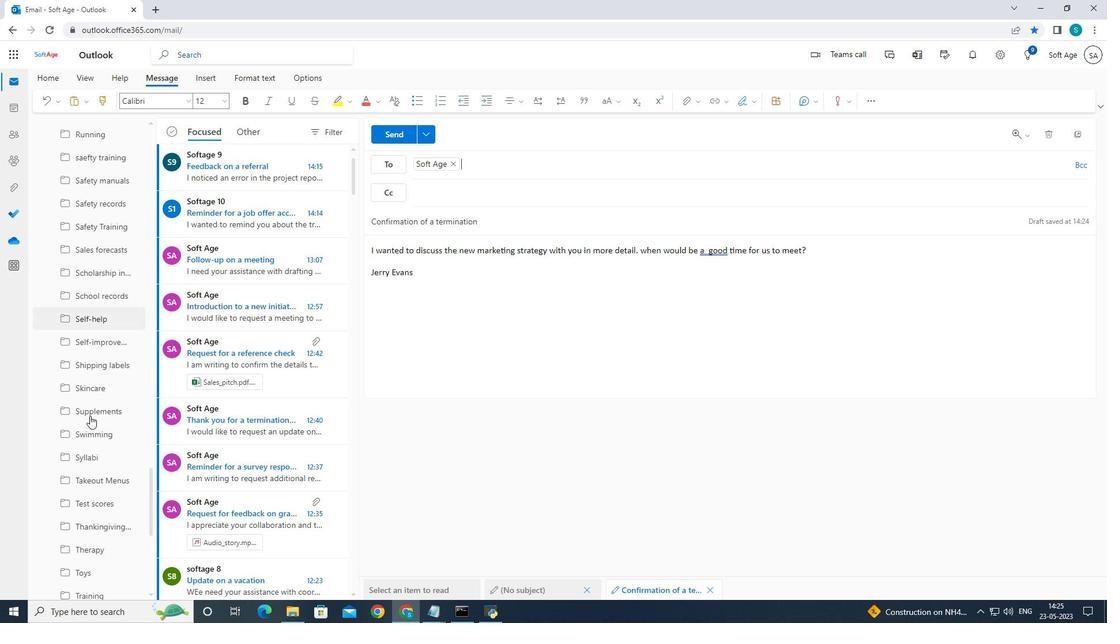 
Action: Mouse scrolled (92, 412) with delta (0, 0)
Screenshot: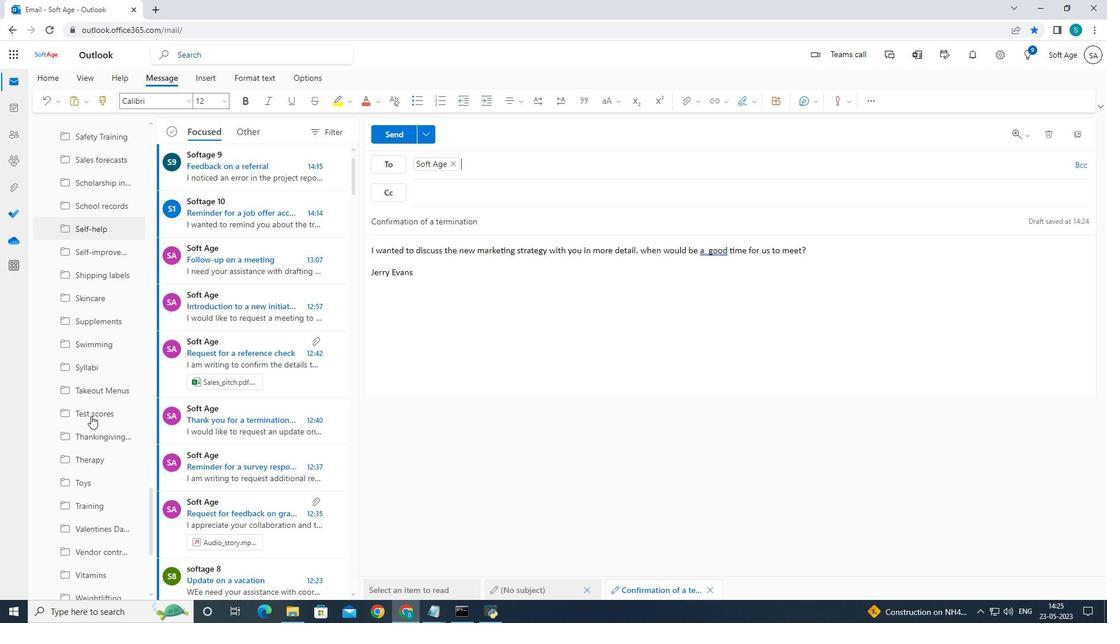 
Action: Mouse scrolled (92, 412) with delta (0, 0)
Screenshot: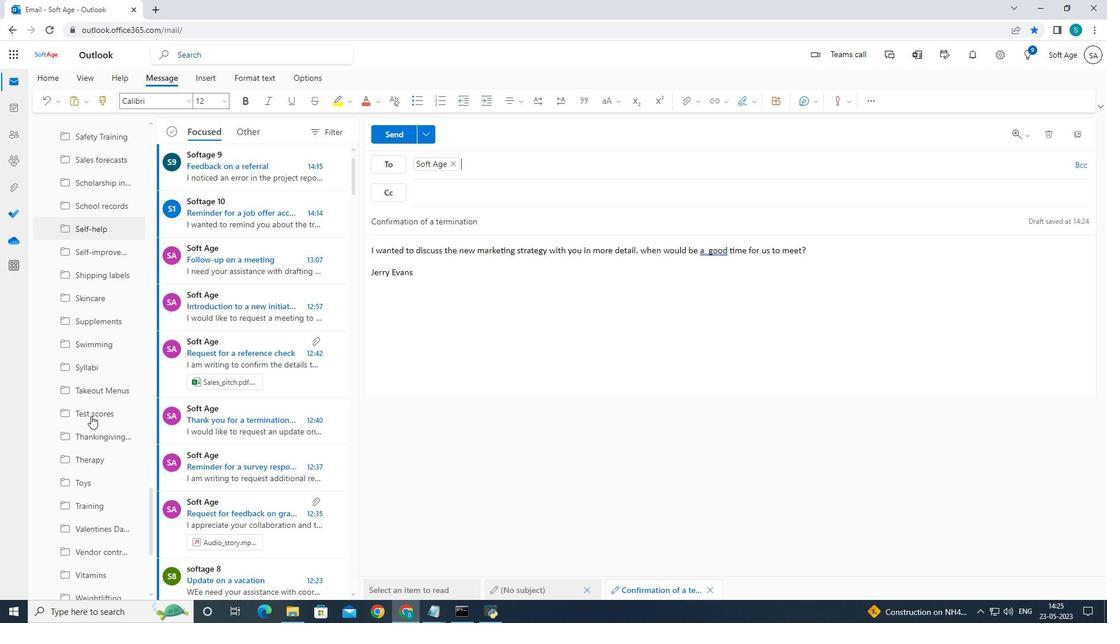 
Action: Mouse scrolled (92, 412) with delta (0, 0)
Screenshot: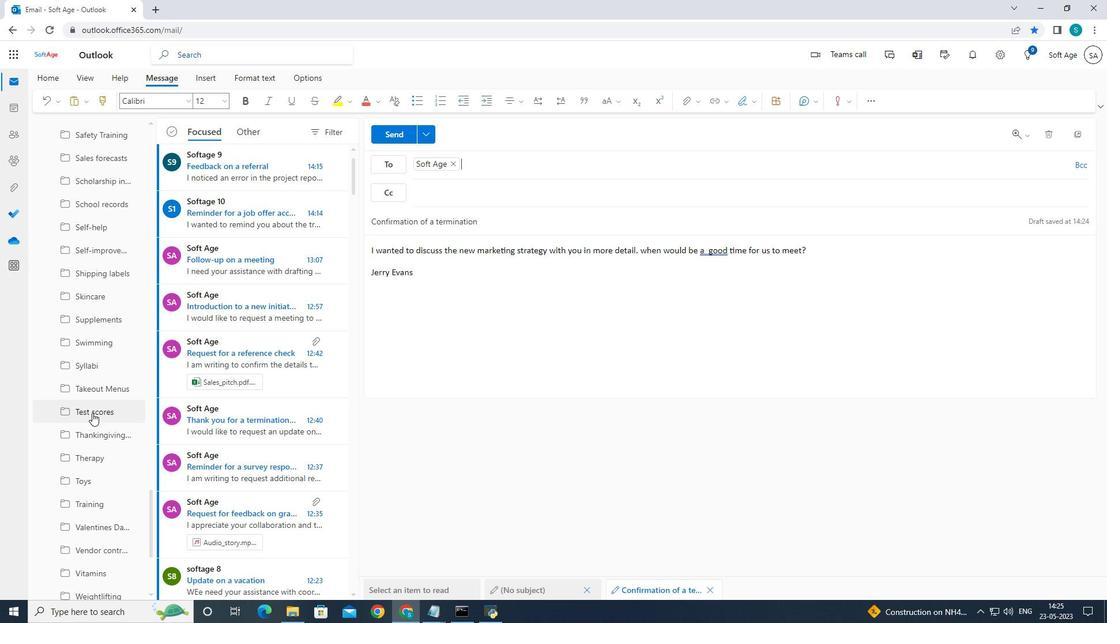 
Action: Mouse moved to (92, 412)
Screenshot: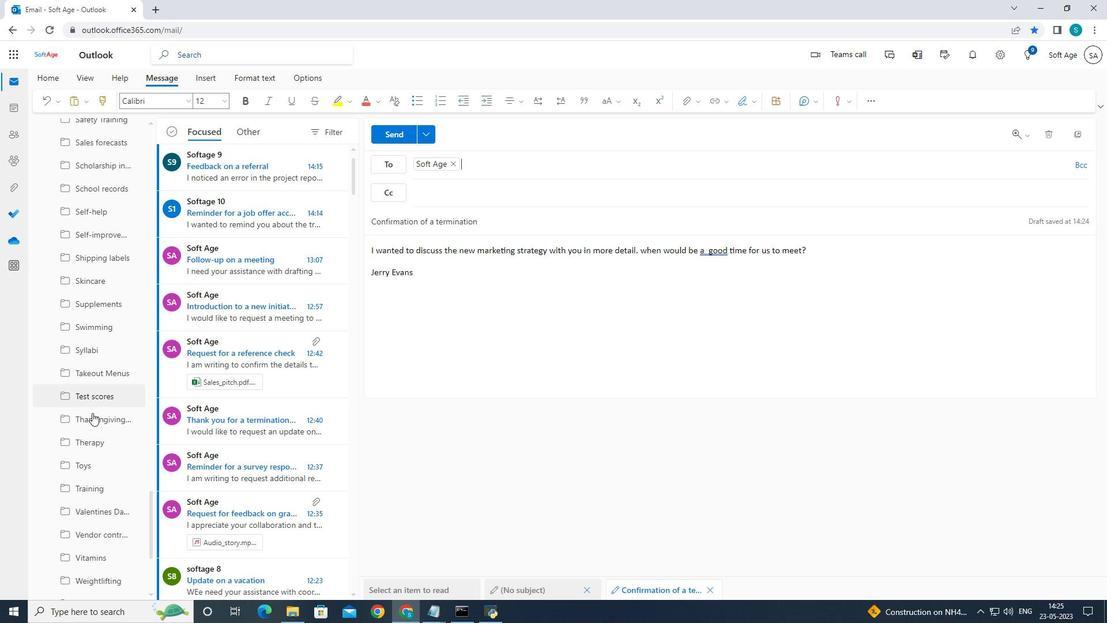
Action: Mouse scrolled (92, 411) with delta (0, 0)
Screenshot: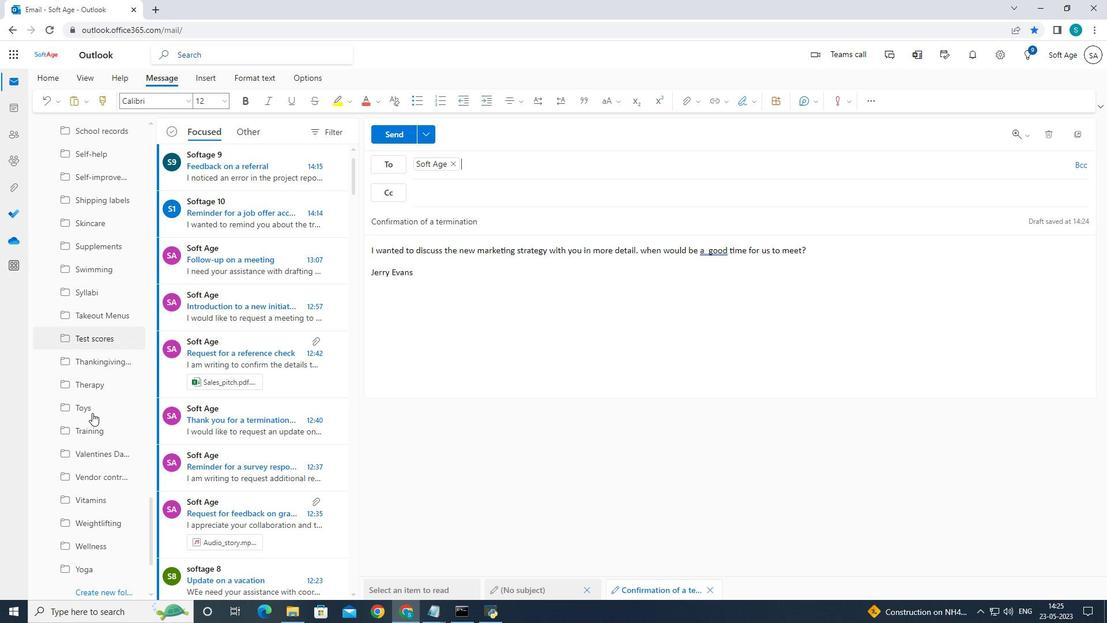 
Action: Mouse moved to (92, 412)
Screenshot: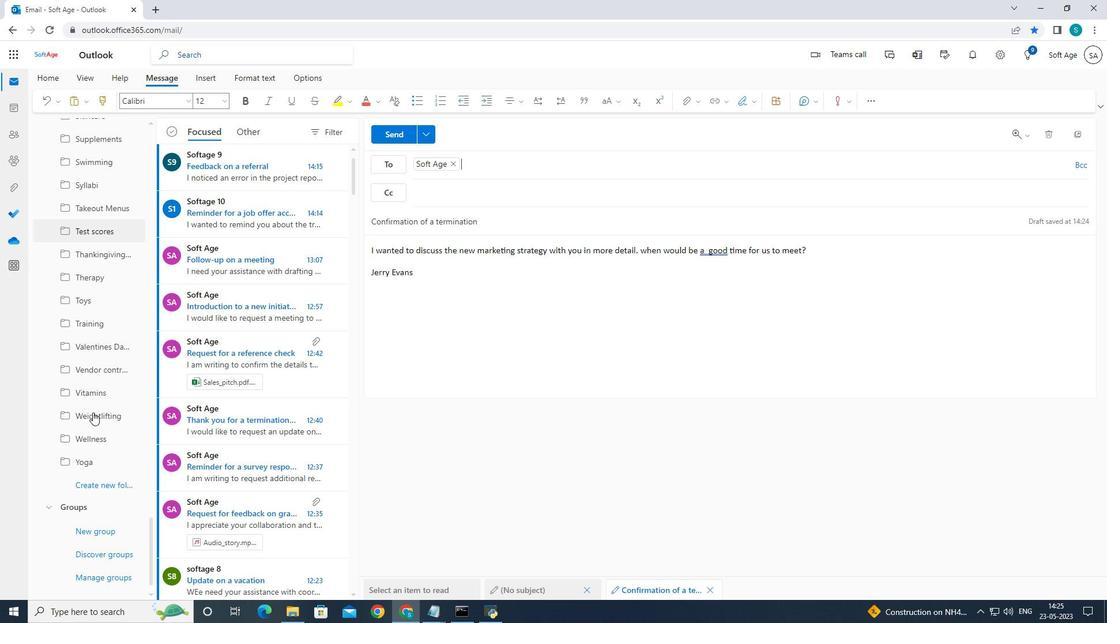 
Action: Mouse scrolled (92, 411) with delta (0, 0)
Screenshot: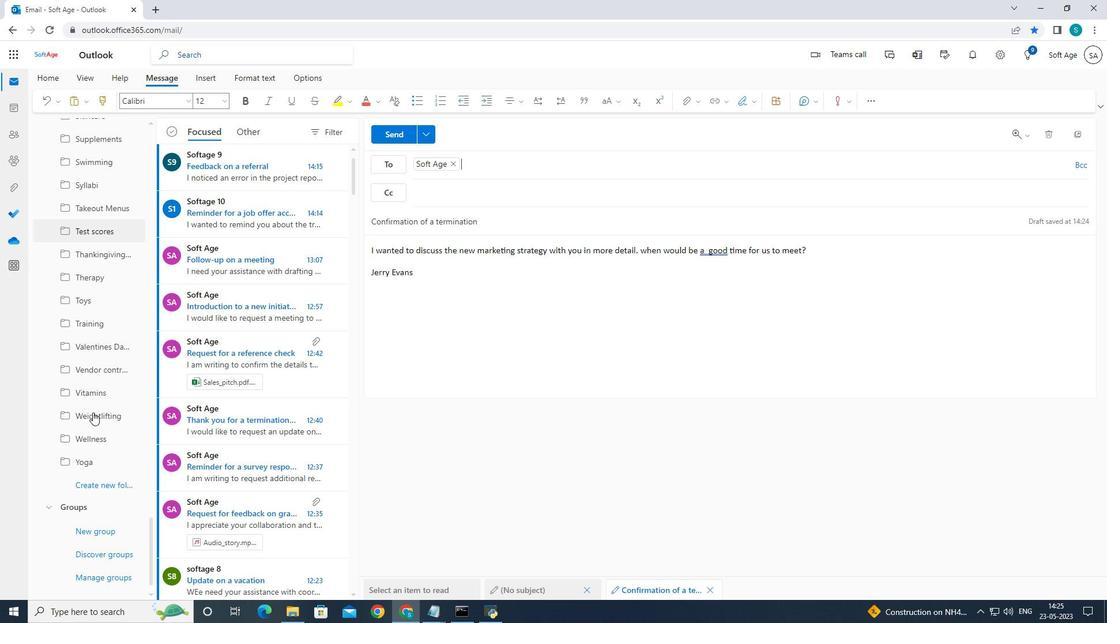 
Action: Mouse moved to (94, 413)
Screenshot: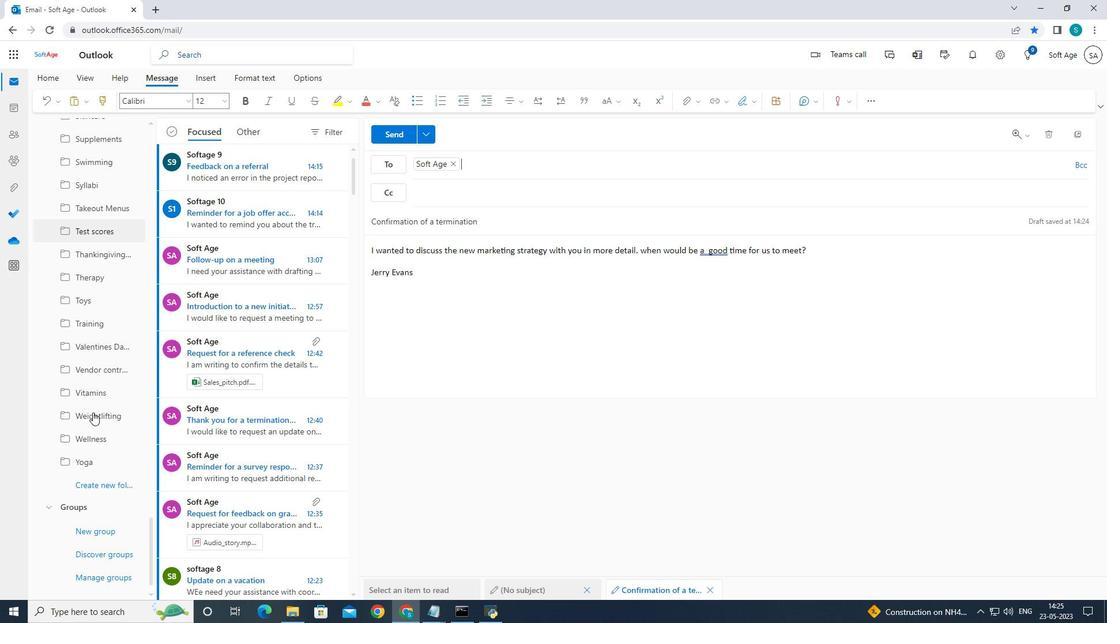 
Action: Mouse scrolled (92, 411) with delta (0, 0)
Screenshot: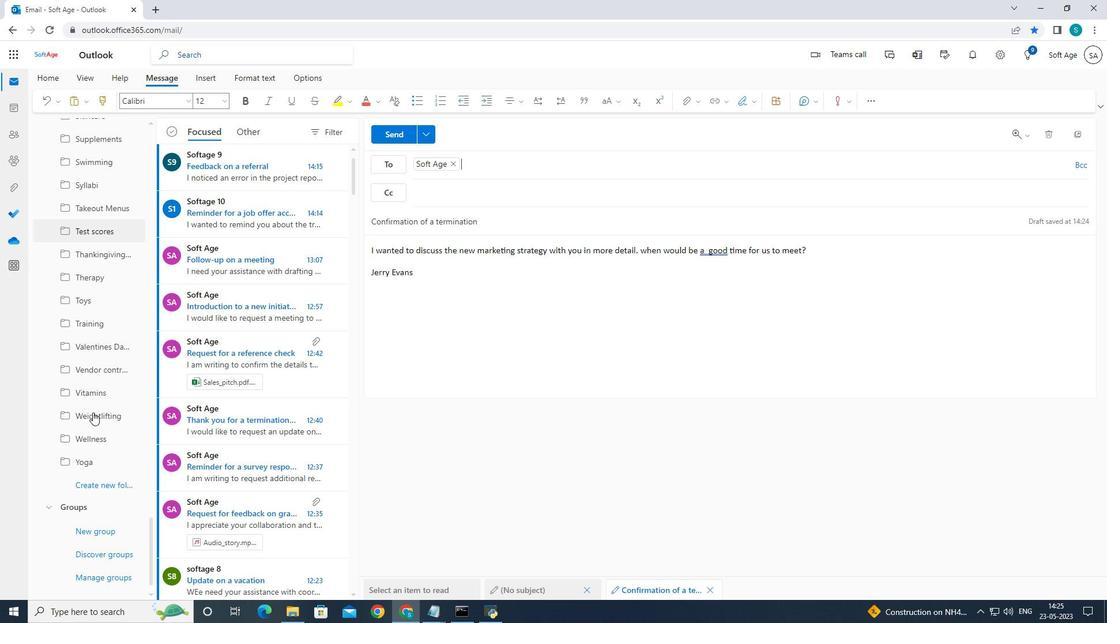 
Action: Mouse moved to (94, 414)
Screenshot: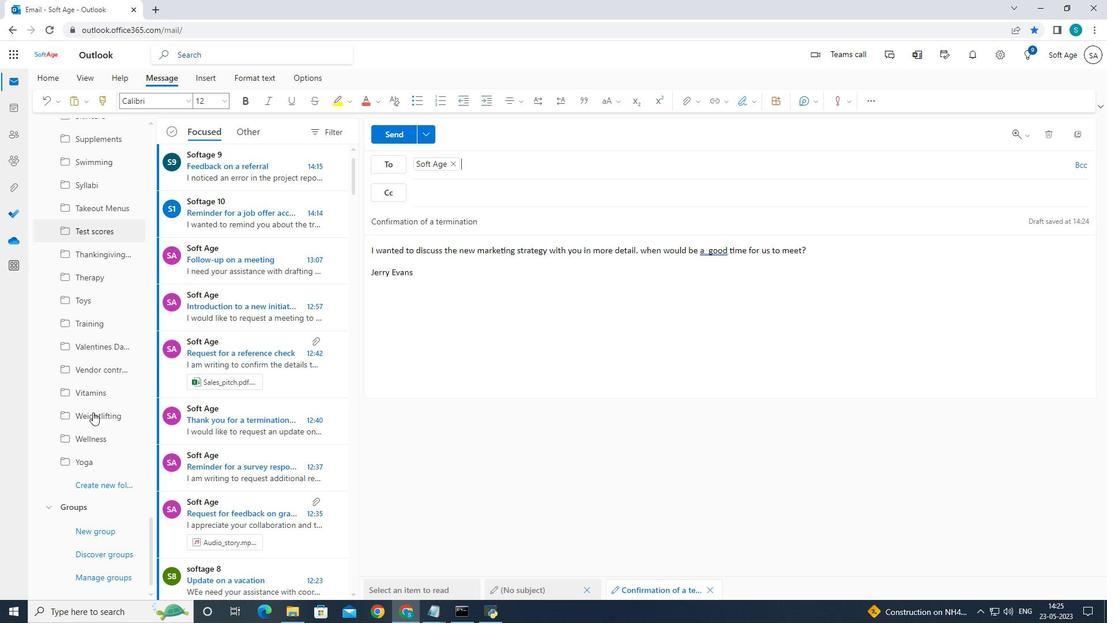 
Action: Mouse scrolled (92, 411) with delta (0, 0)
Screenshot: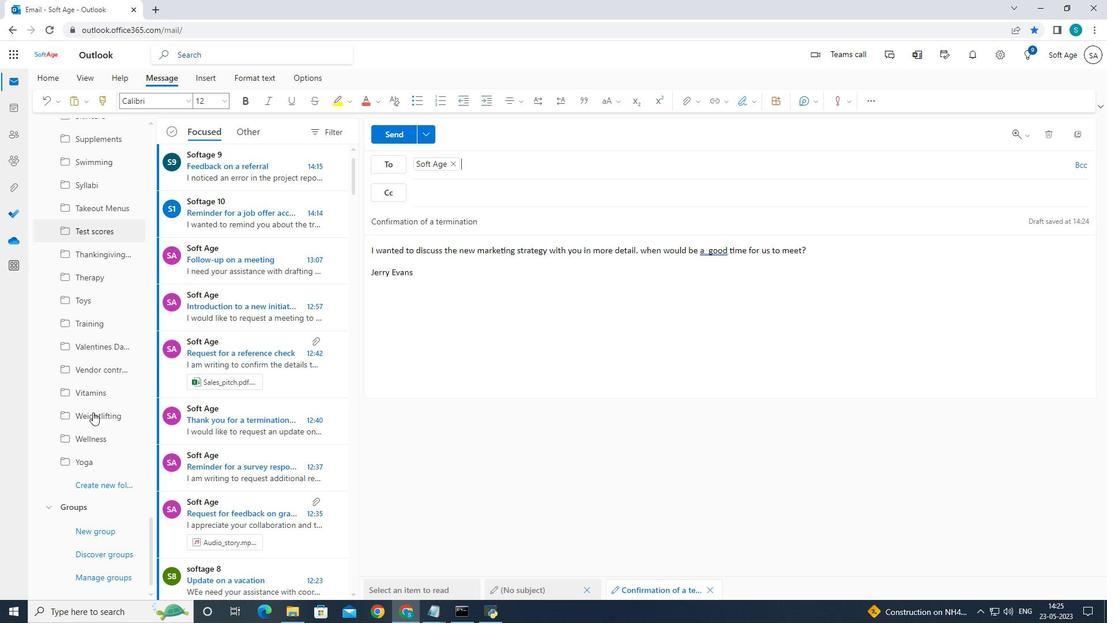 
Action: Mouse moved to (94, 412)
Screenshot: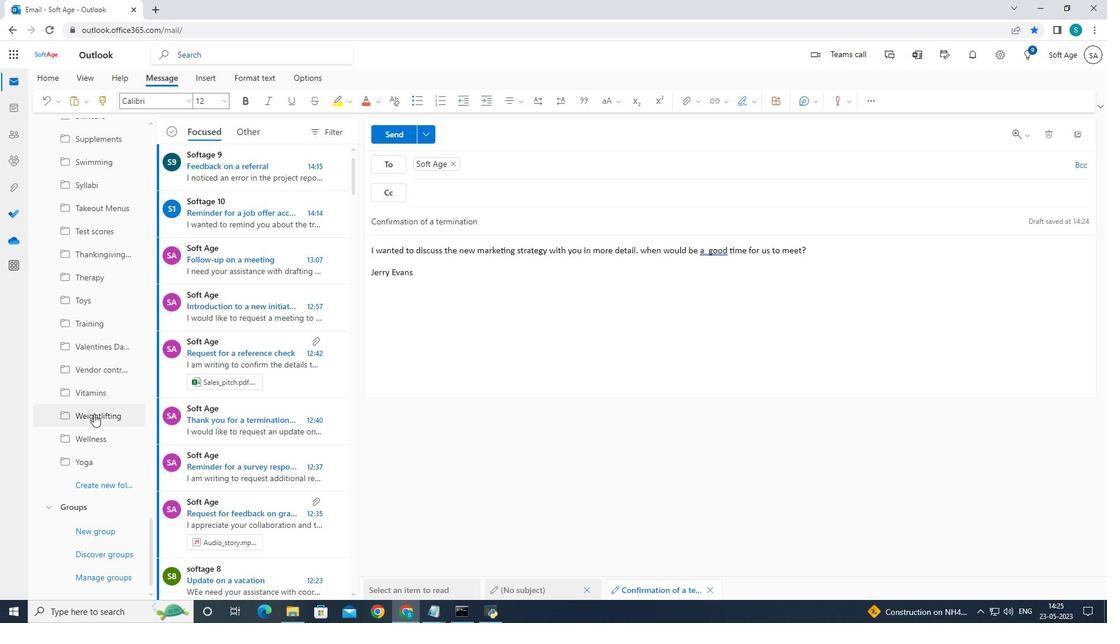 
Action: Mouse scrolled (94, 411) with delta (0, 0)
Screenshot: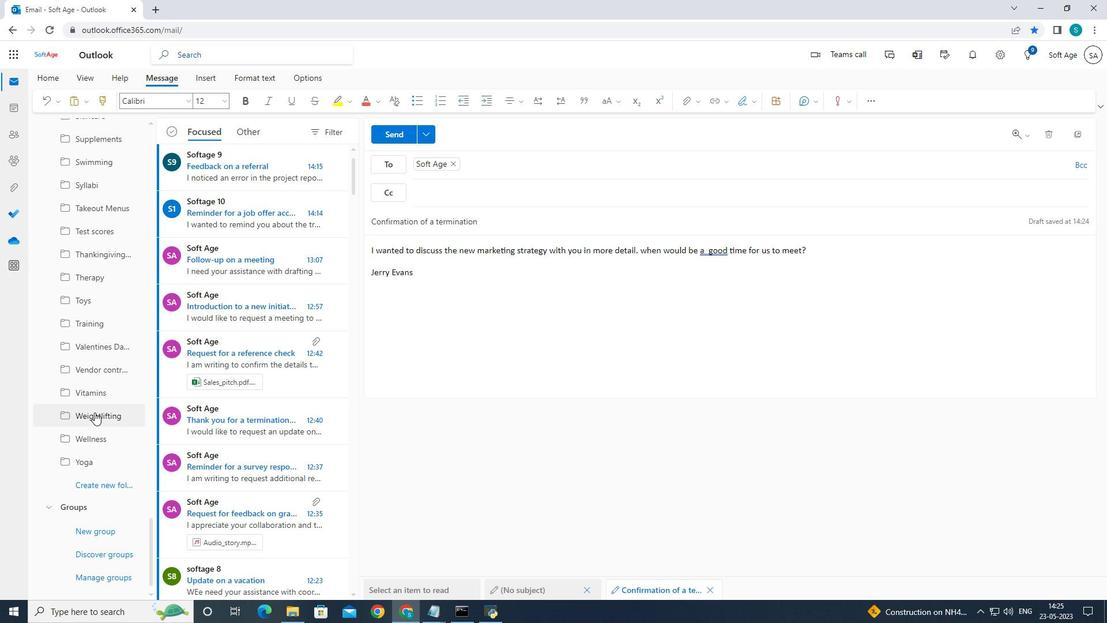 
Action: Mouse scrolled (94, 411) with delta (0, 0)
Screenshot: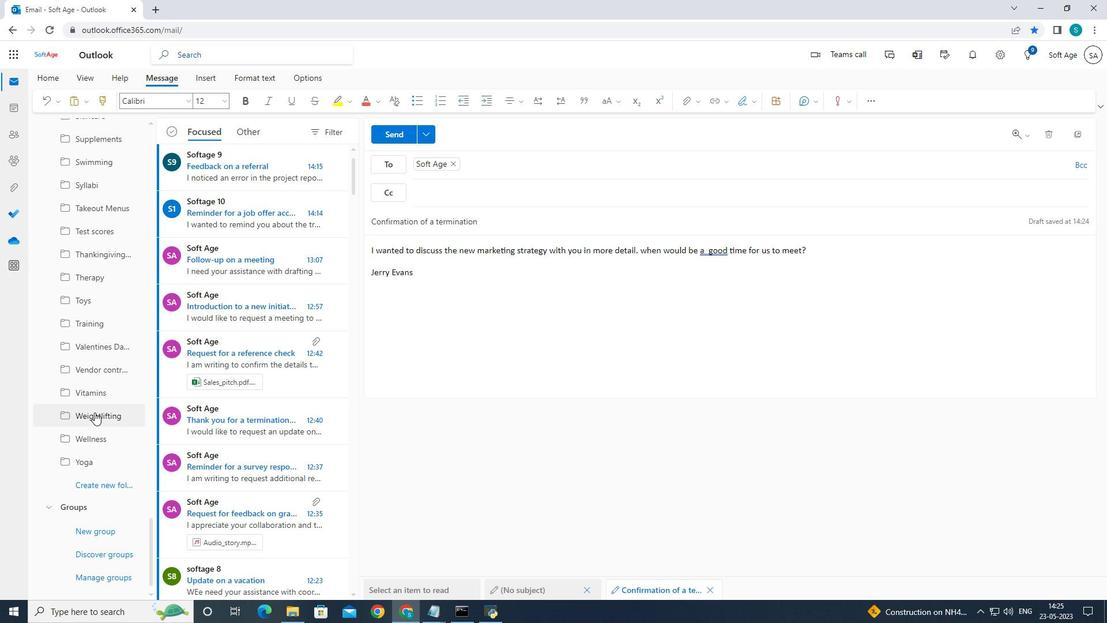 
Action: Mouse scrolled (94, 411) with delta (0, 0)
Screenshot: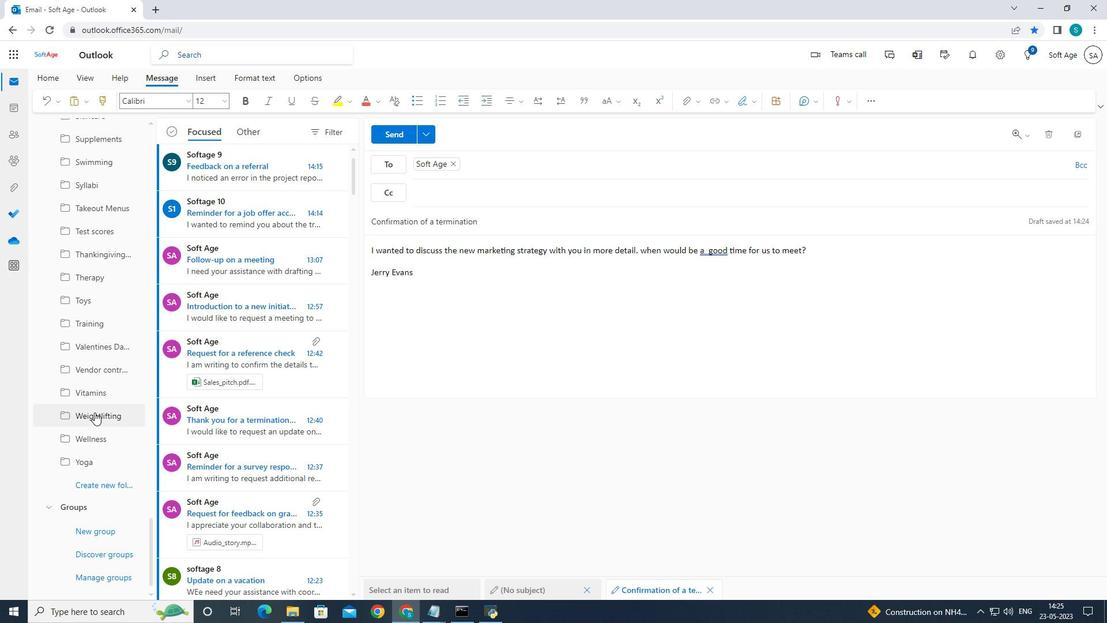 
Action: Mouse scrolled (94, 411) with delta (0, 0)
Screenshot: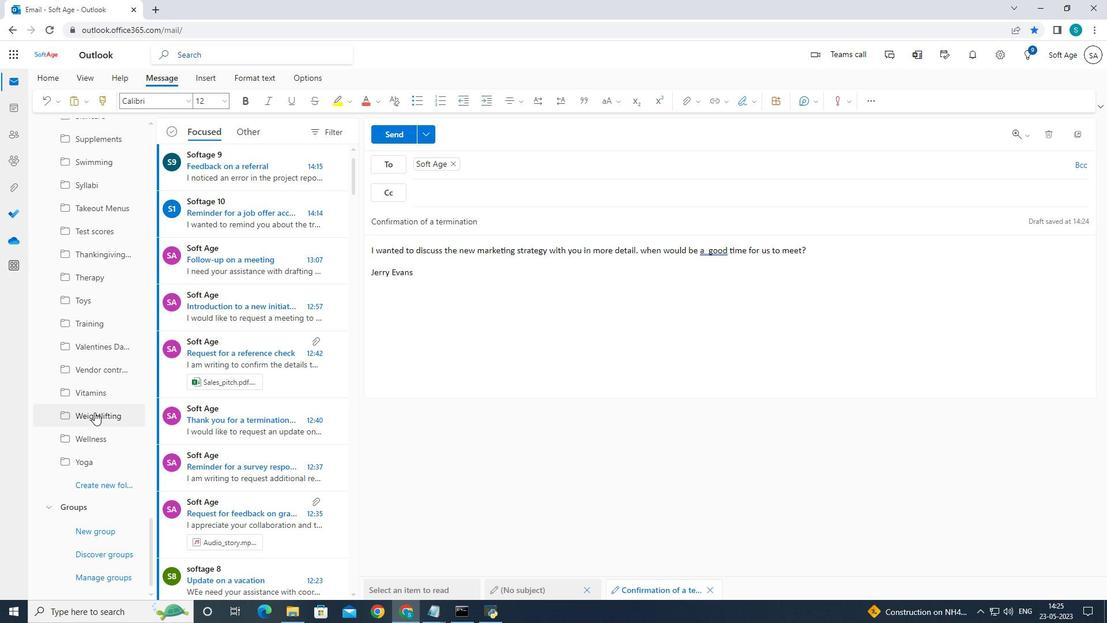 
Action: Mouse moved to (93, 477)
Screenshot: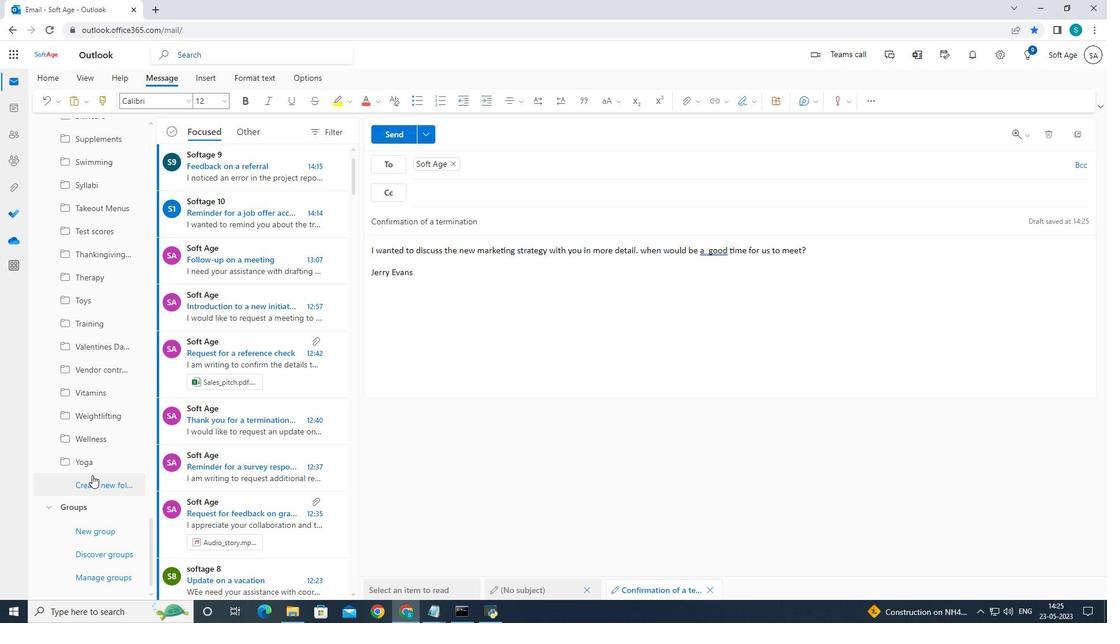 
Action: Mouse pressed left at (93, 477)
Screenshot: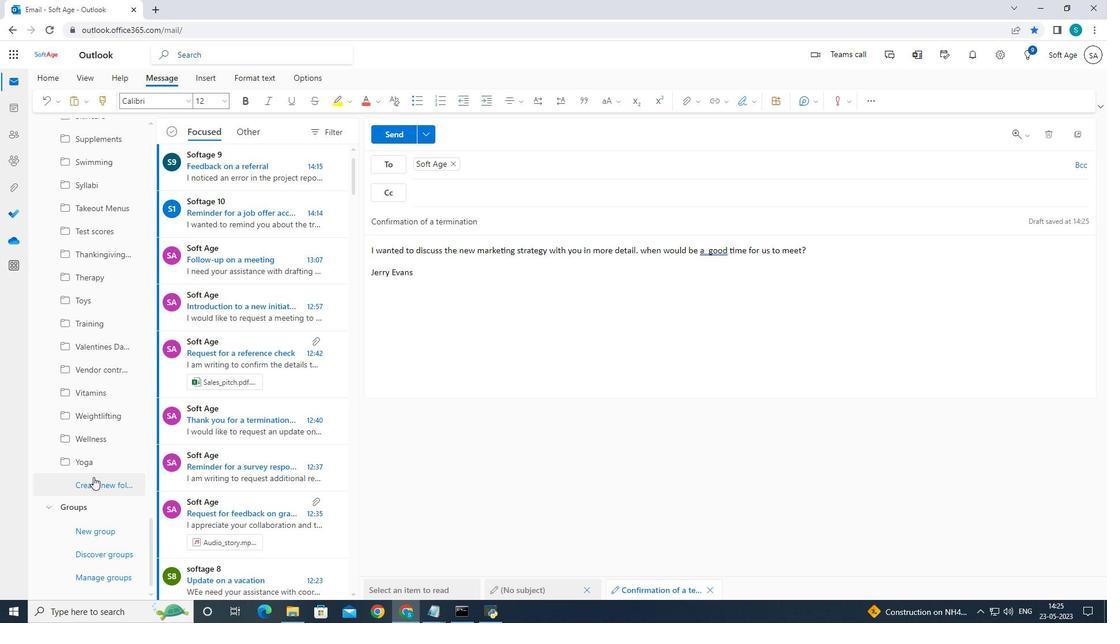 
Action: Mouse moved to (138, 405)
Screenshot: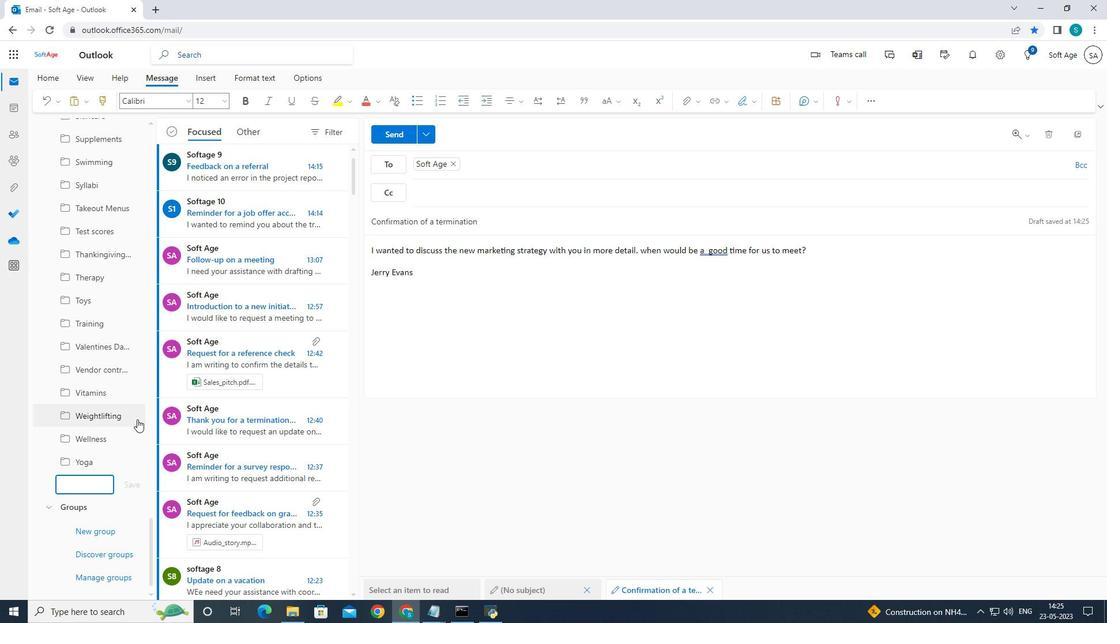 
Action: Key pressed <Key.caps_lock>S<Key.caps_lock>tudent<Key.space><Key.caps_lock>O<Key.caps_lock>rganization<Key.enter>
Screenshot: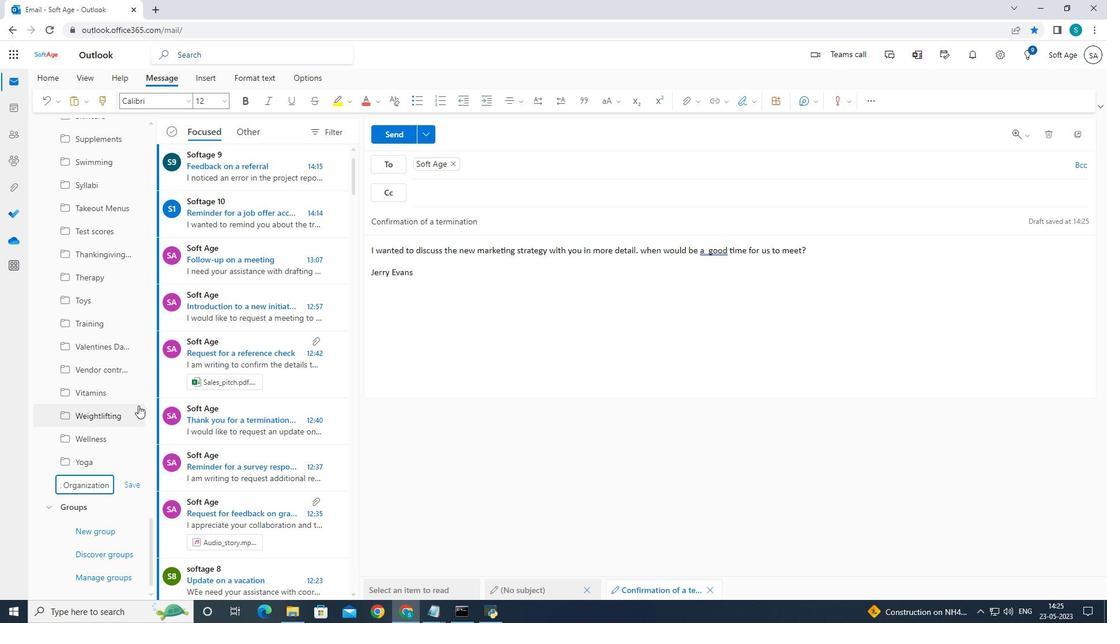 
Action: Mouse moved to (393, 131)
Screenshot: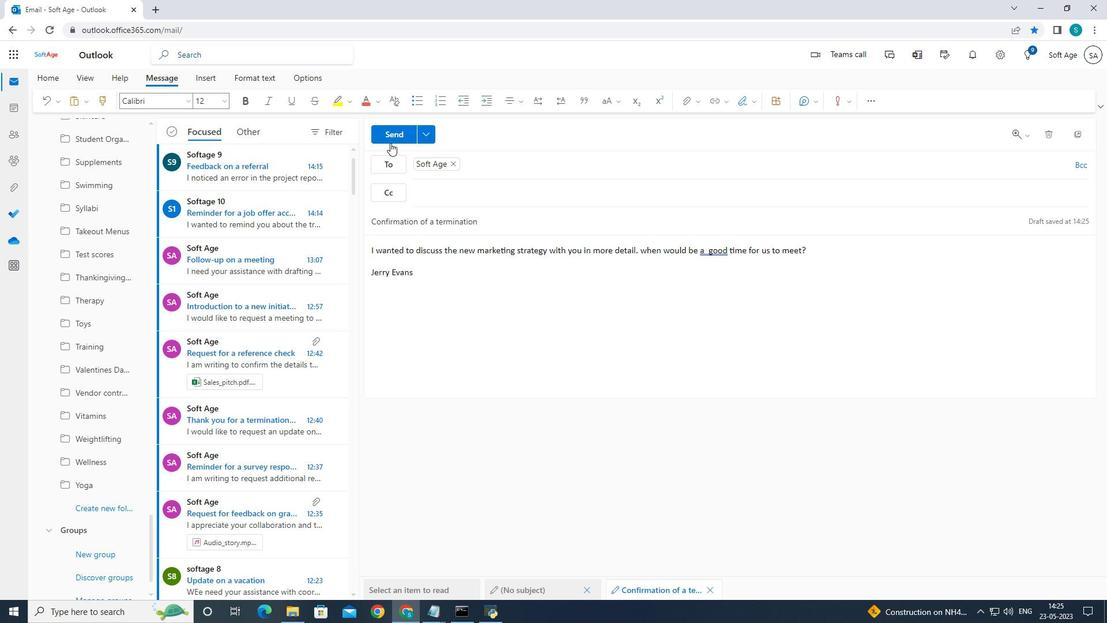 
Action: Mouse pressed left at (393, 131)
Screenshot: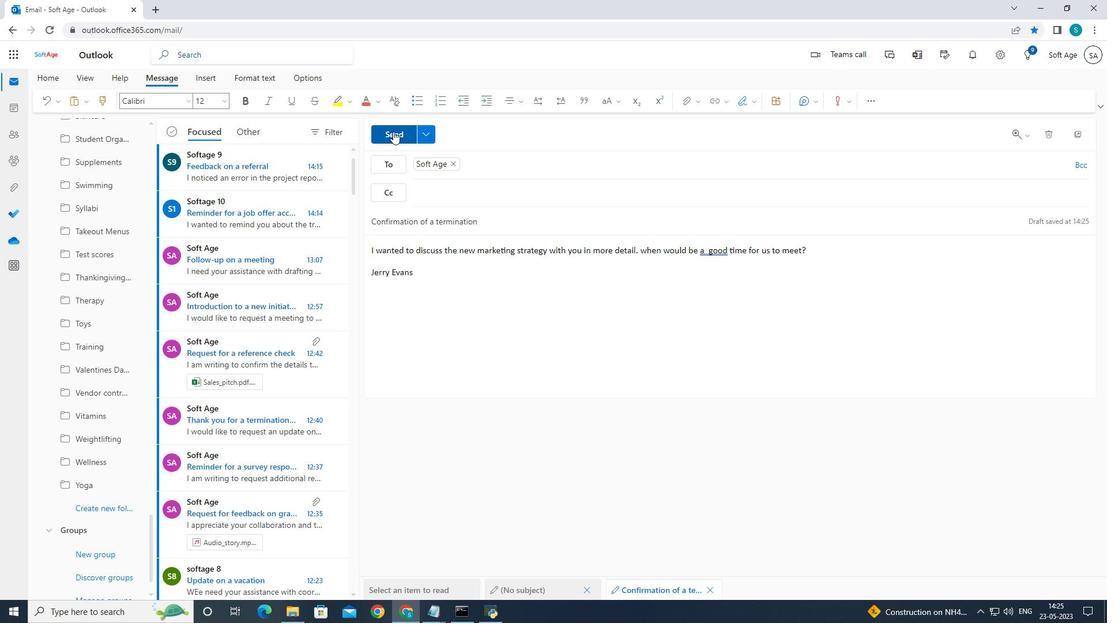 
Action: Mouse moved to (380, 122)
Screenshot: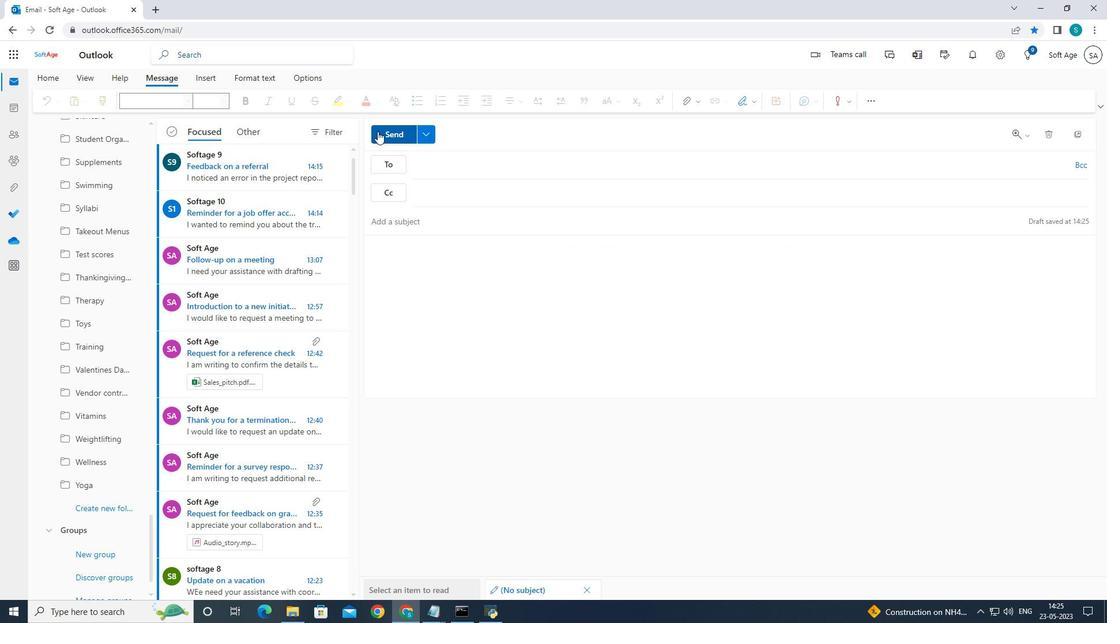 
